 Task: Display the picks of the 2022 Victory Lane Racing NASCAR Cup Series for the race "Goodyear 400" on the track "Darlington".
Action: Mouse moved to (214, 437)
Screenshot: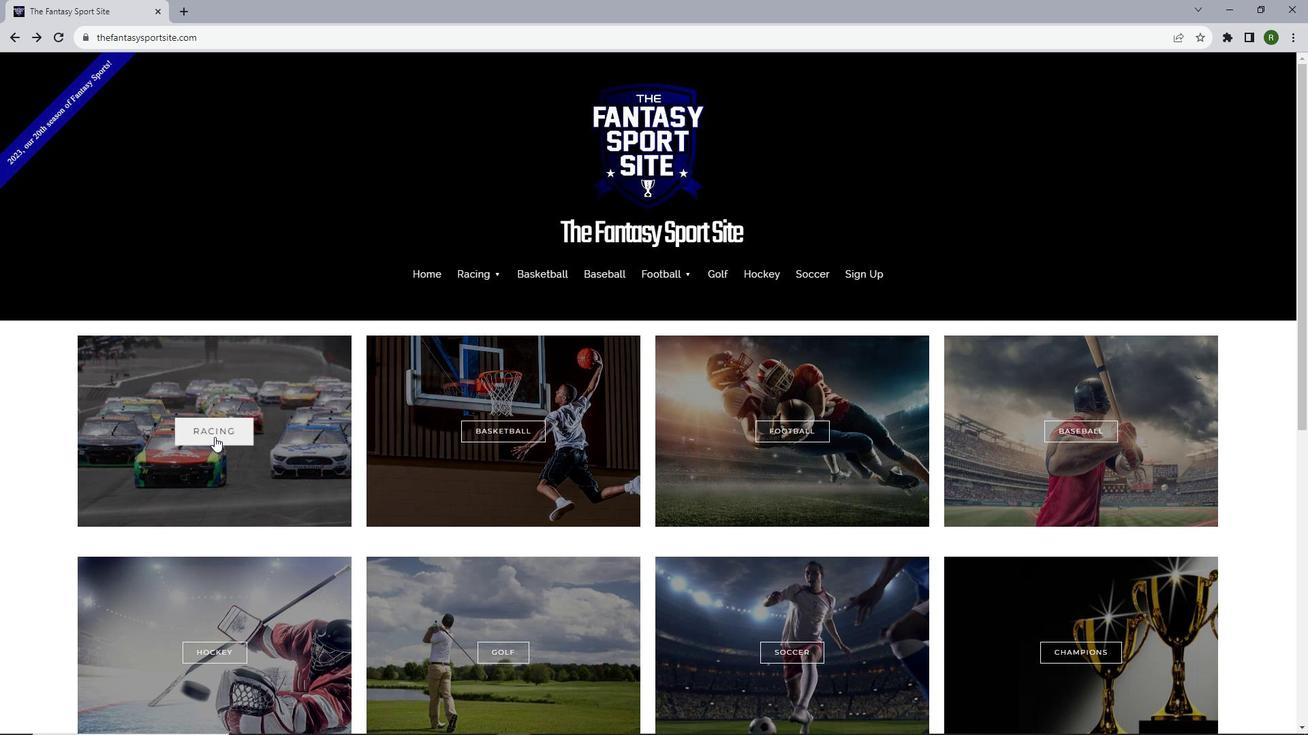
Action: Mouse pressed left at (214, 437)
Screenshot: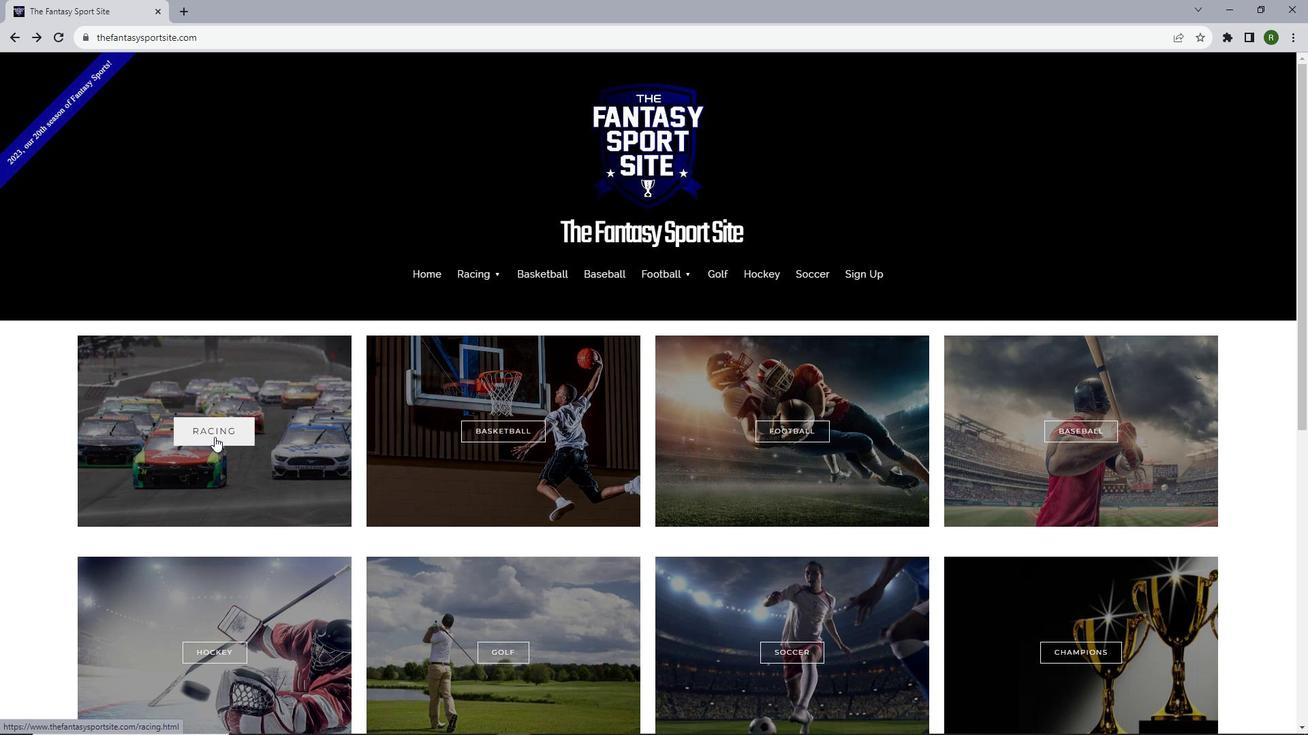 
Action: Mouse moved to (261, 360)
Screenshot: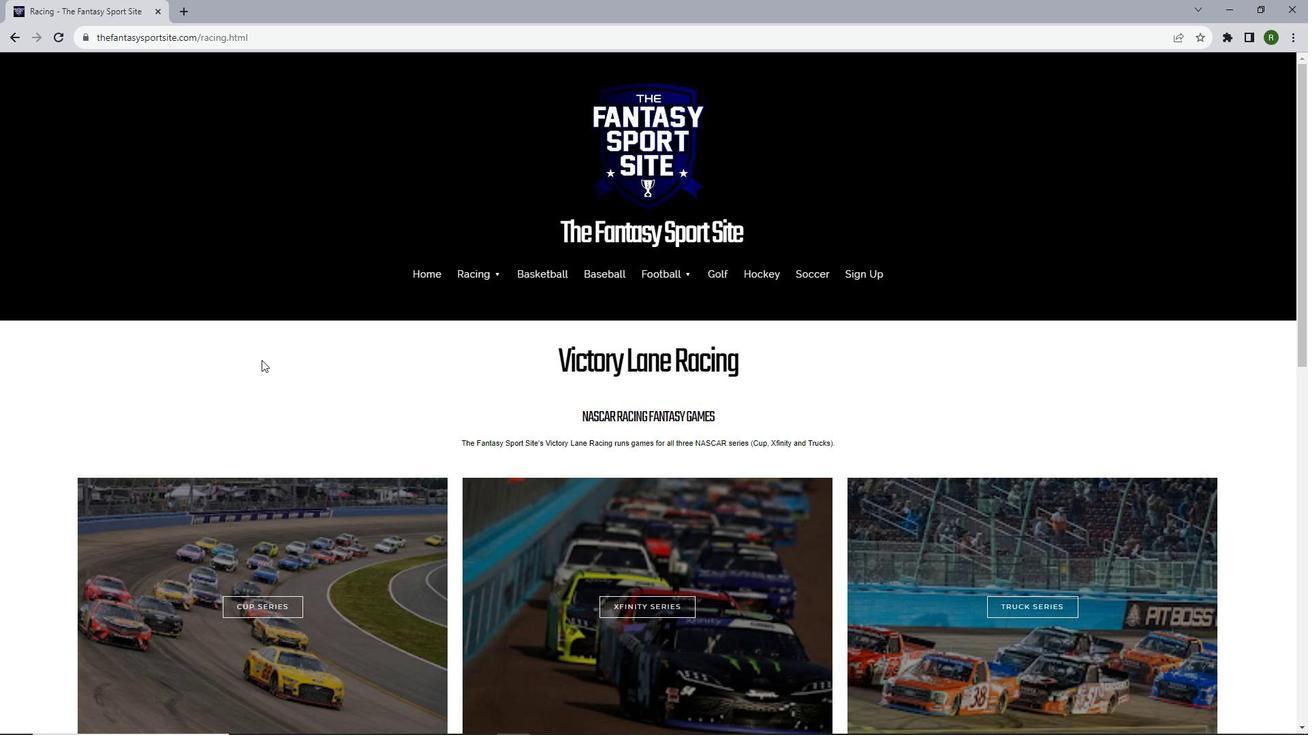
Action: Mouse scrolled (261, 359) with delta (0, 0)
Screenshot: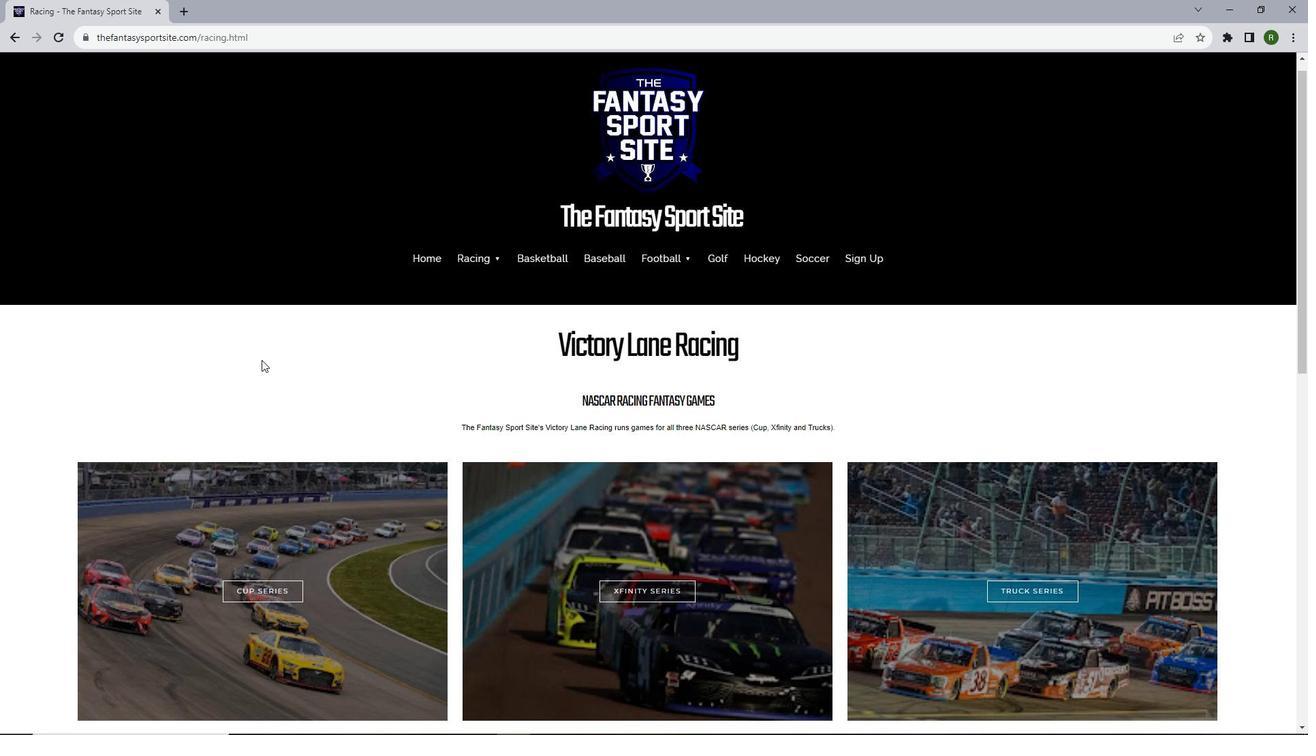 
Action: Mouse moved to (261, 359)
Screenshot: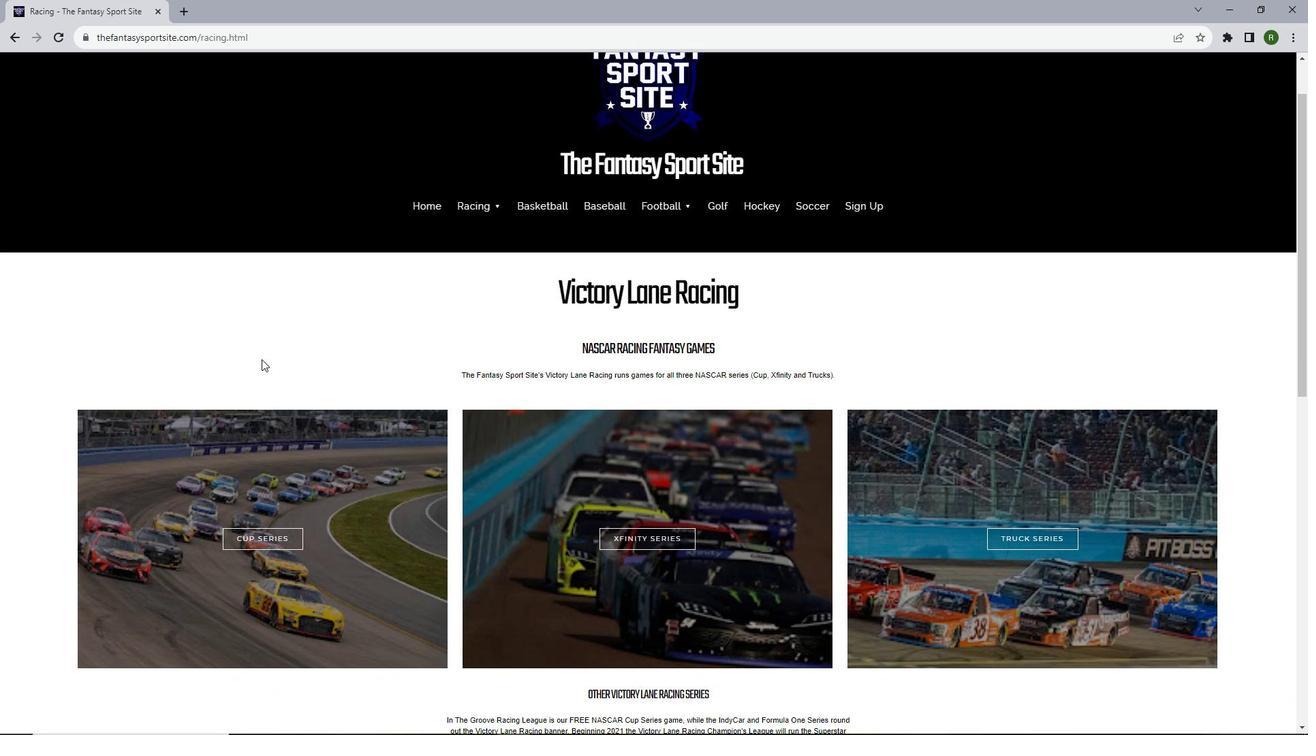 
Action: Mouse scrolled (261, 359) with delta (0, 0)
Screenshot: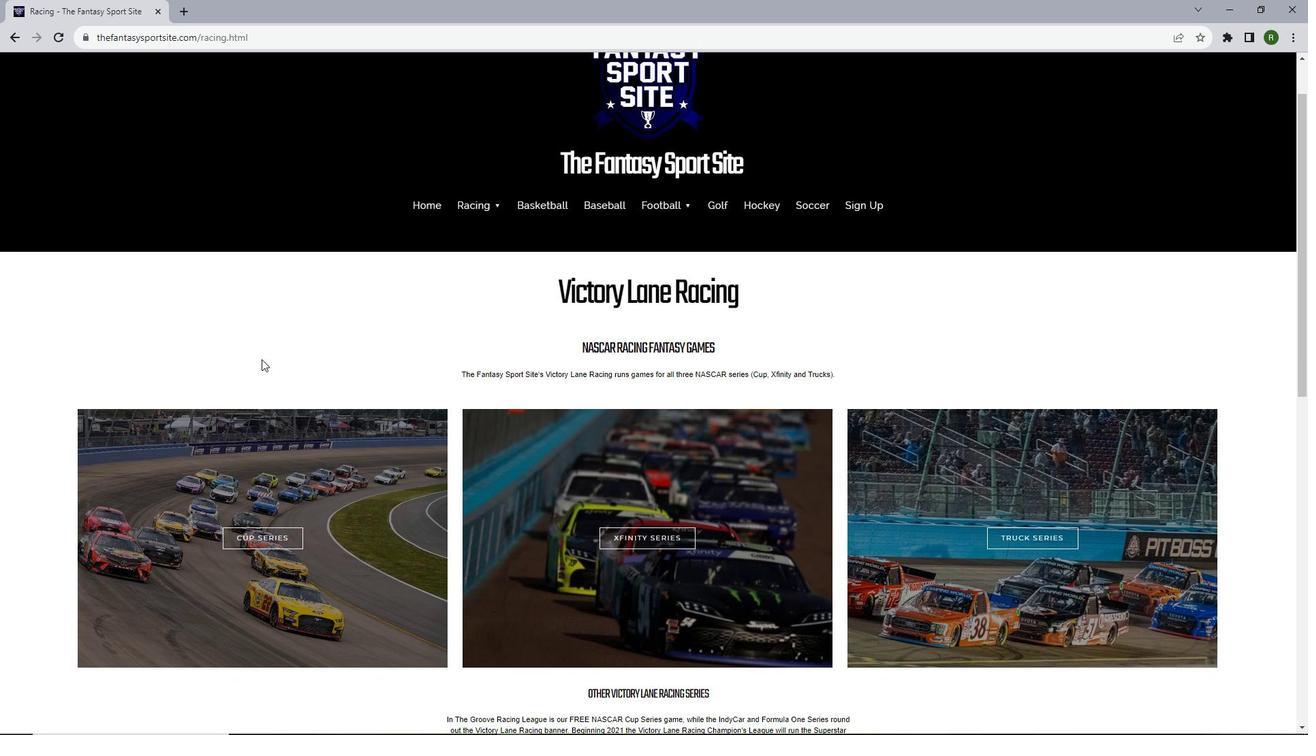 
Action: Mouse moved to (275, 467)
Screenshot: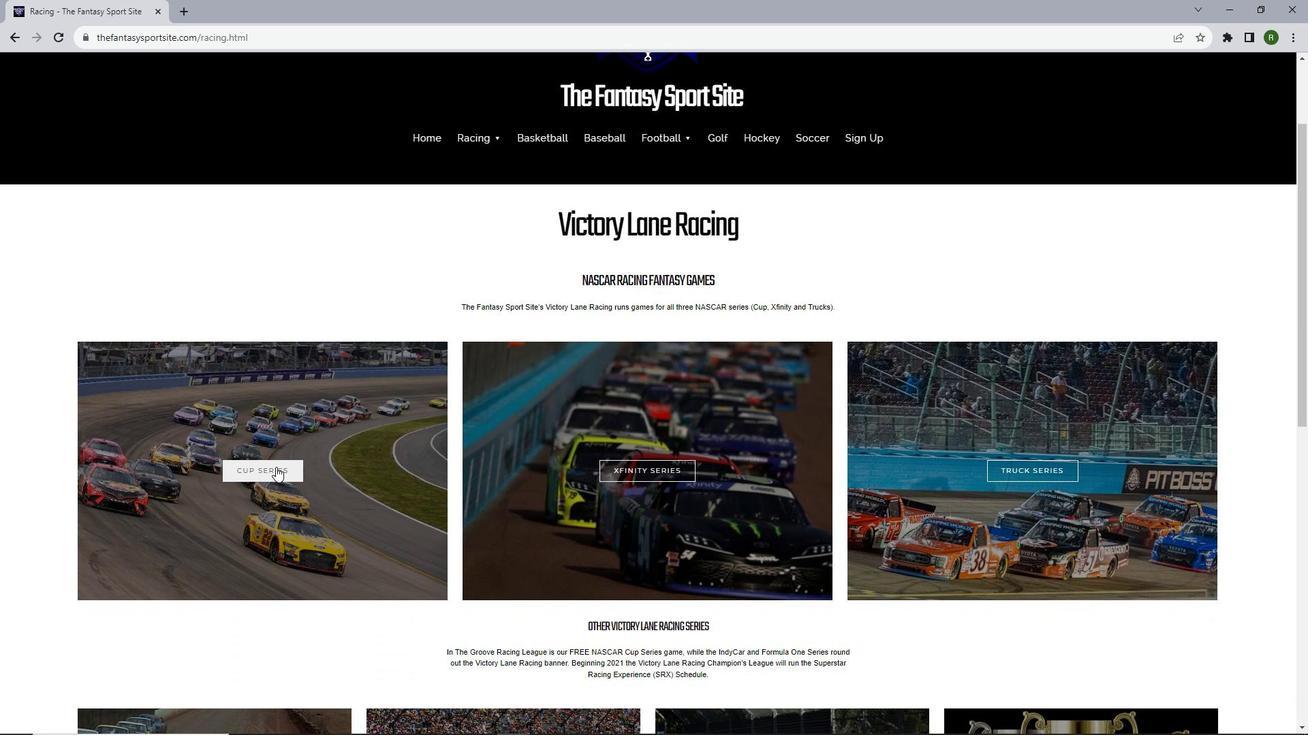 
Action: Mouse pressed left at (275, 467)
Screenshot: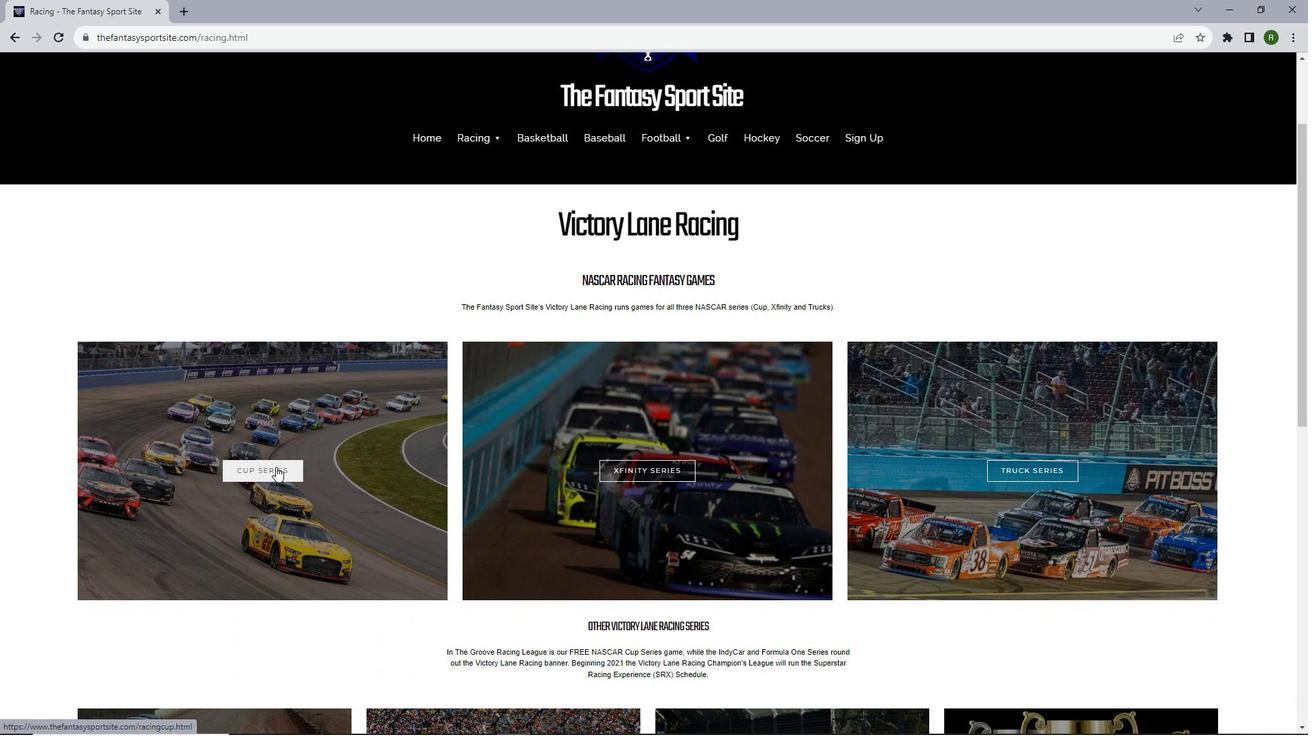 
Action: Mouse moved to (482, 357)
Screenshot: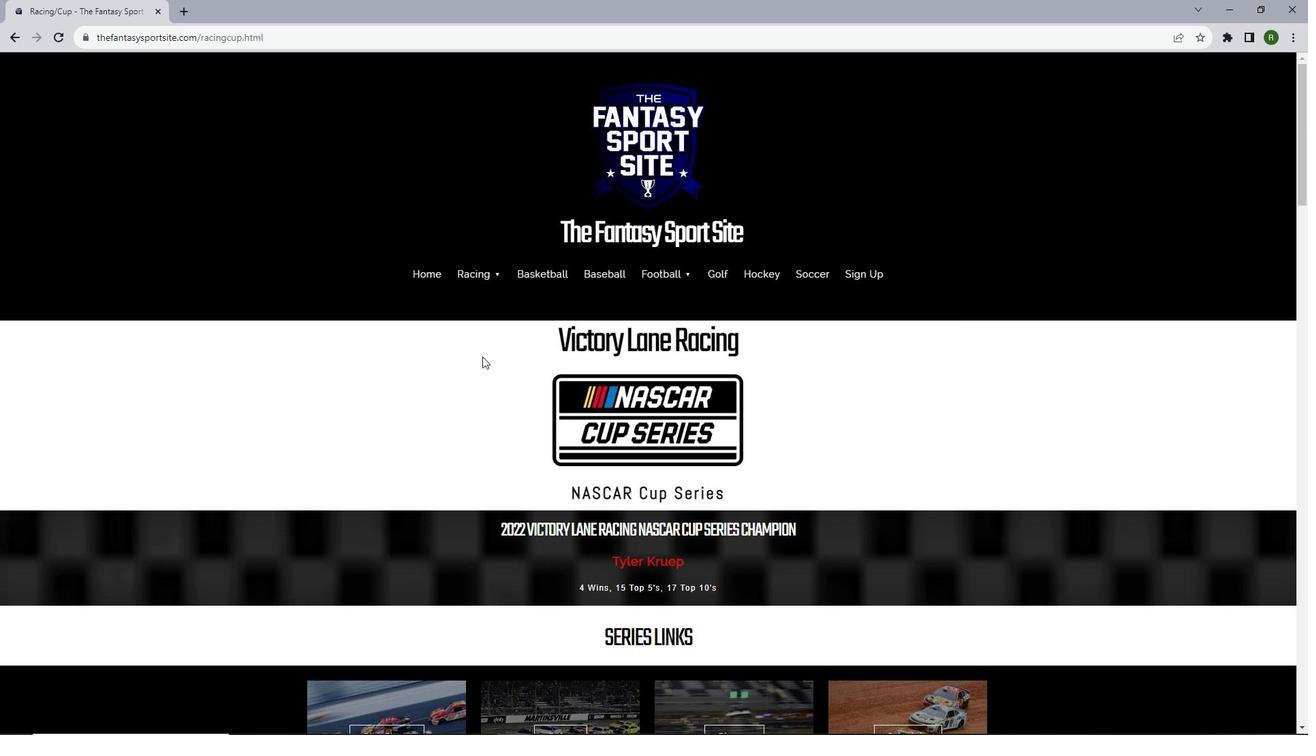
Action: Mouse scrolled (482, 356) with delta (0, 0)
Screenshot: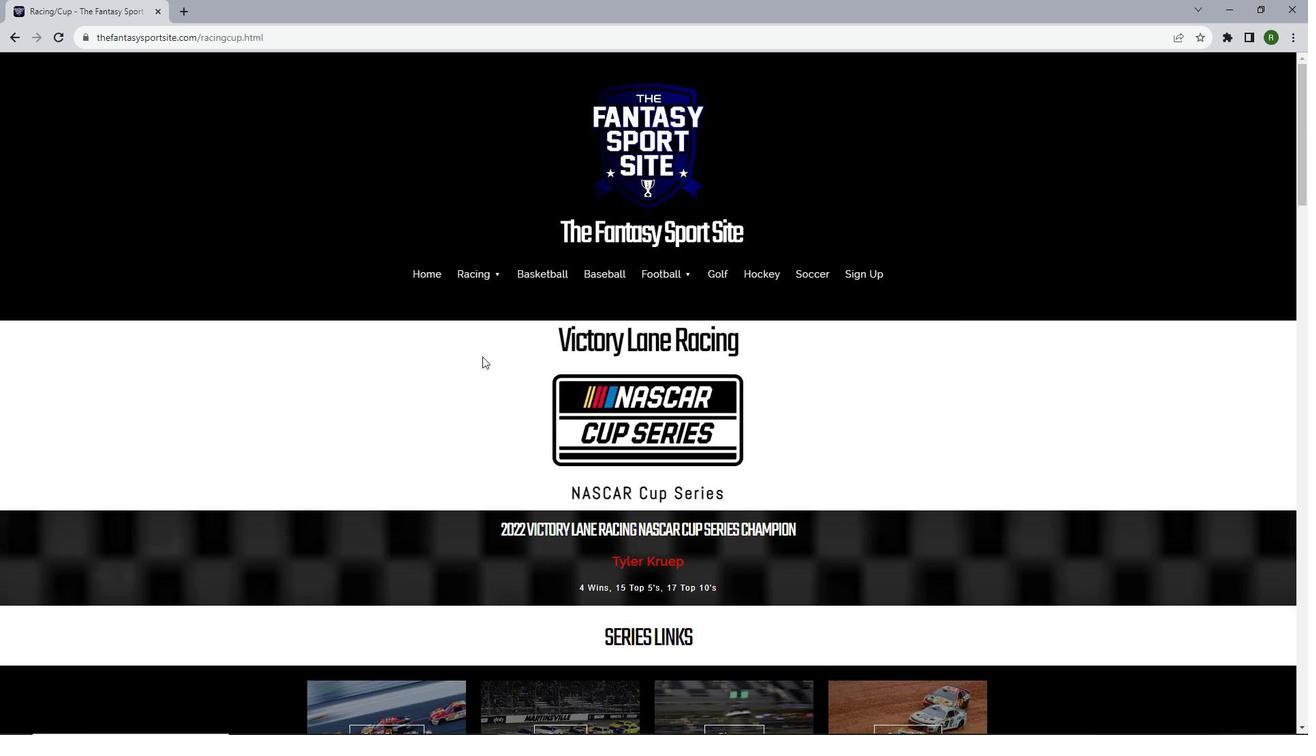 
Action: Mouse moved to (482, 357)
Screenshot: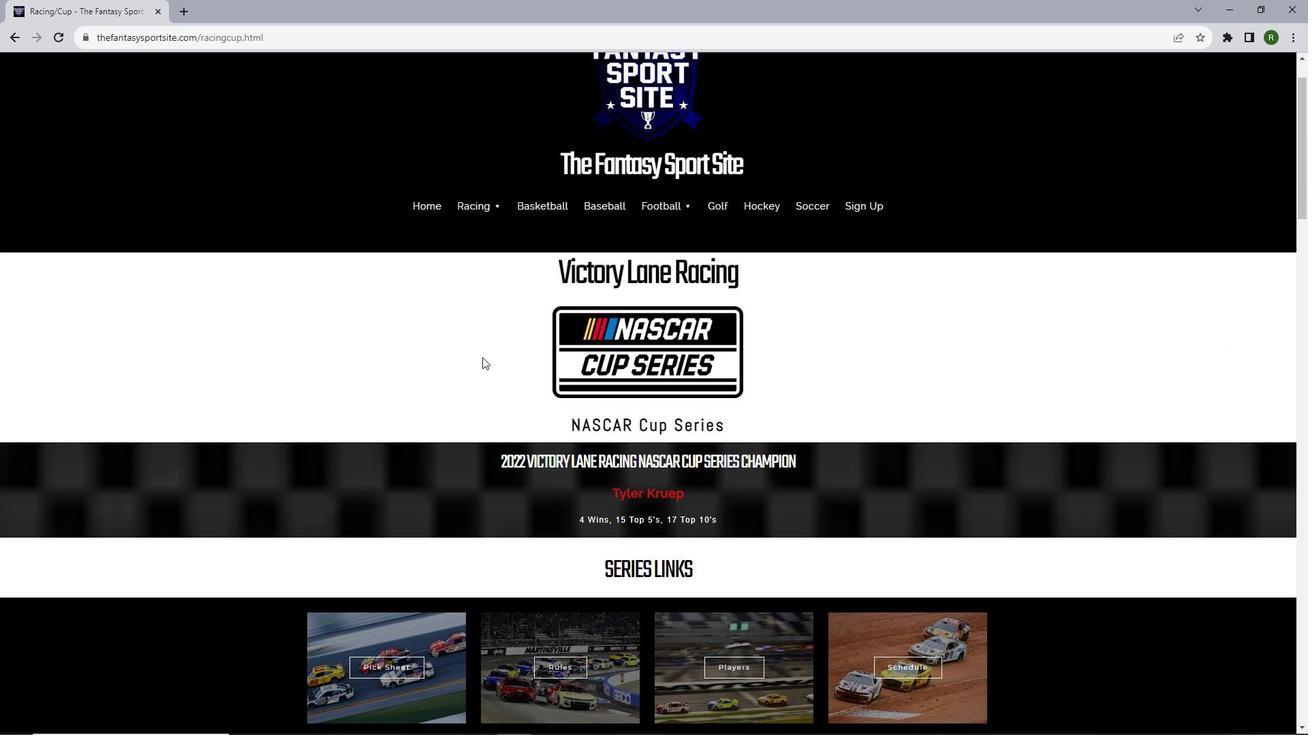 
Action: Mouse scrolled (482, 357) with delta (0, 0)
Screenshot: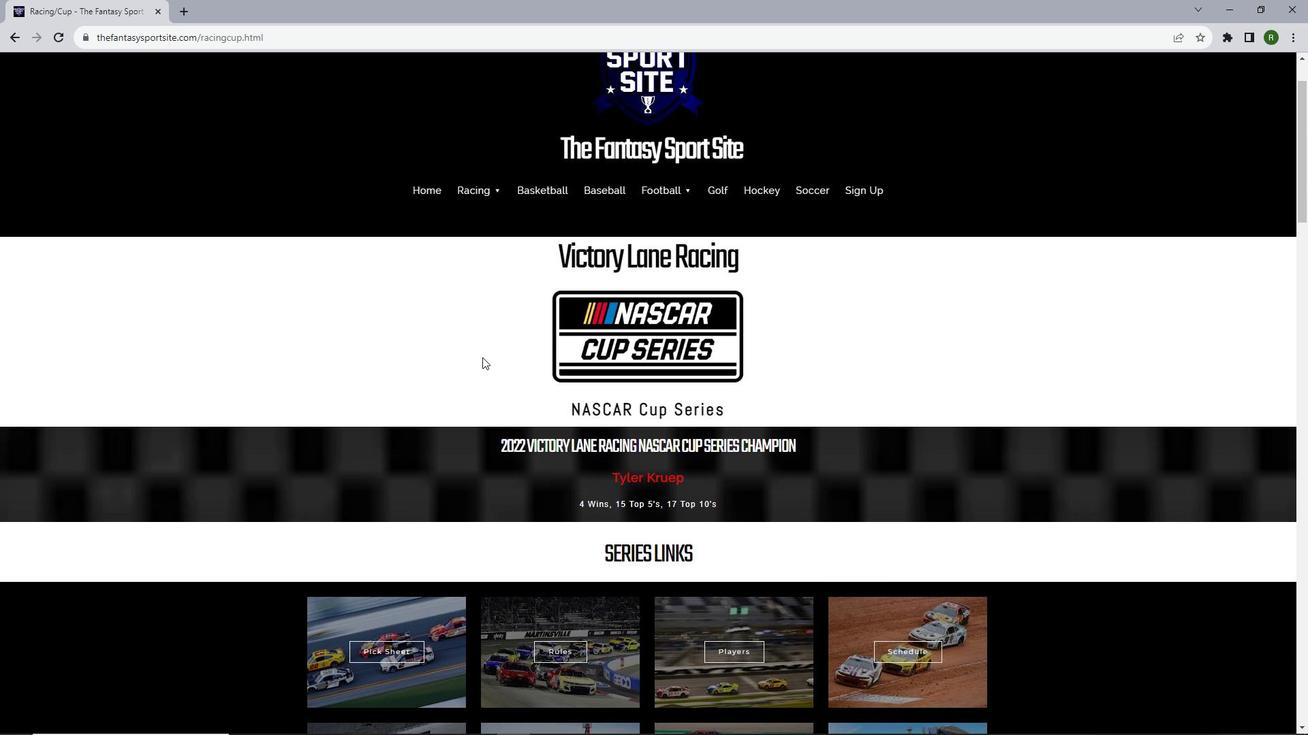 
Action: Mouse scrolled (482, 357) with delta (0, 0)
Screenshot: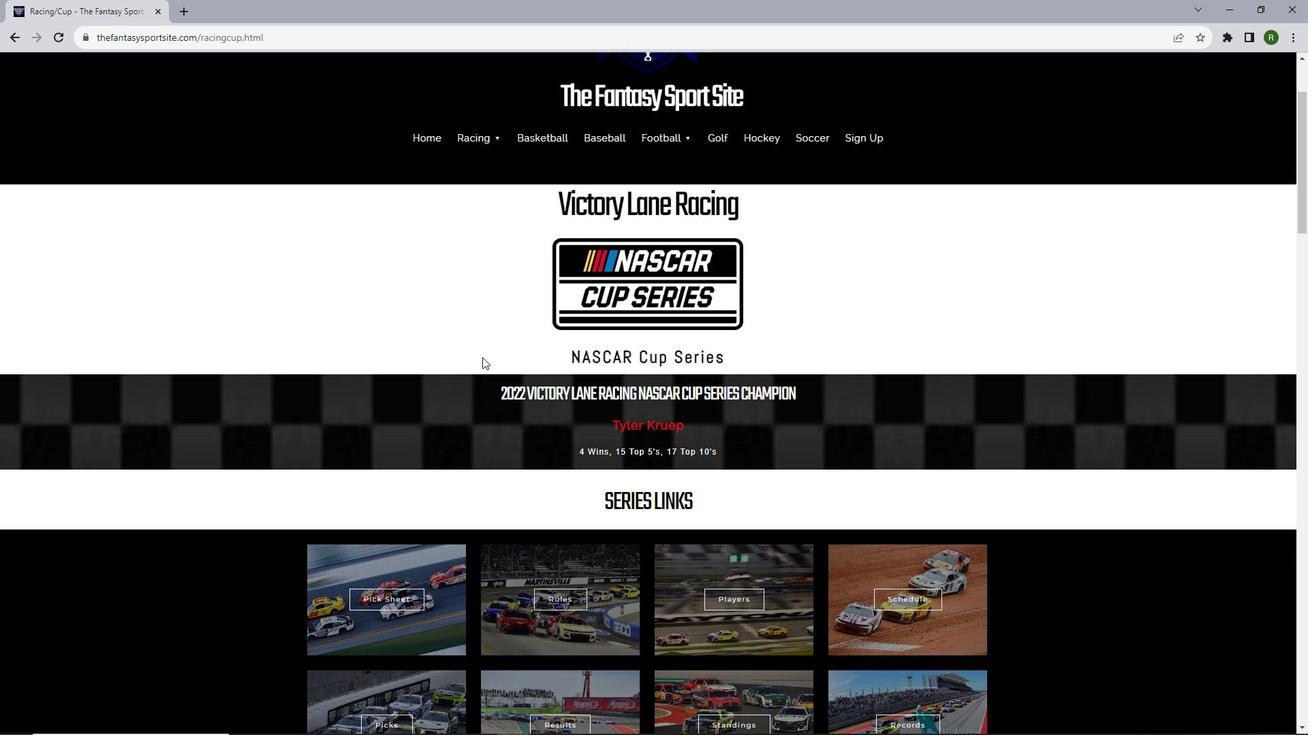 
Action: Mouse scrolled (482, 357) with delta (0, 0)
Screenshot: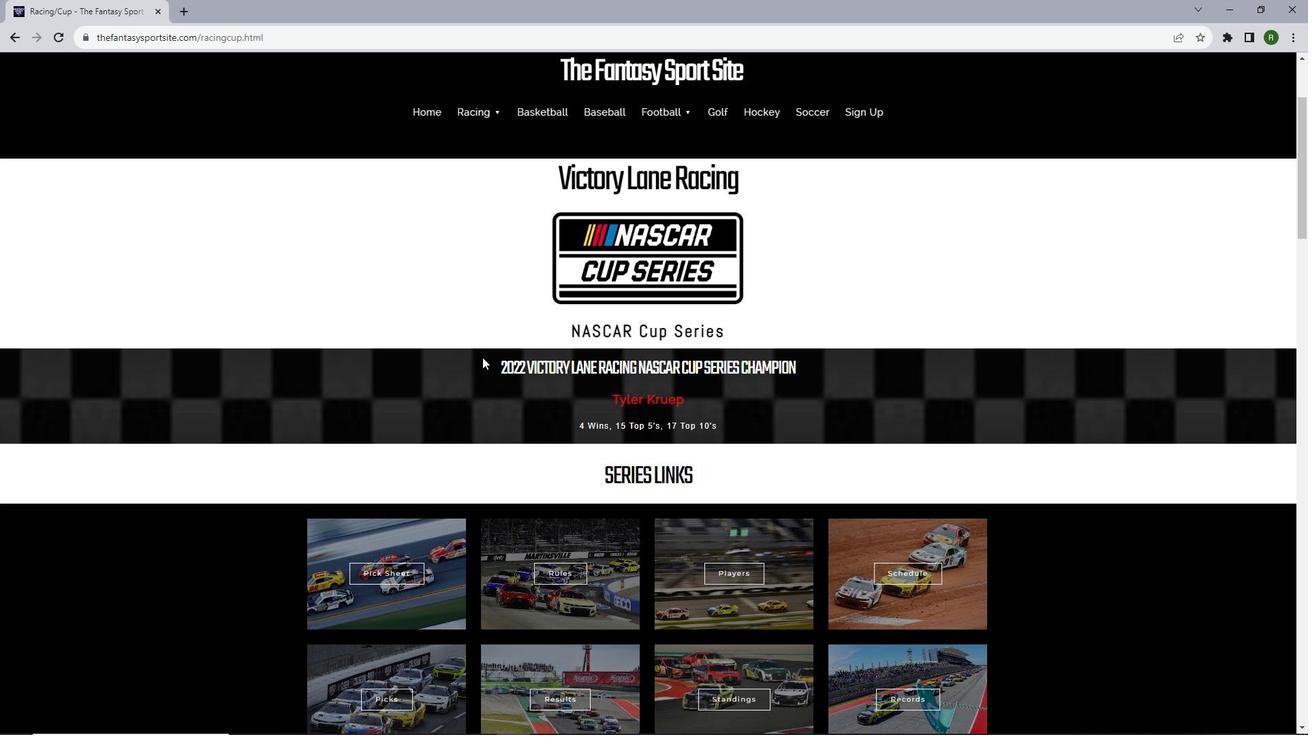 
Action: Mouse moved to (395, 590)
Screenshot: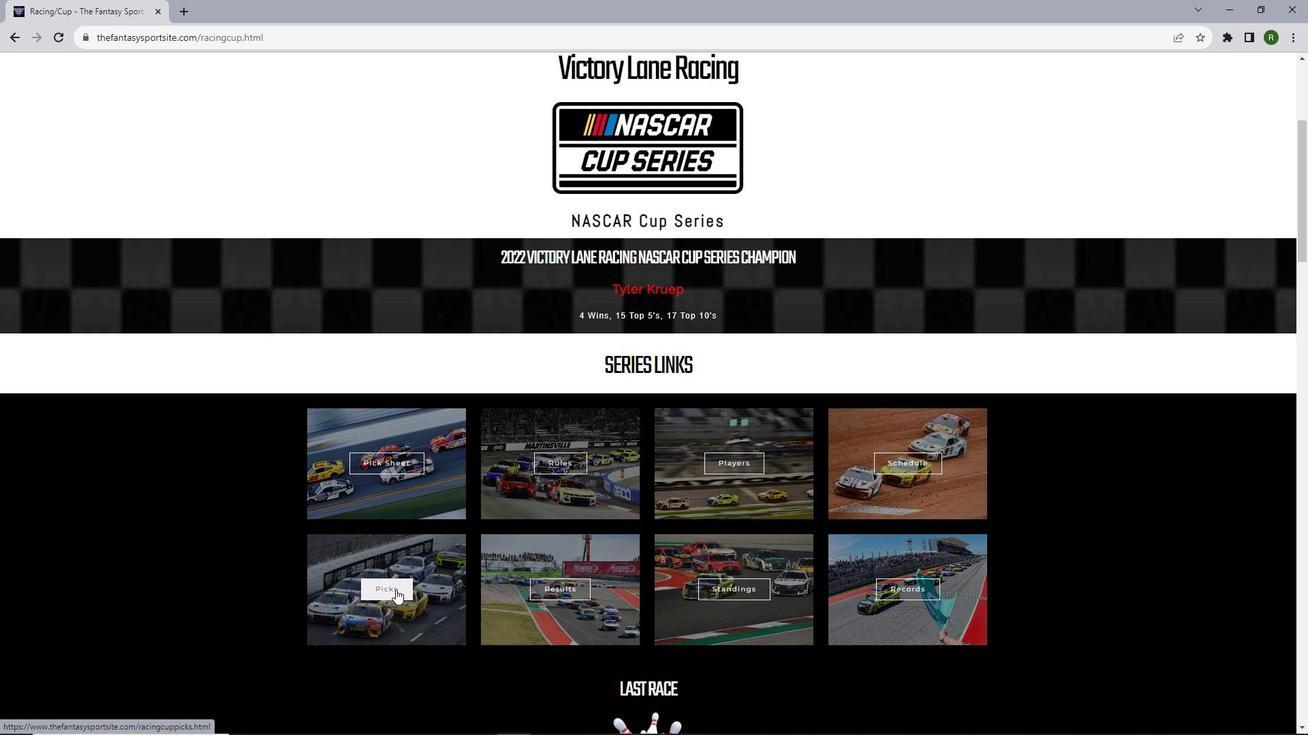 
Action: Mouse pressed left at (395, 590)
Screenshot: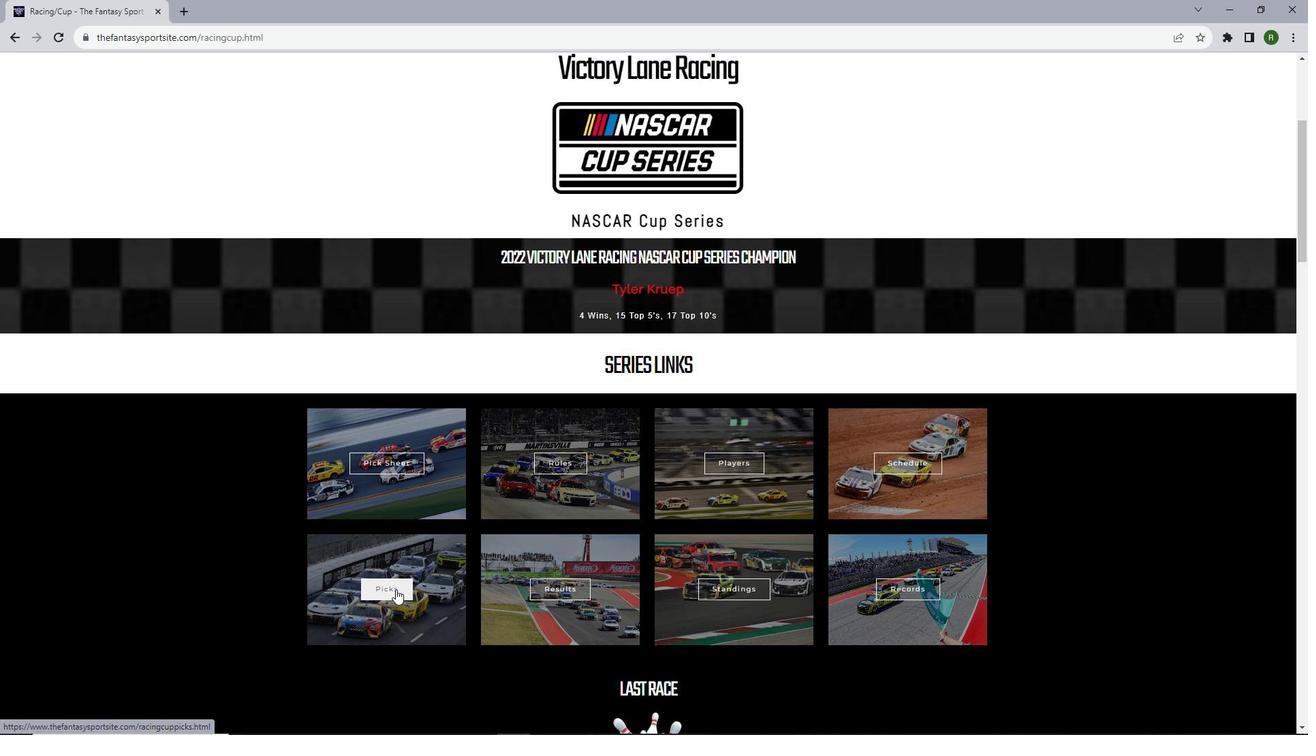 
Action: Mouse moved to (540, 448)
Screenshot: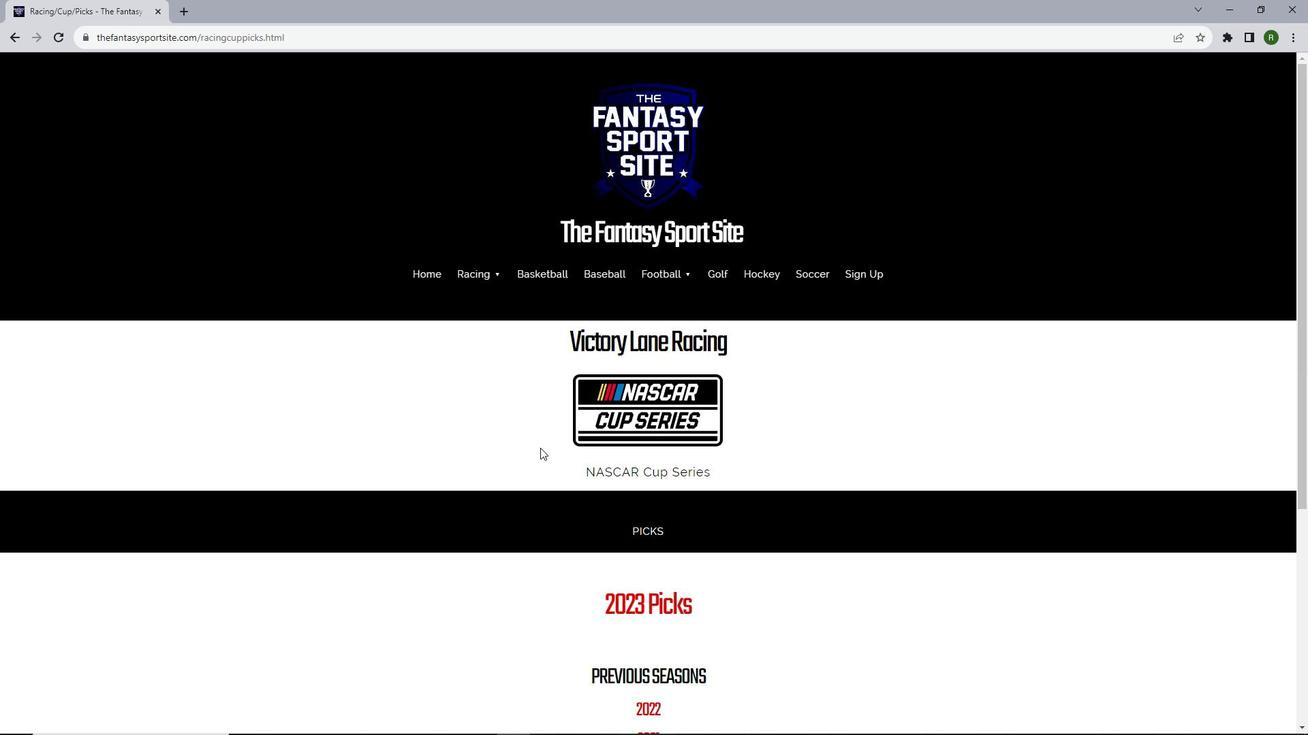 
Action: Mouse scrolled (540, 447) with delta (0, 0)
Screenshot: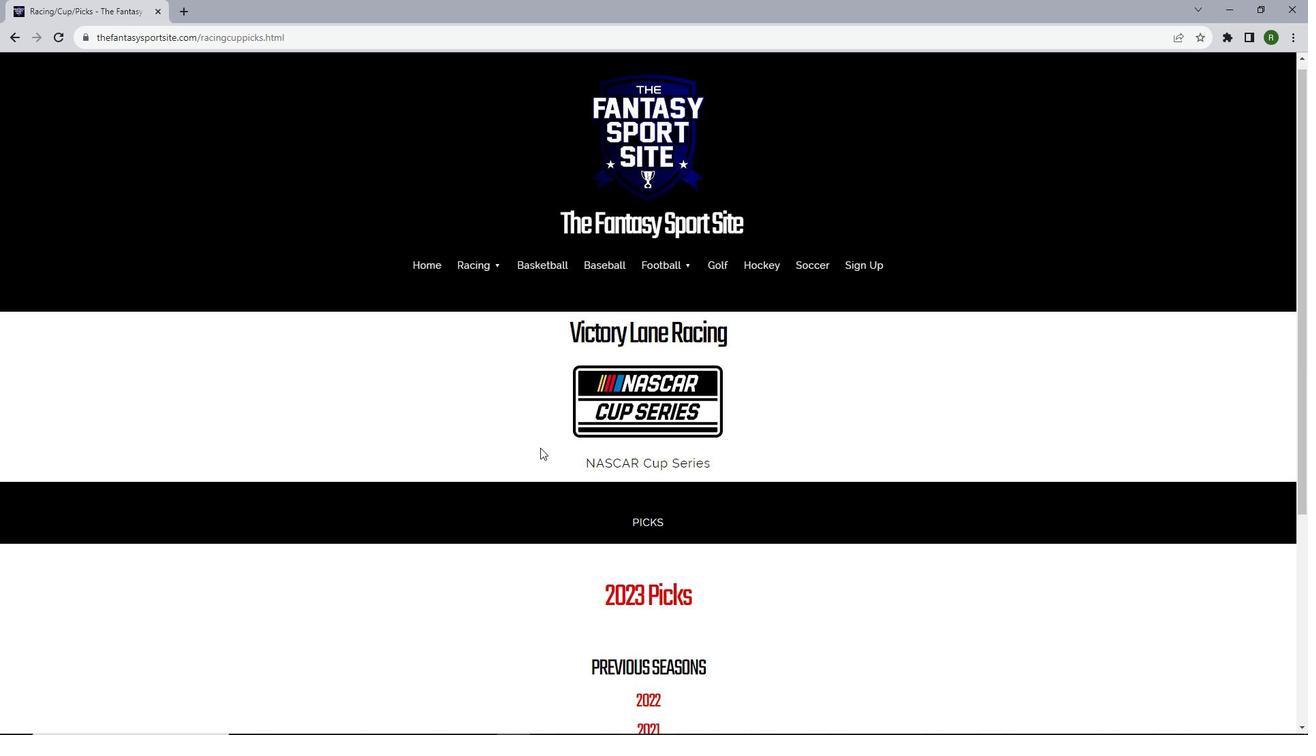 
Action: Mouse scrolled (540, 447) with delta (0, 0)
Screenshot: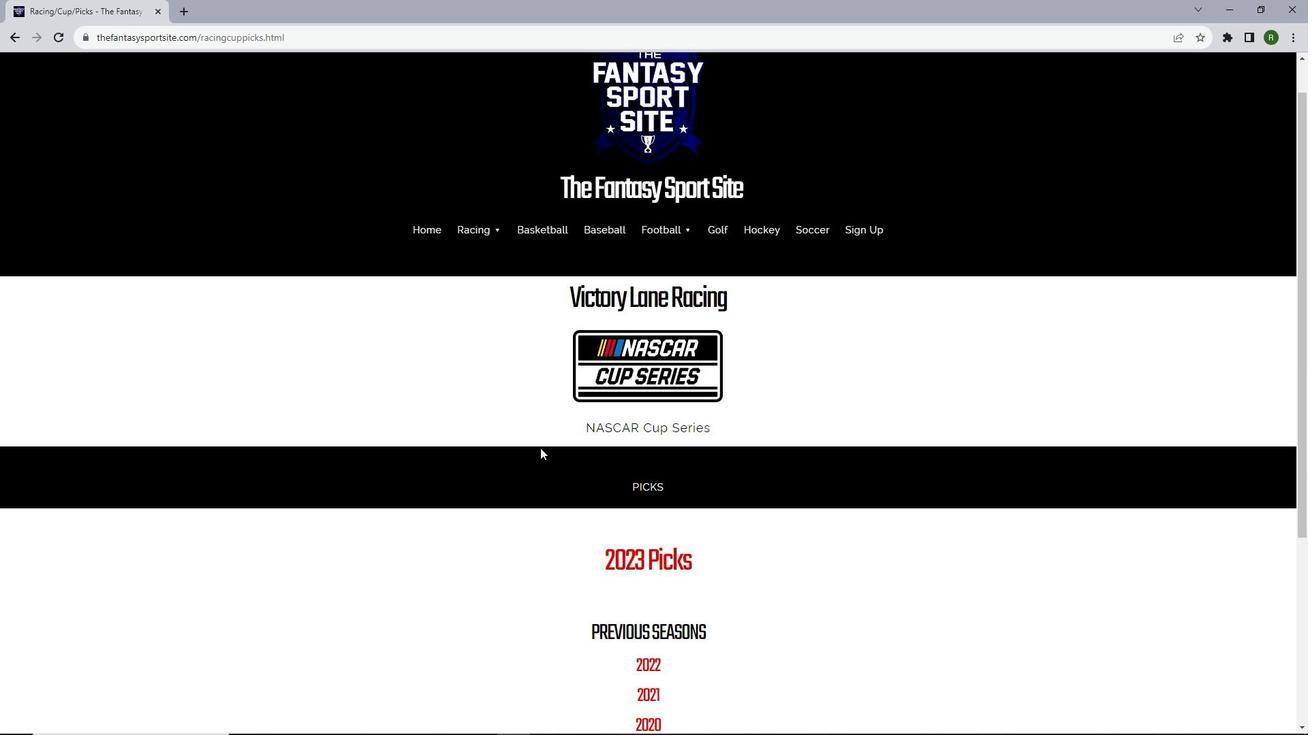 
Action: Mouse scrolled (540, 447) with delta (0, 0)
Screenshot: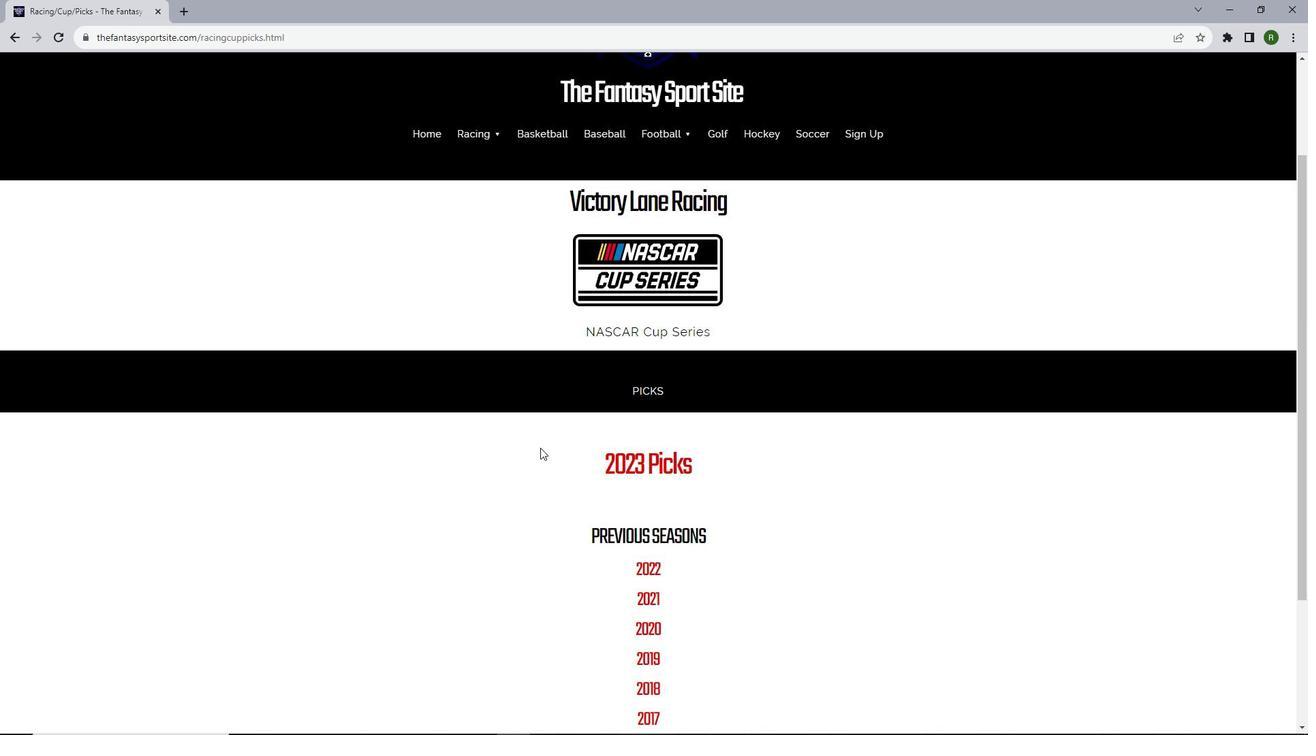 
Action: Mouse moved to (651, 504)
Screenshot: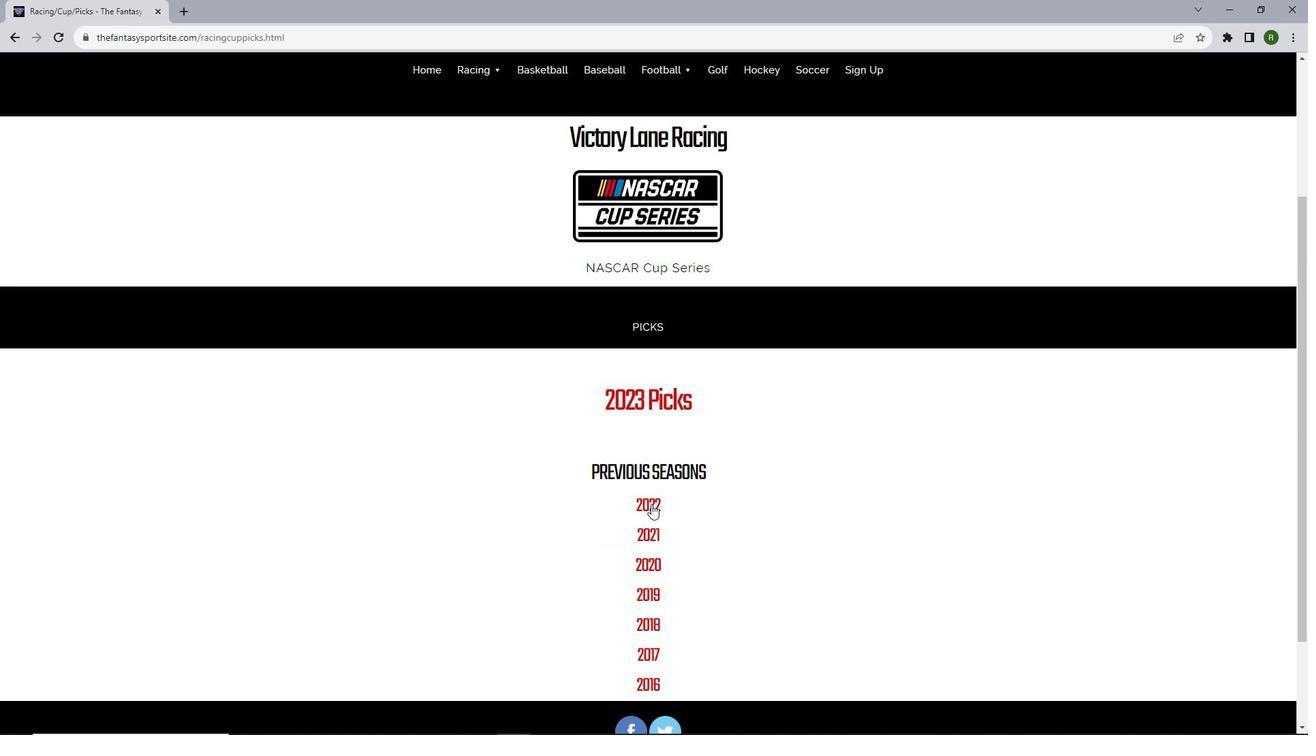 
Action: Mouse pressed left at (651, 504)
Screenshot: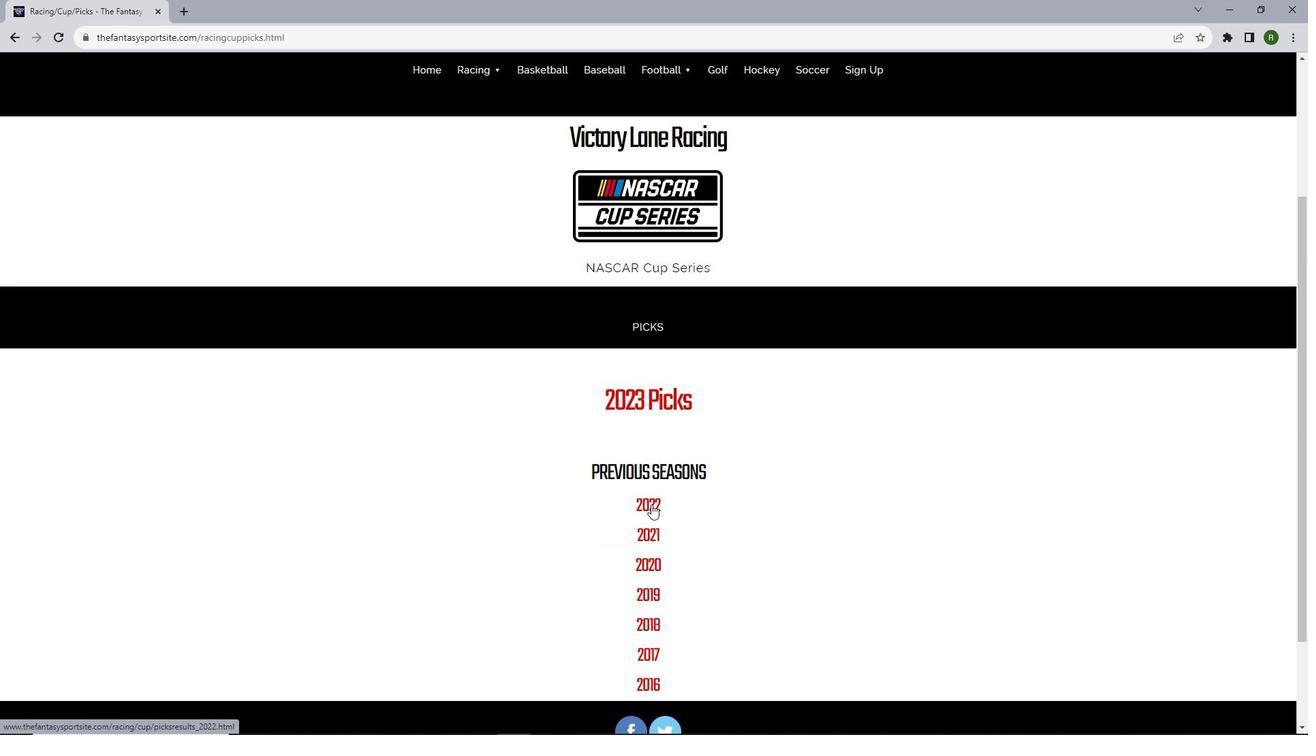 
Action: Mouse moved to (649, 192)
Screenshot: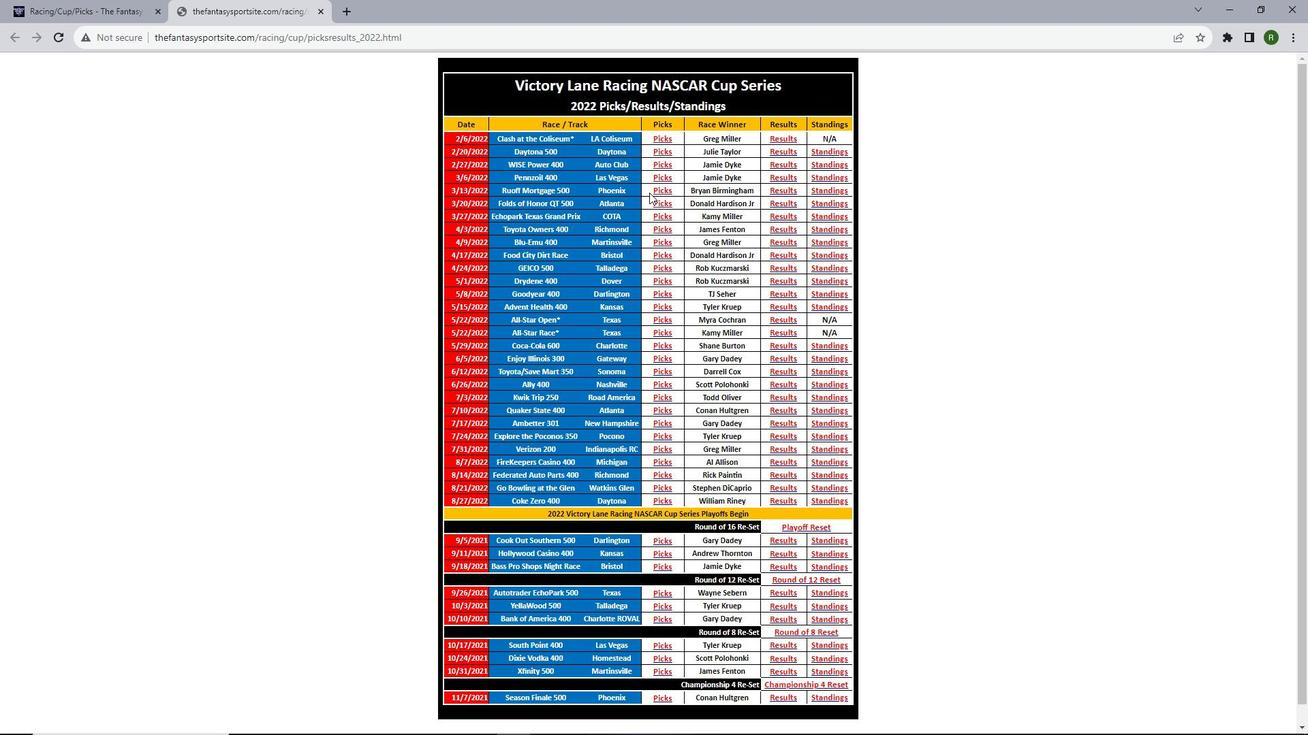 
Action: Mouse scrolled (649, 192) with delta (0, 0)
Screenshot: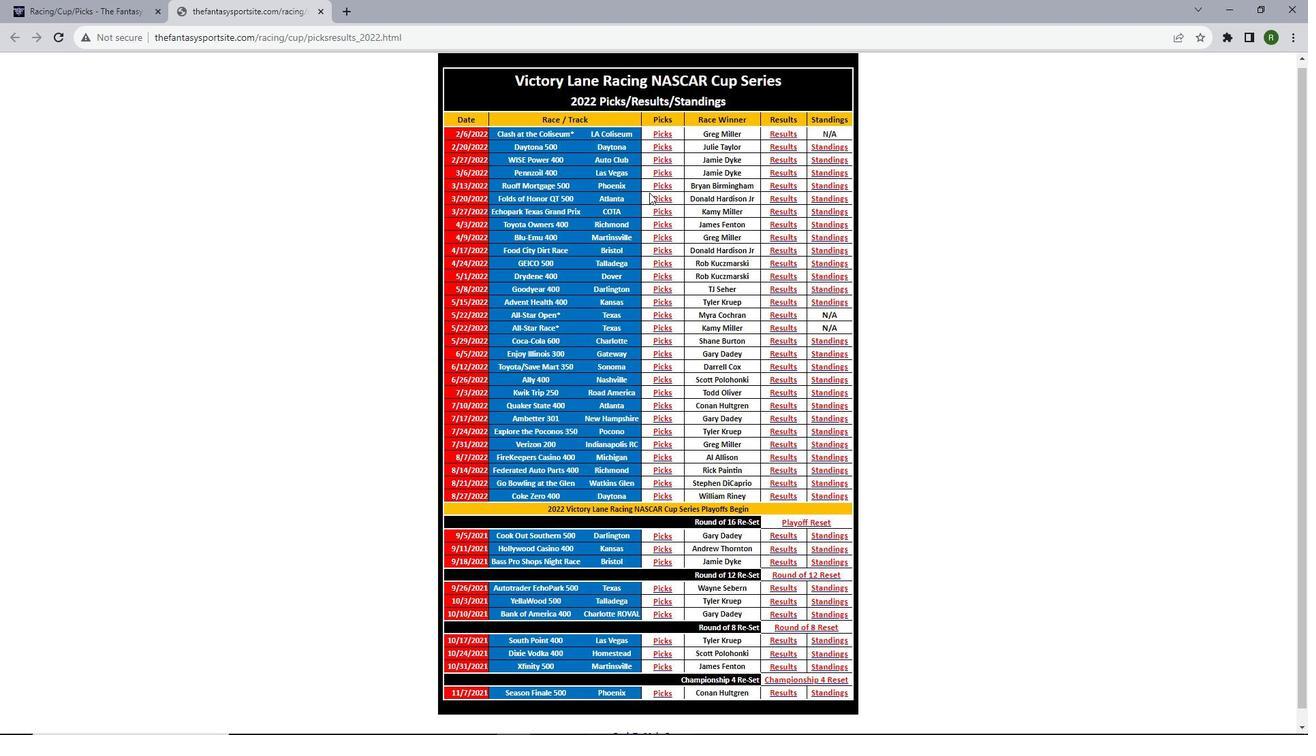 
Action: Mouse moved to (650, 196)
Screenshot: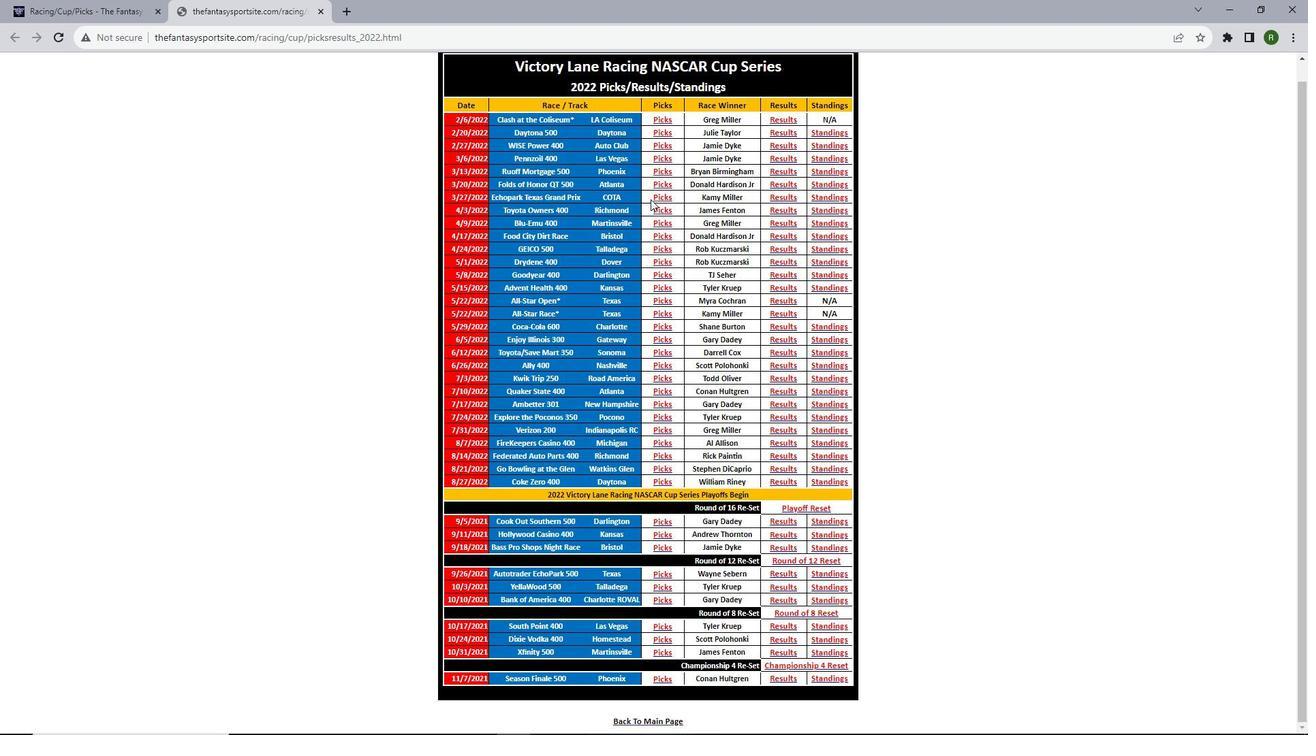 
Action: Mouse scrolled (650, 196) with delta (0, 0)
Screenshot: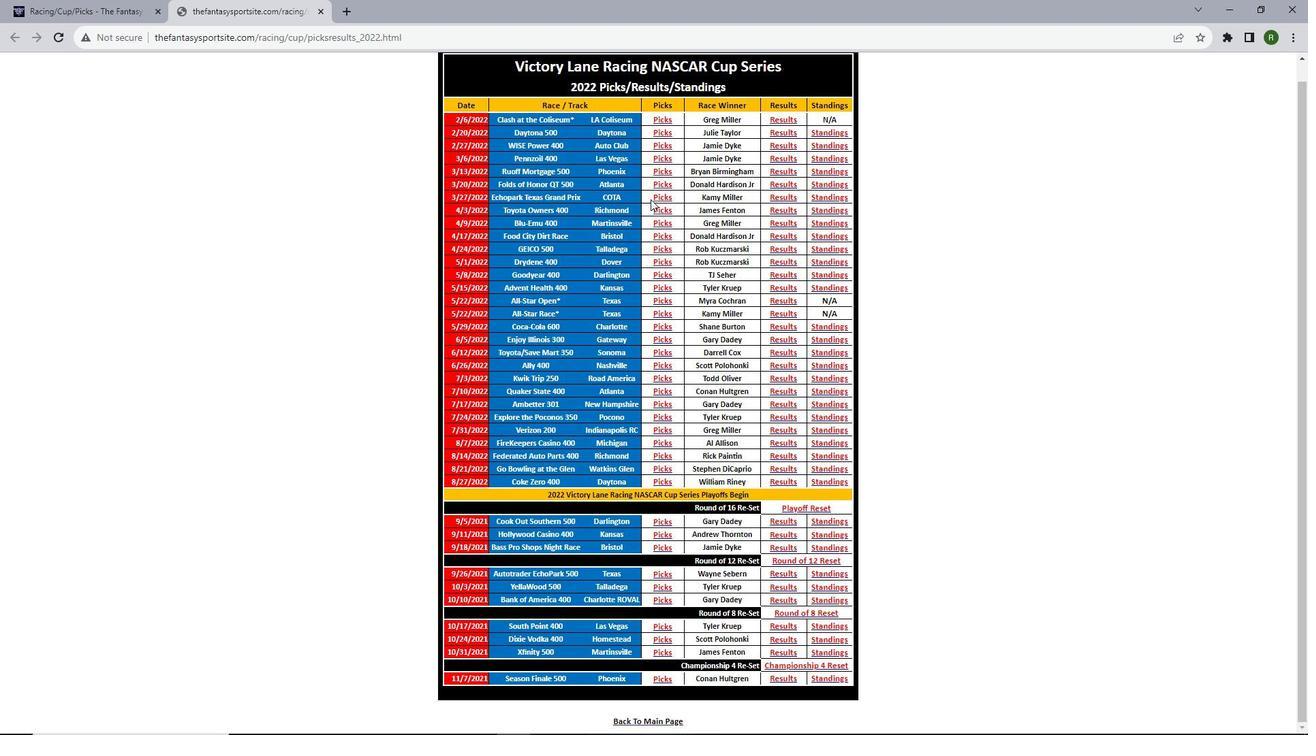 
Action: Mouse moved to (650, 199)
Screenshot: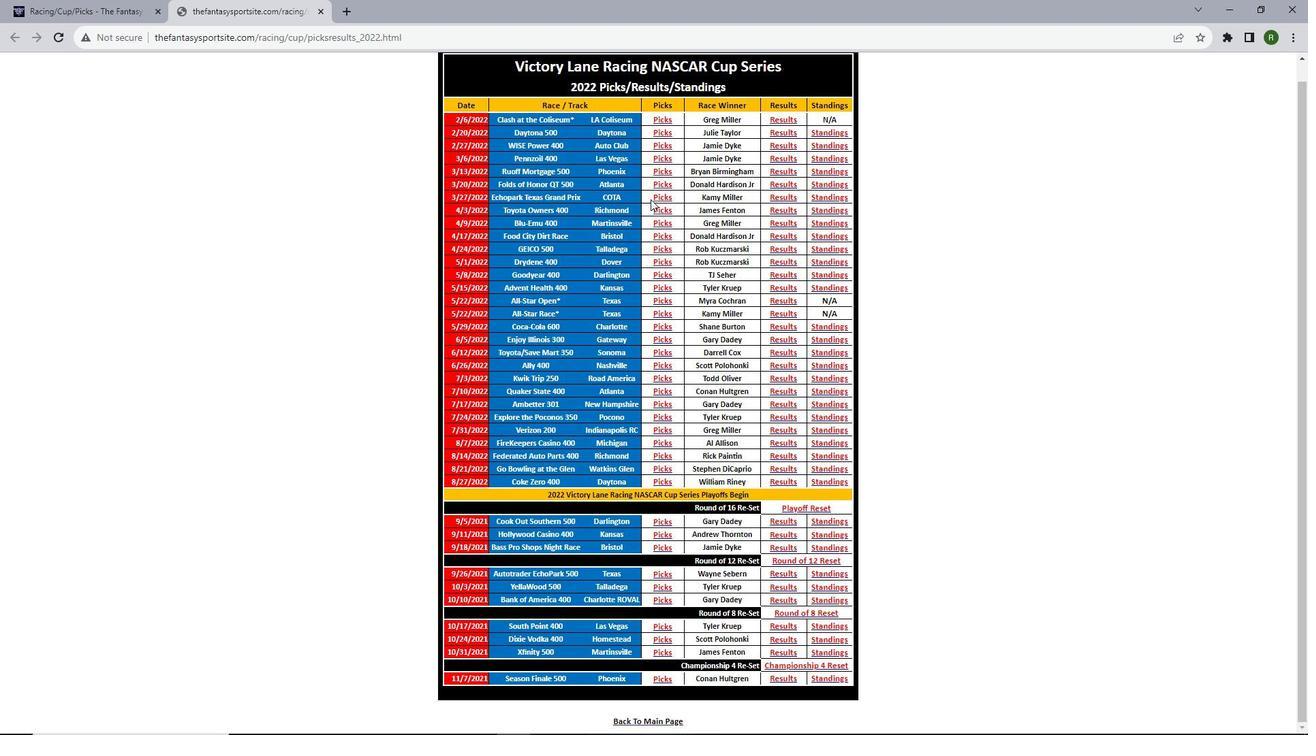 
Action: Mouse scrolled (650, 198) with delta (0, 0)
Screenshot: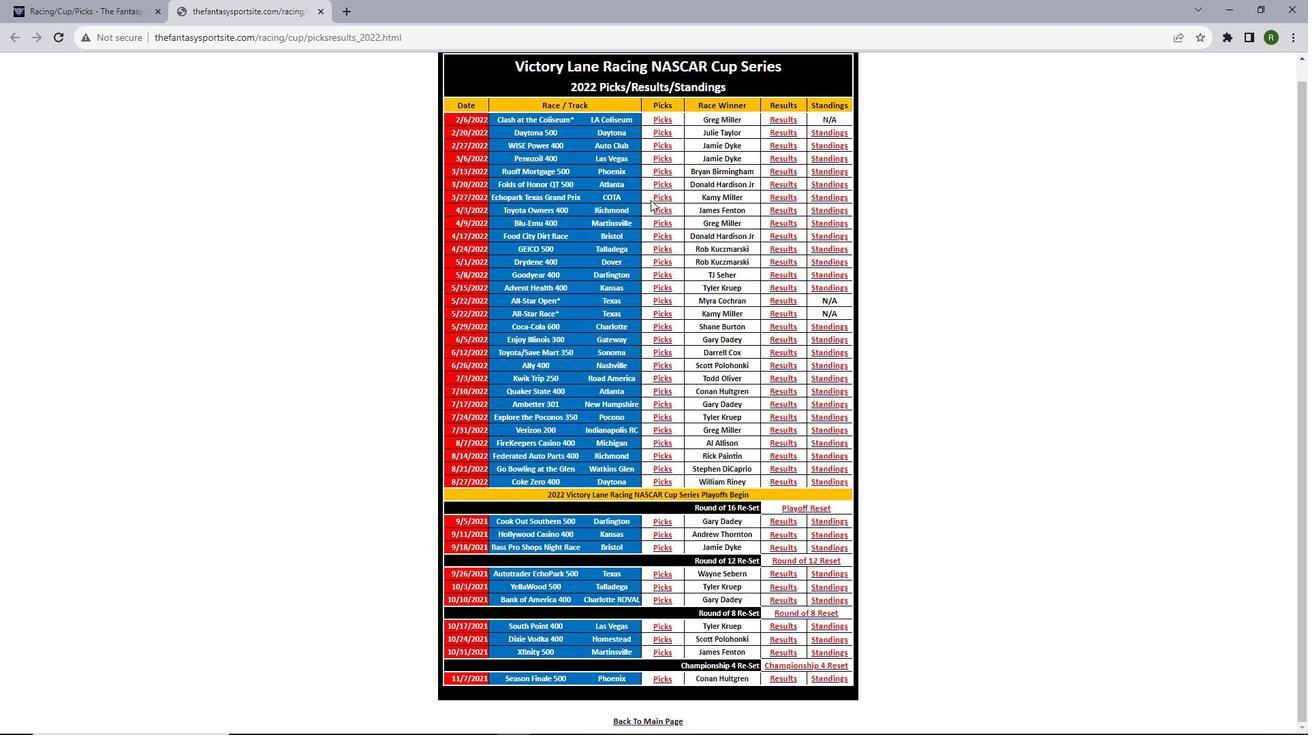 
Action: Mouse moved to (662, 277)
Screenshot: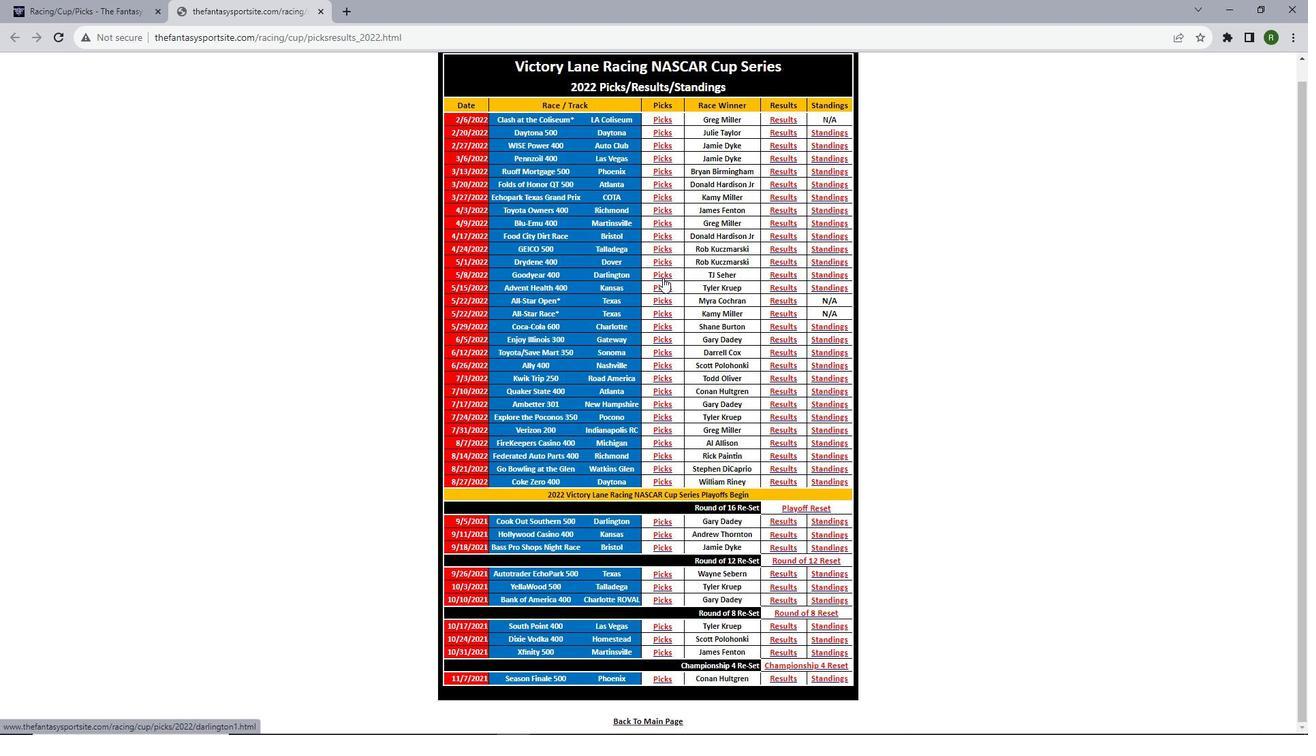 
Action: Mouse pressed left at (662, 277)
Screenshot: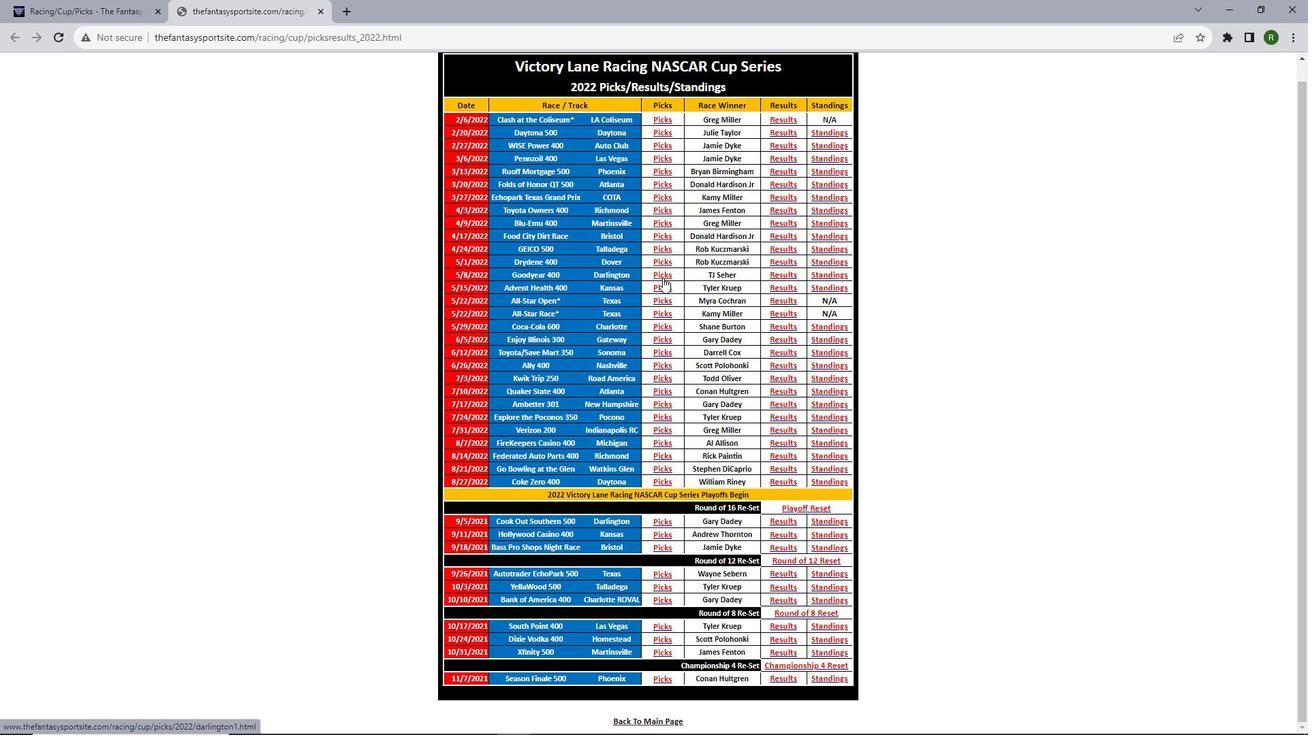 
Action: Mouse scrolled (662, 277) with delta (0, 0)
Screenshot: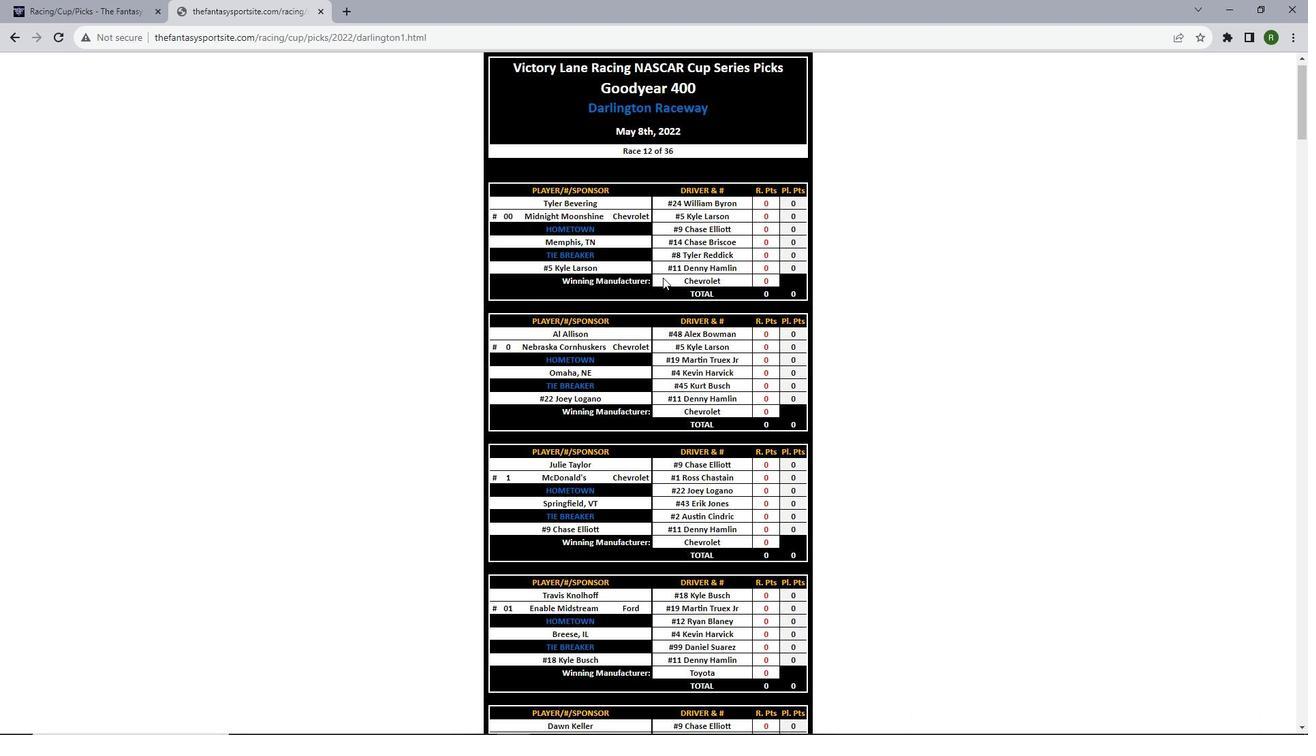 
Action: Mouse scrolled (662, 277) with delta (0, 0)
Screenshot: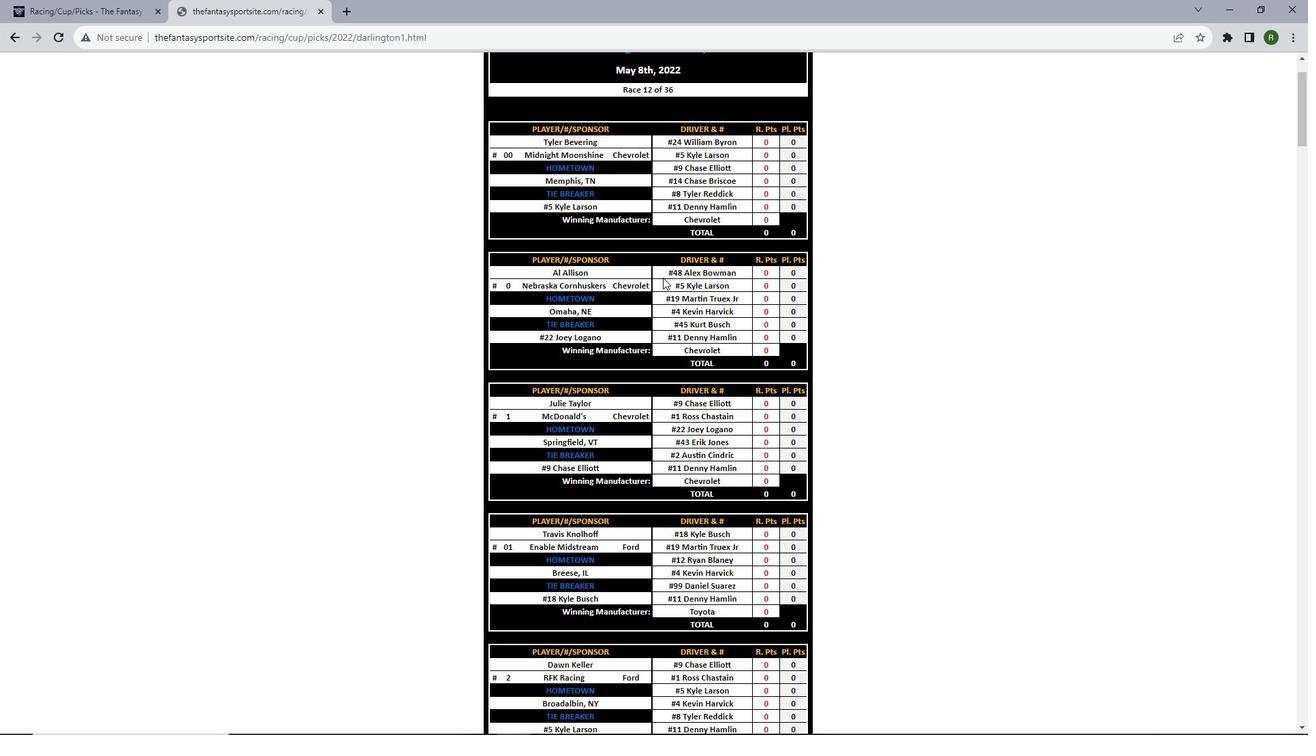 
Action: Mouse scrolled (662, 277) with delta (0, 0)
Screenshot: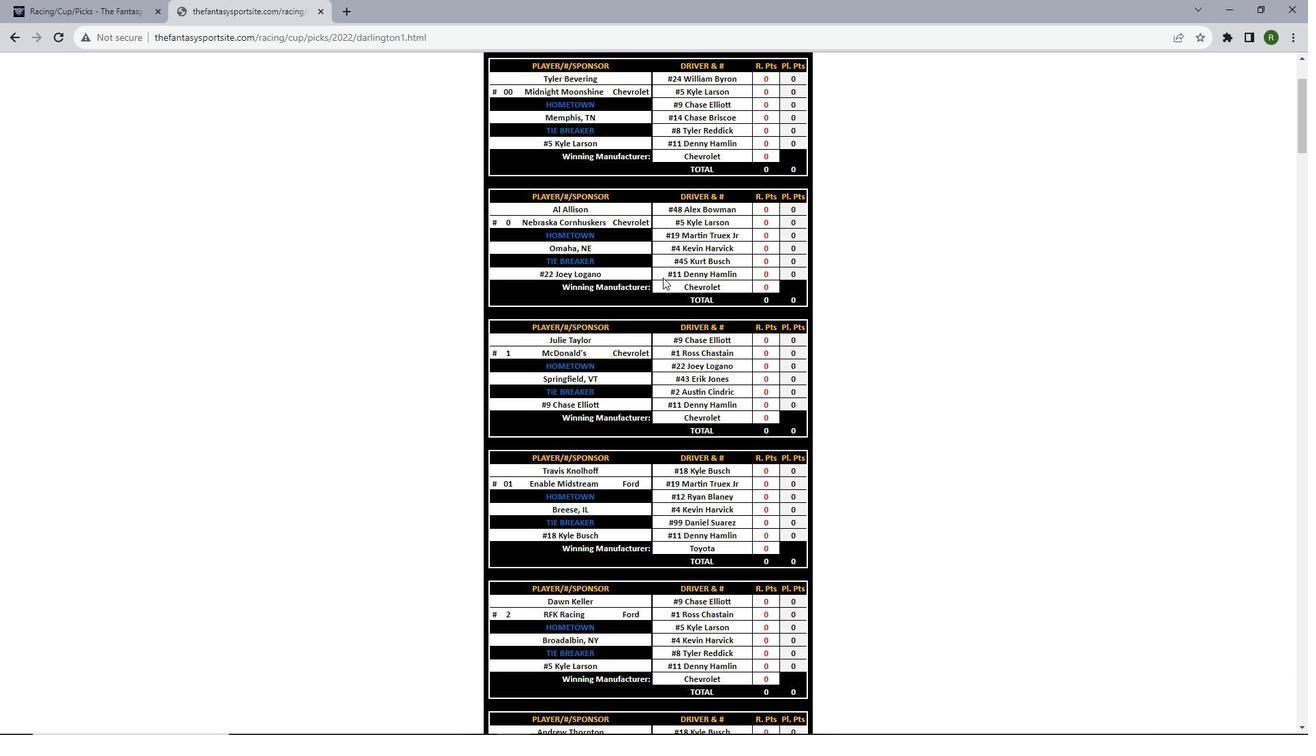 
Action: Mouse scrolled (662, 277) with delta (0, 0)
Screenshot: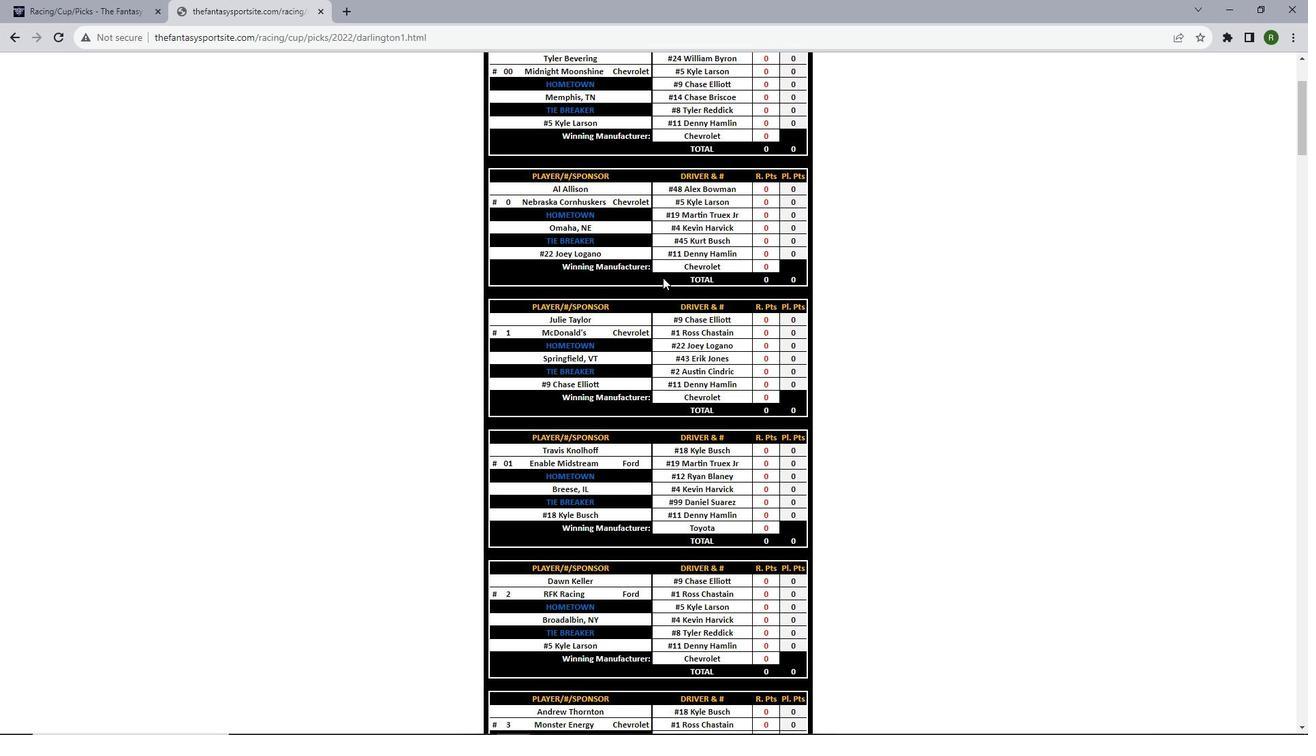 
Action: Mouse scrolled (662, 277) with delta (0, 0)
Screenshot: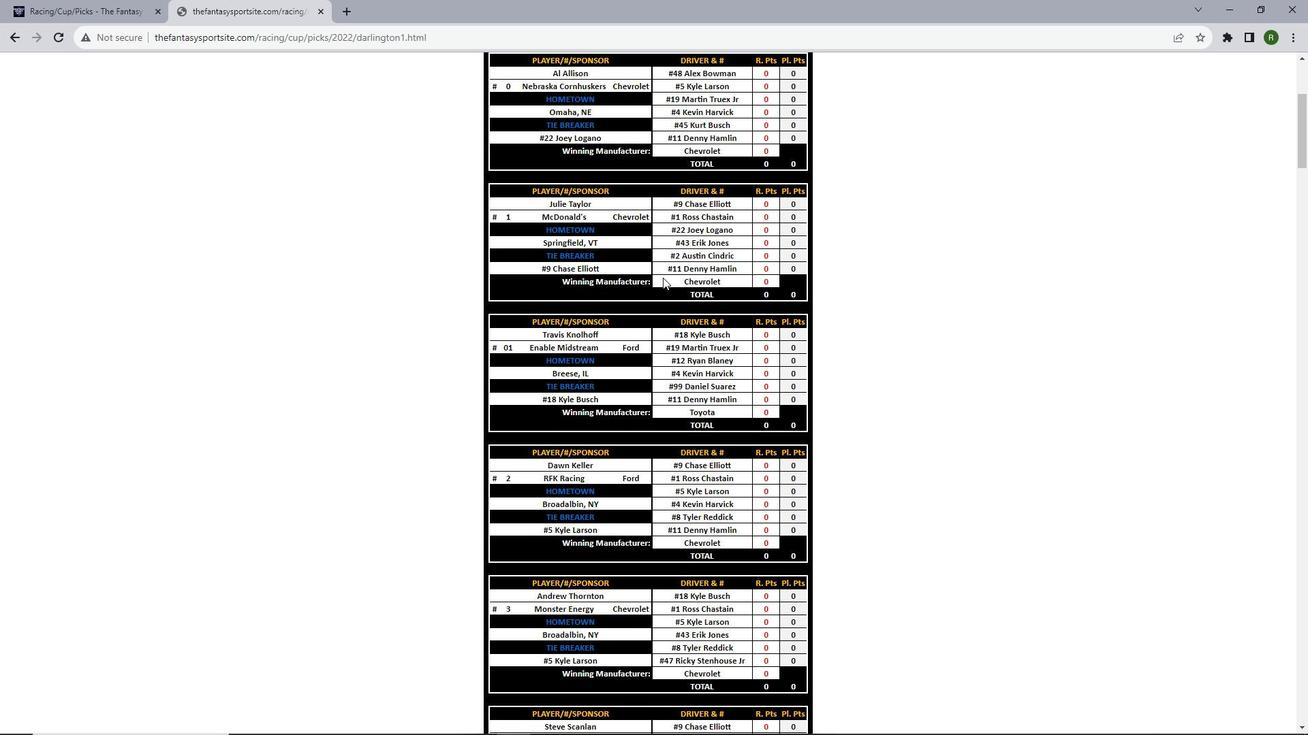 
Action: Mouse scrolled (662, 277) with delta (0, 0)
Screenshot: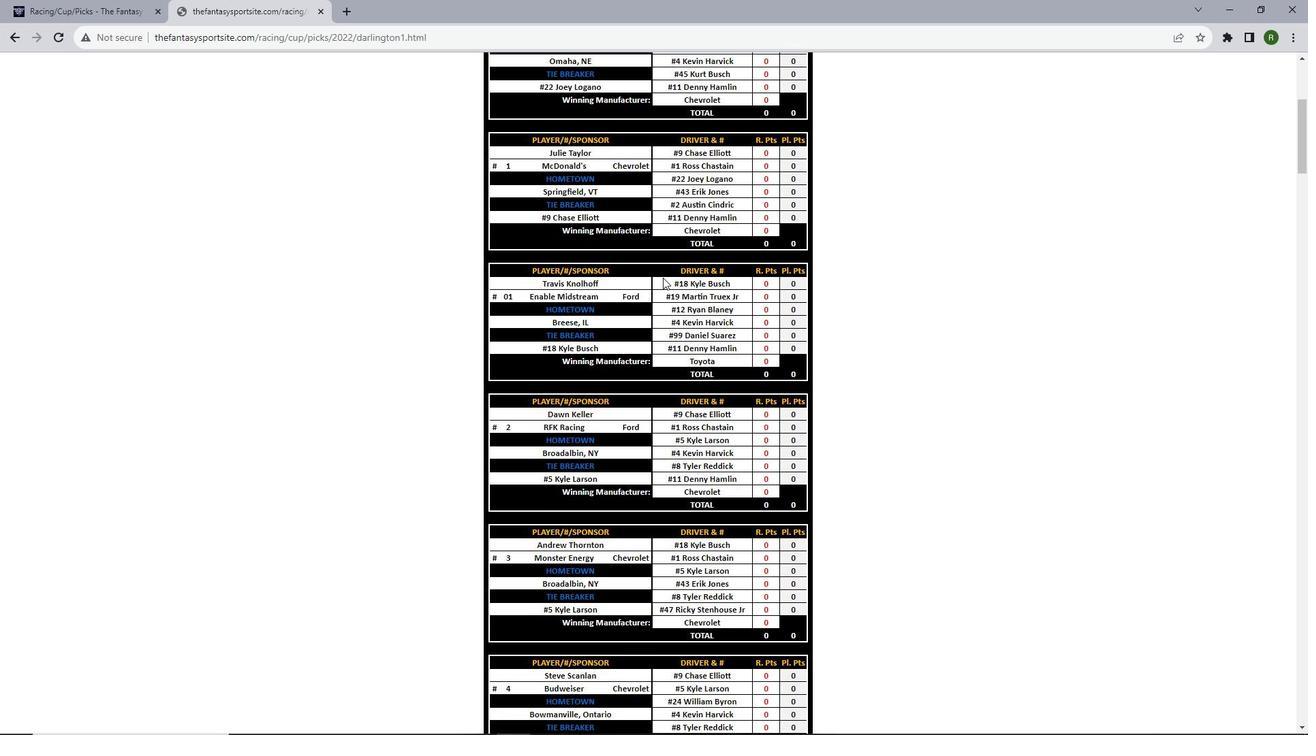 
Action: Mouse scrolled (662, 277) with delta (0, 0)
Screenshot: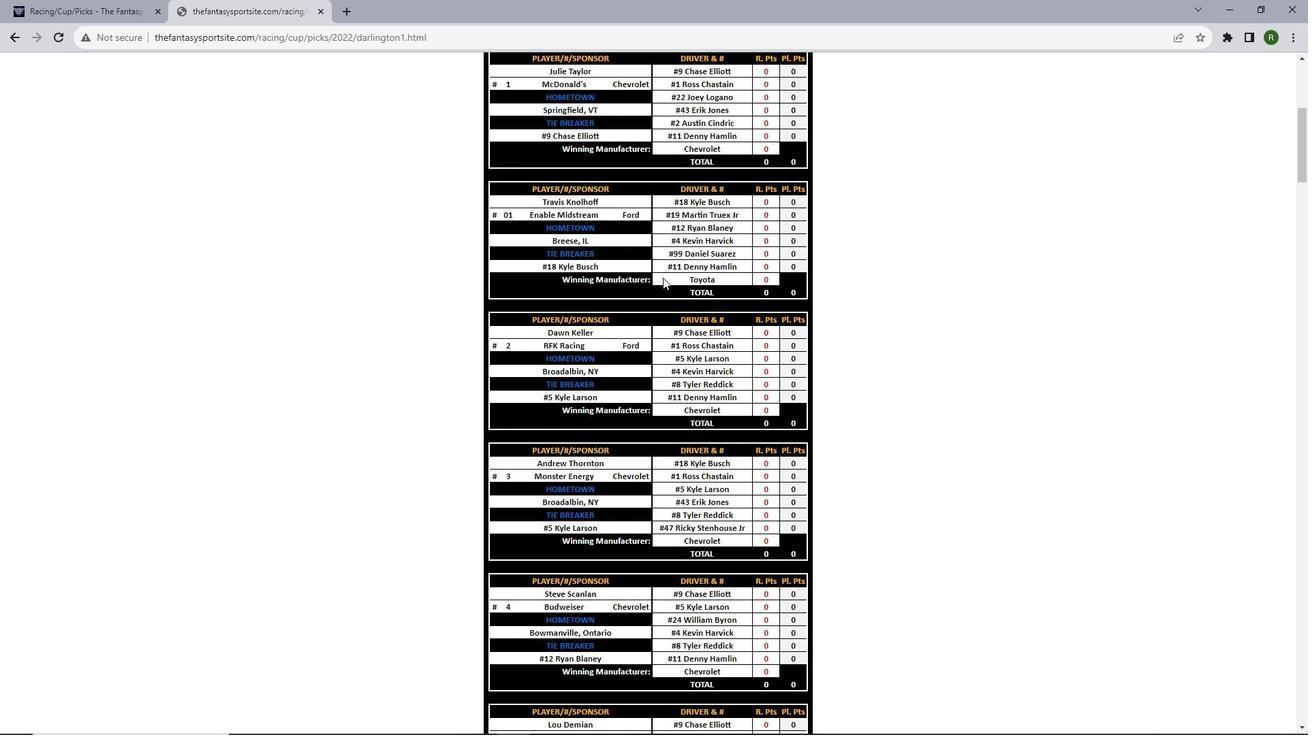 
Action: Mouse scrolled (662, 277) with delta (0, 0)
Screenshot: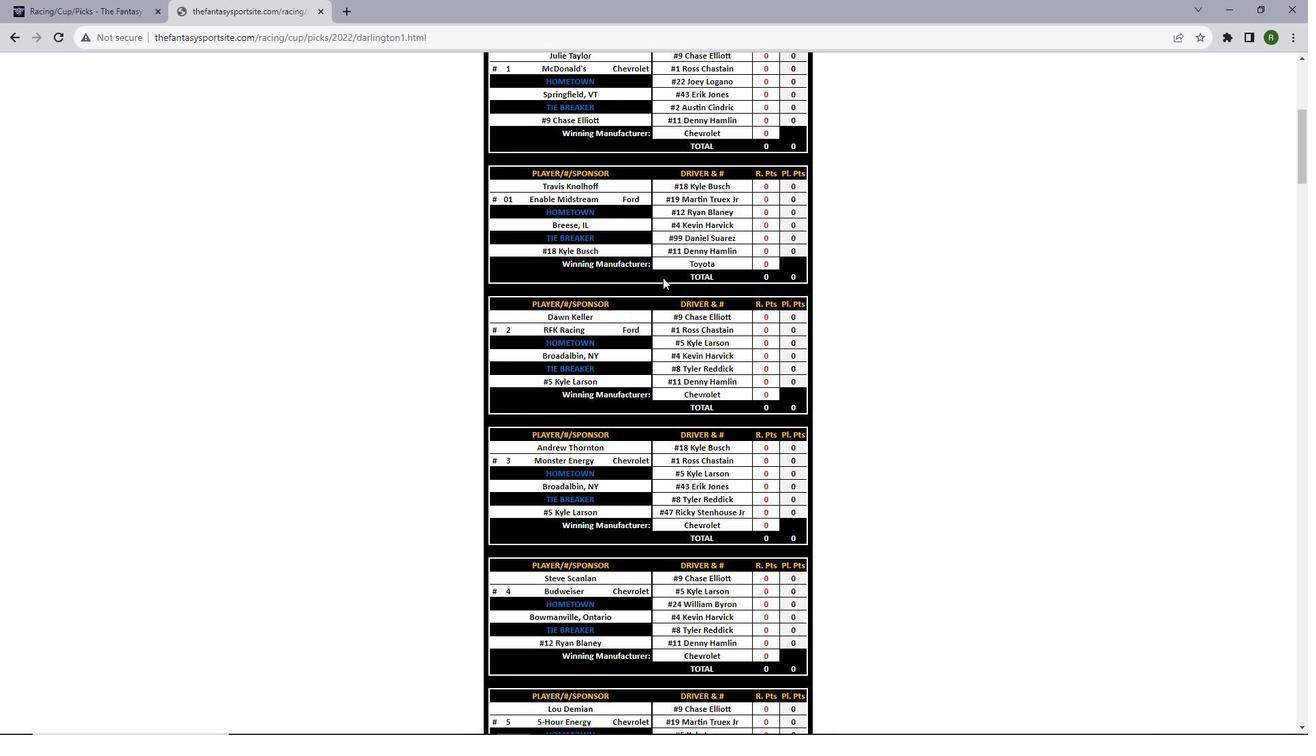 
Action: Mouse scrolled (662, 277) with delta (0, 0)
Screenshot: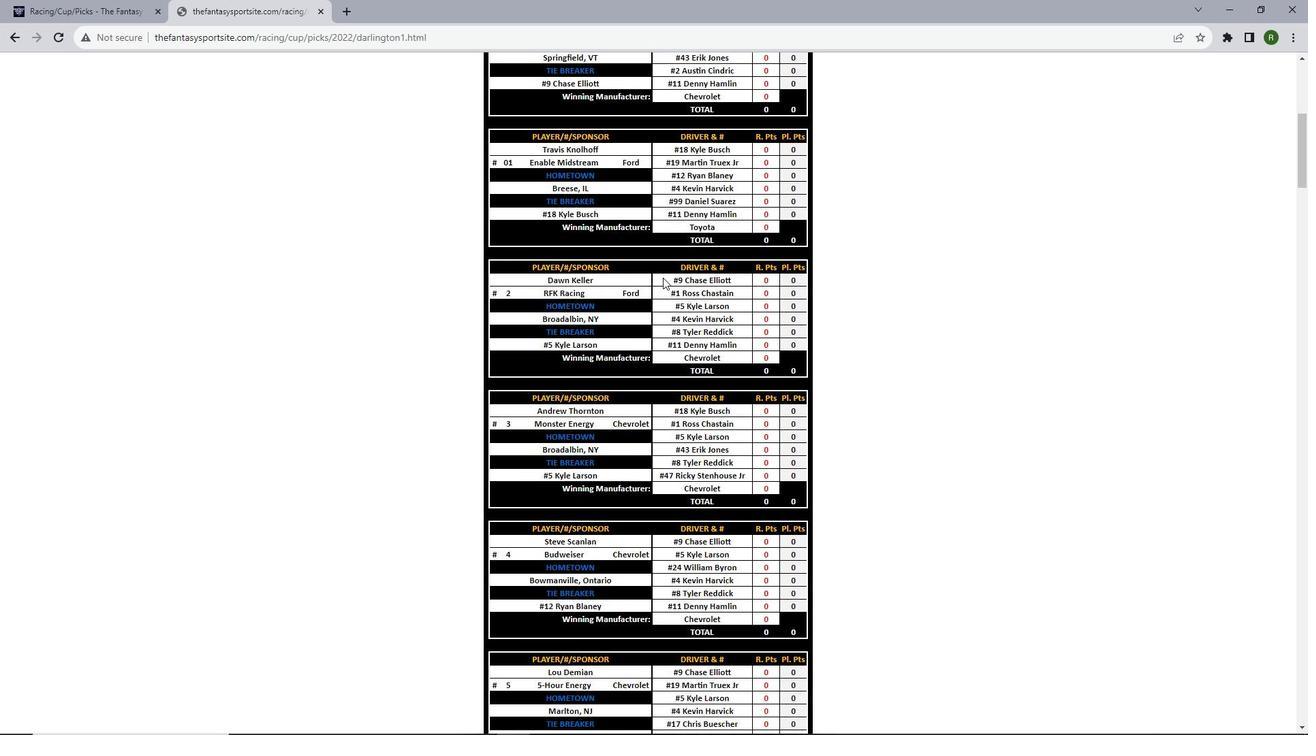 
Action: Mouse scrolled (662, 277) with delta (0, 0)
Screenshot: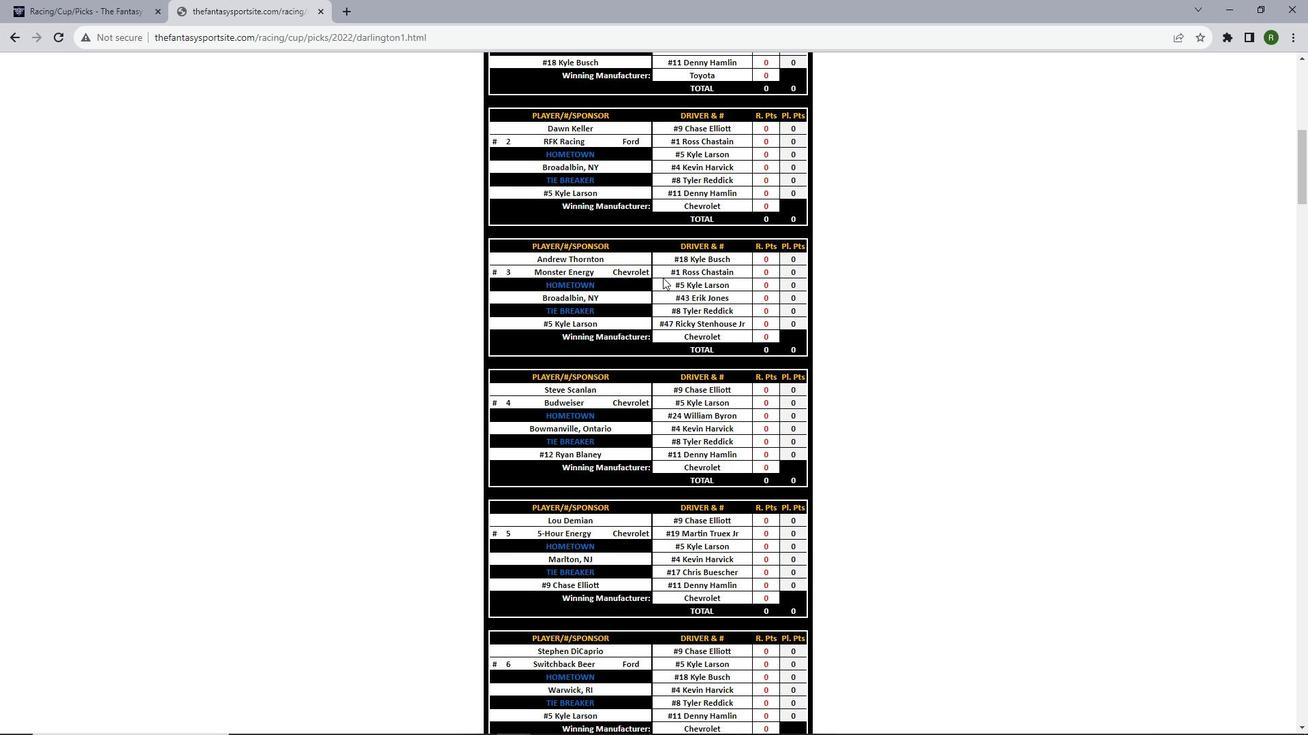 
Action: Mouse scrolled (662, 277) with delta (0, 0)
Screenshot: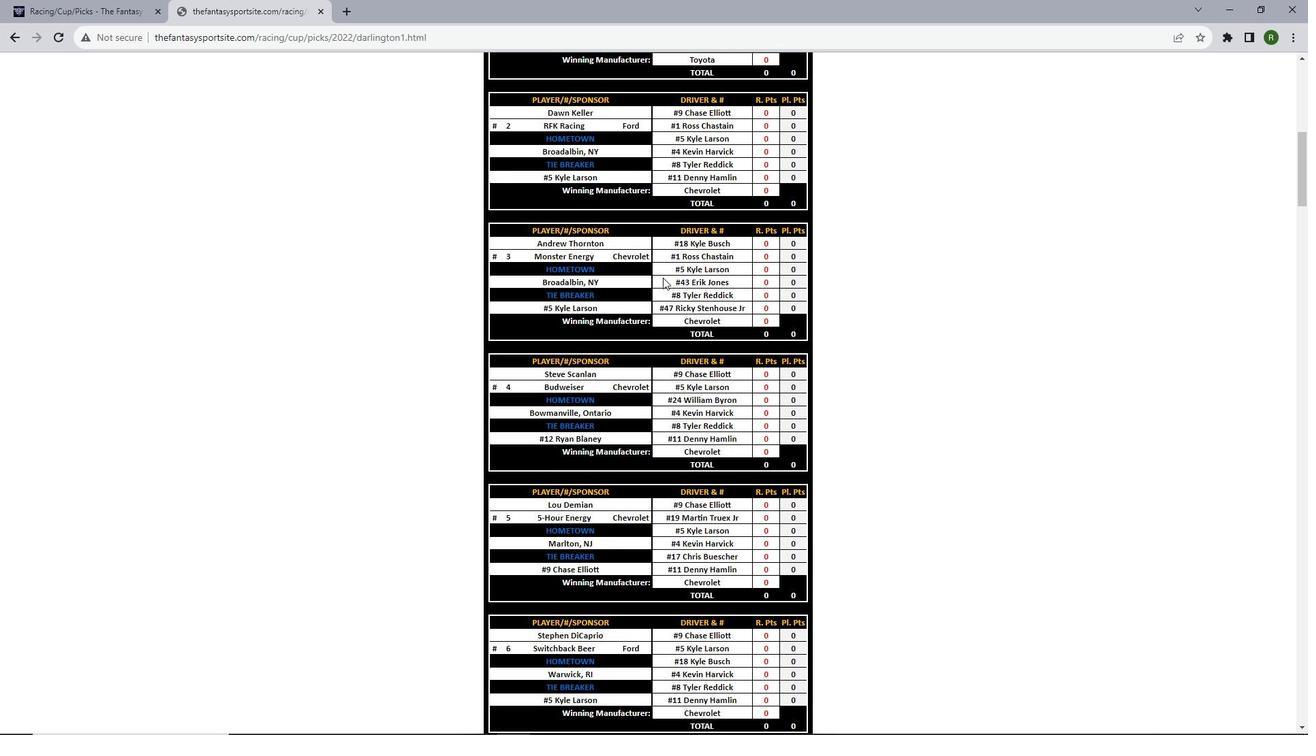
Action: Mouse scrolled (662, 277) with delta (0, 0)
Screenshot: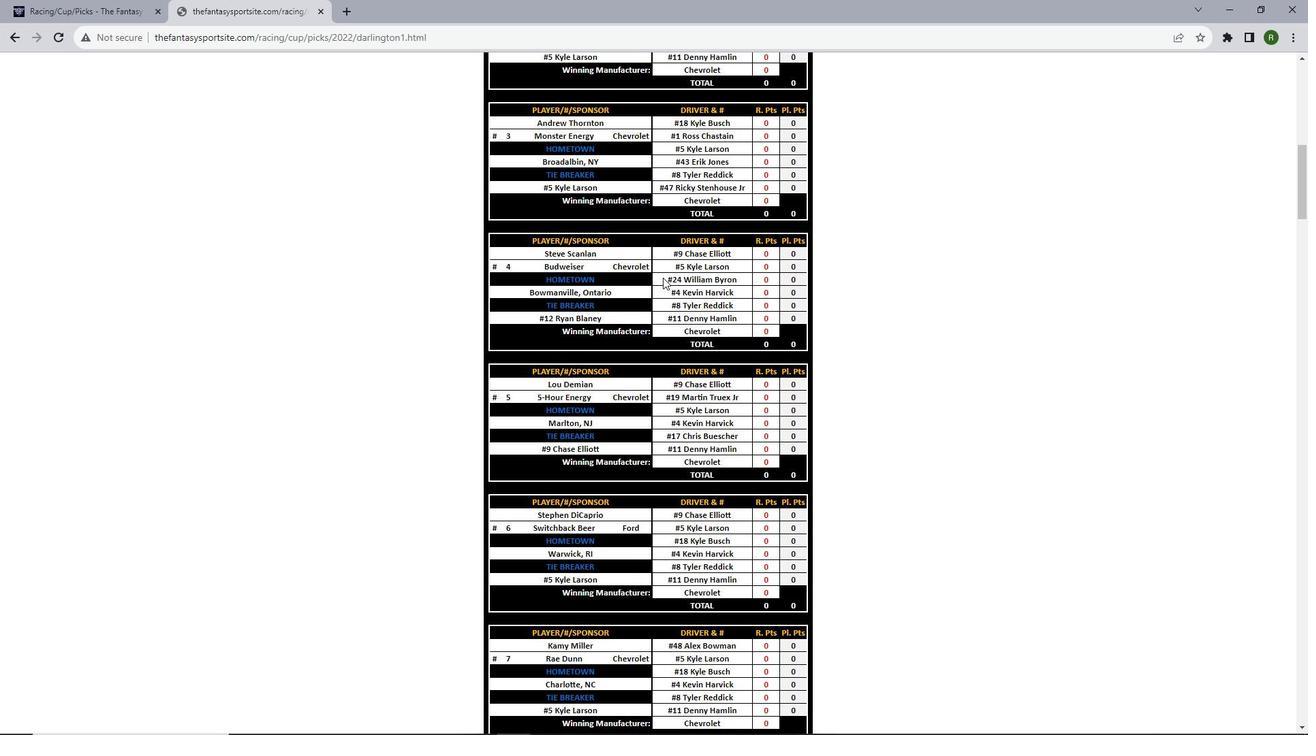 
Action: Mouse scrolled (662, 277) with delta (0, 0)
Screenshot: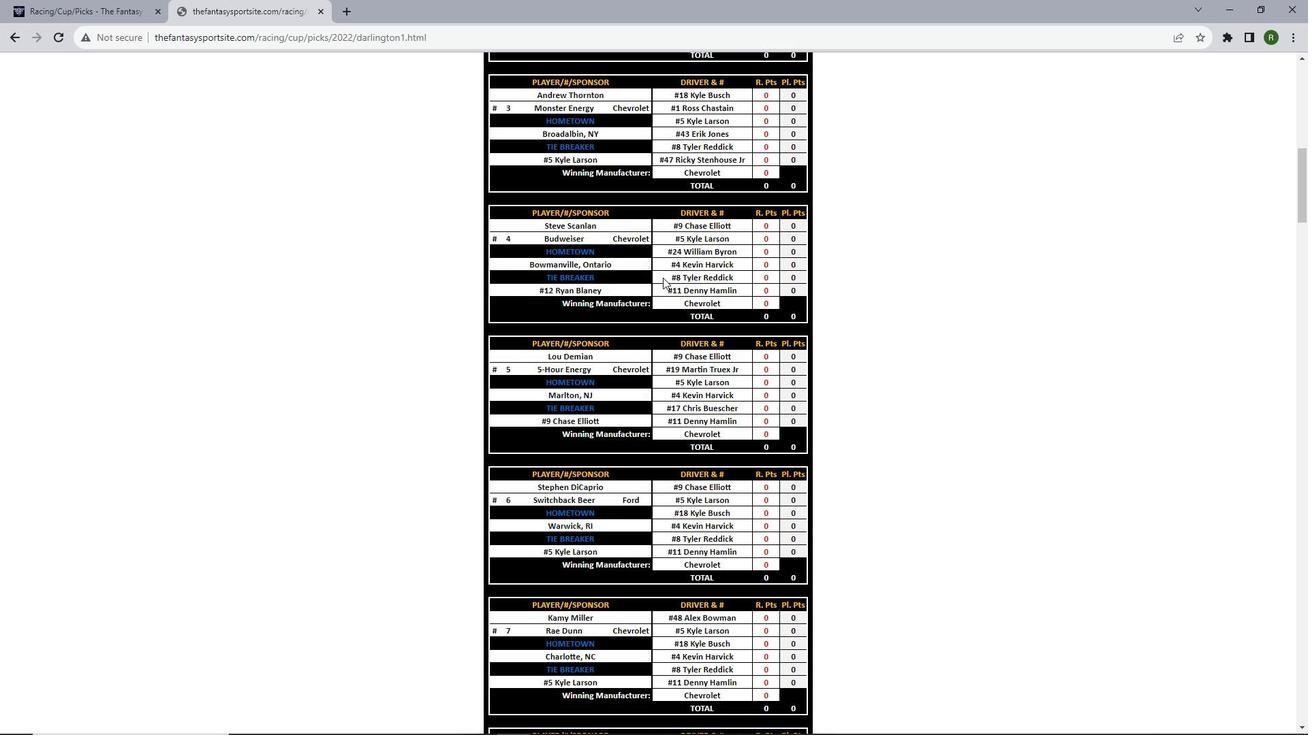 
Action: Mouse scrolled (662, 277) with delta (0, 0)
Screenshot: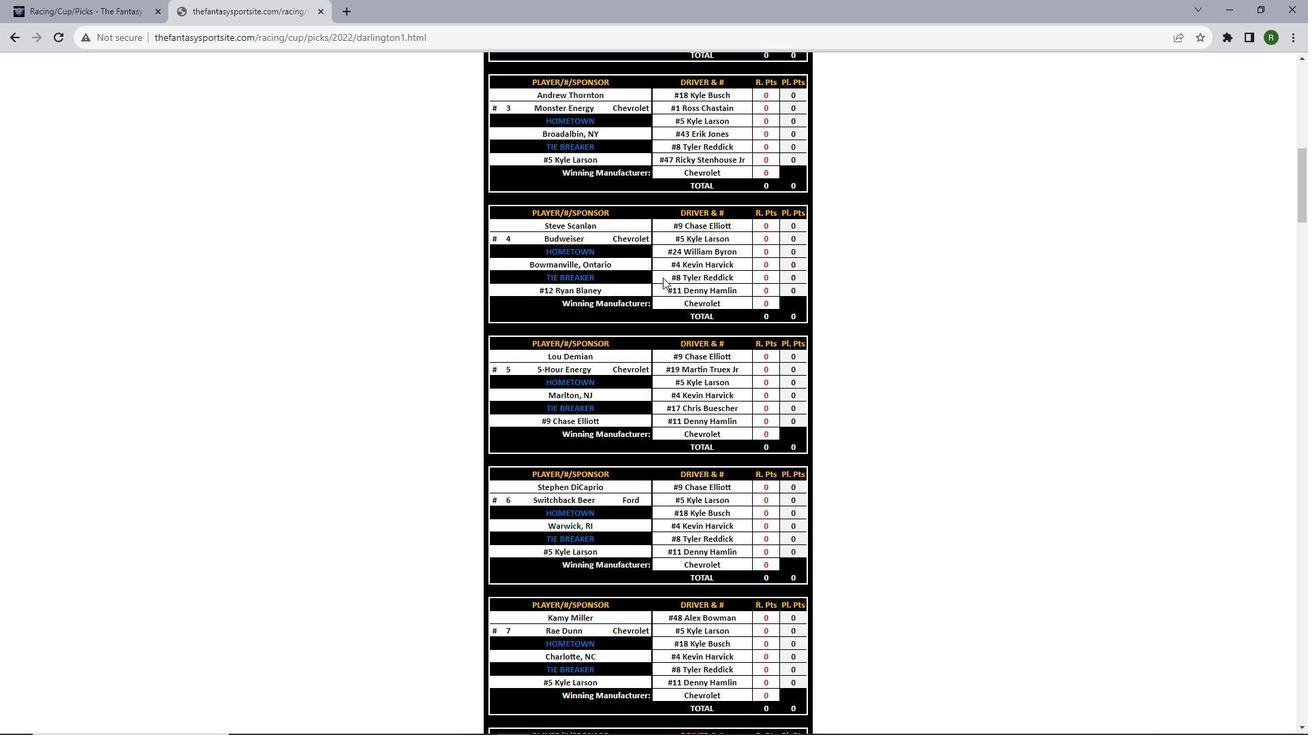 
Action: Mouse scrolled (662, 277) with delta (0, 0)
Screenshot: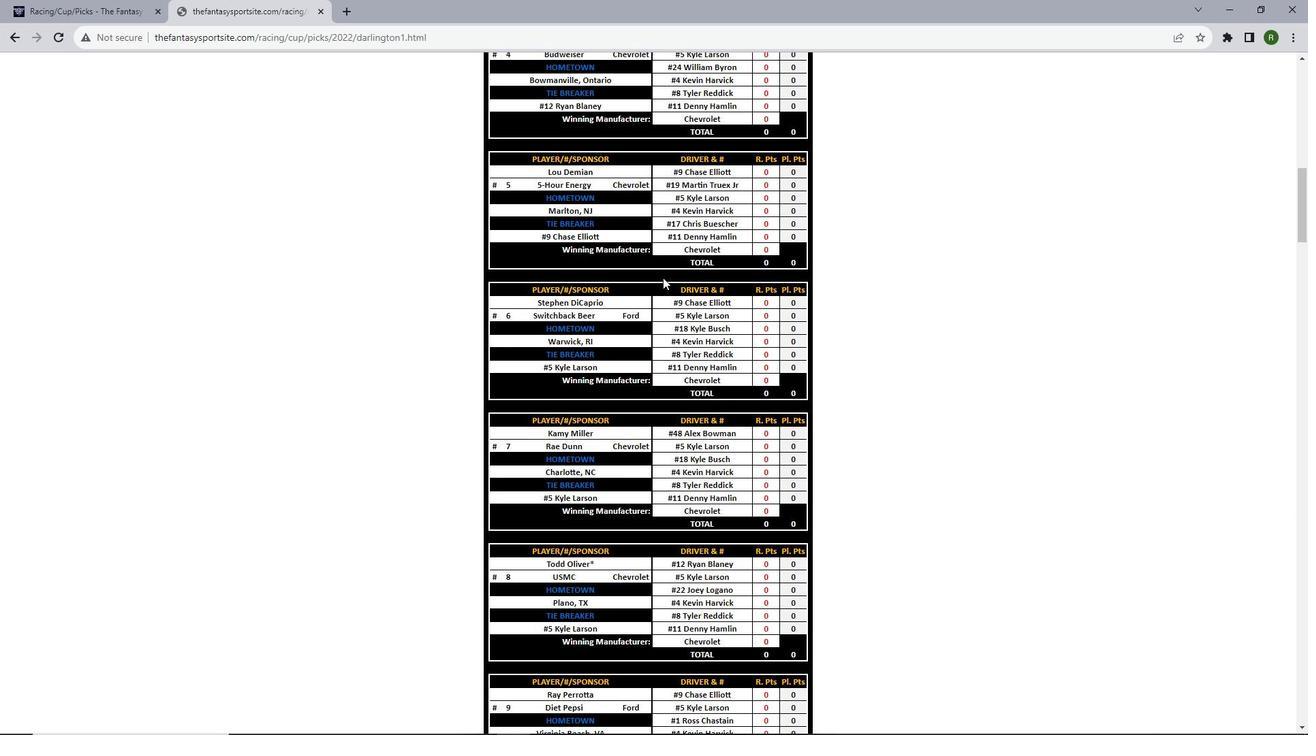 
Action: Mouse scrolled (662, 277) with delta (0, 0)
Screenshot: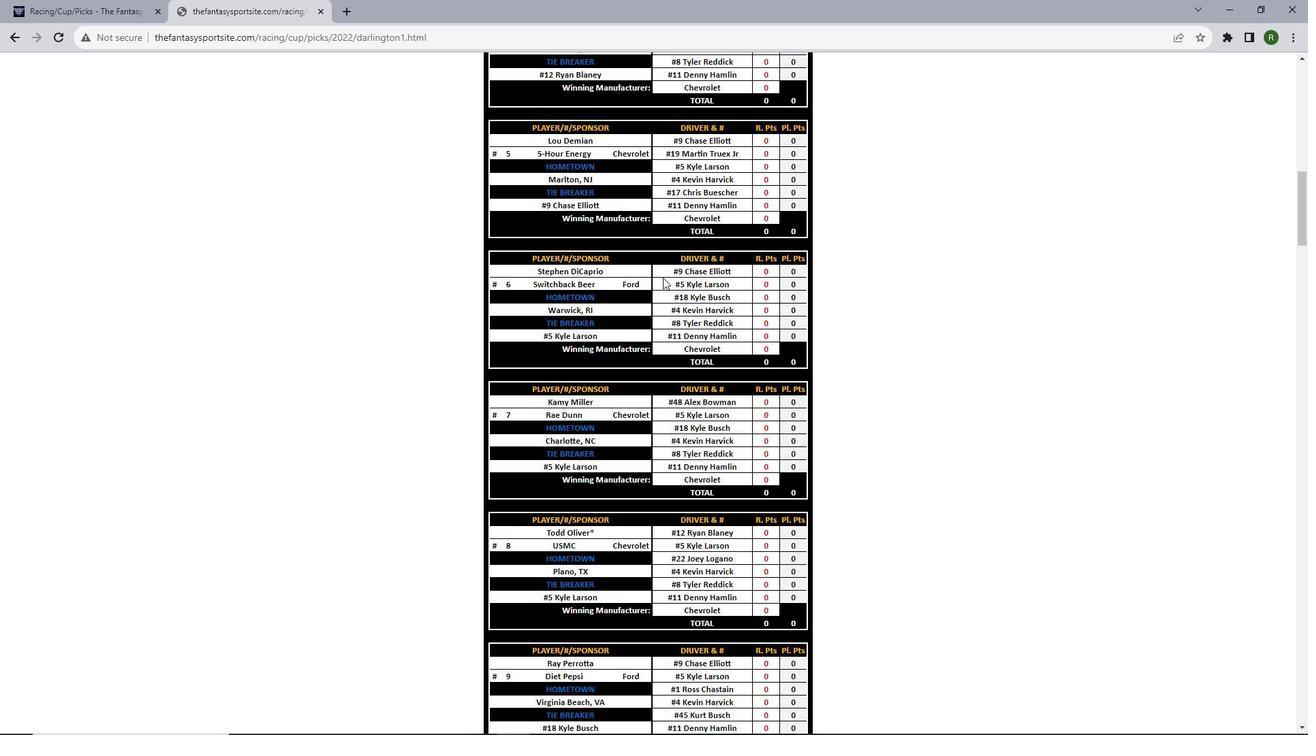 
Action: Mouse scrolled (662, 277) with delta (0, 0)
Screenshot: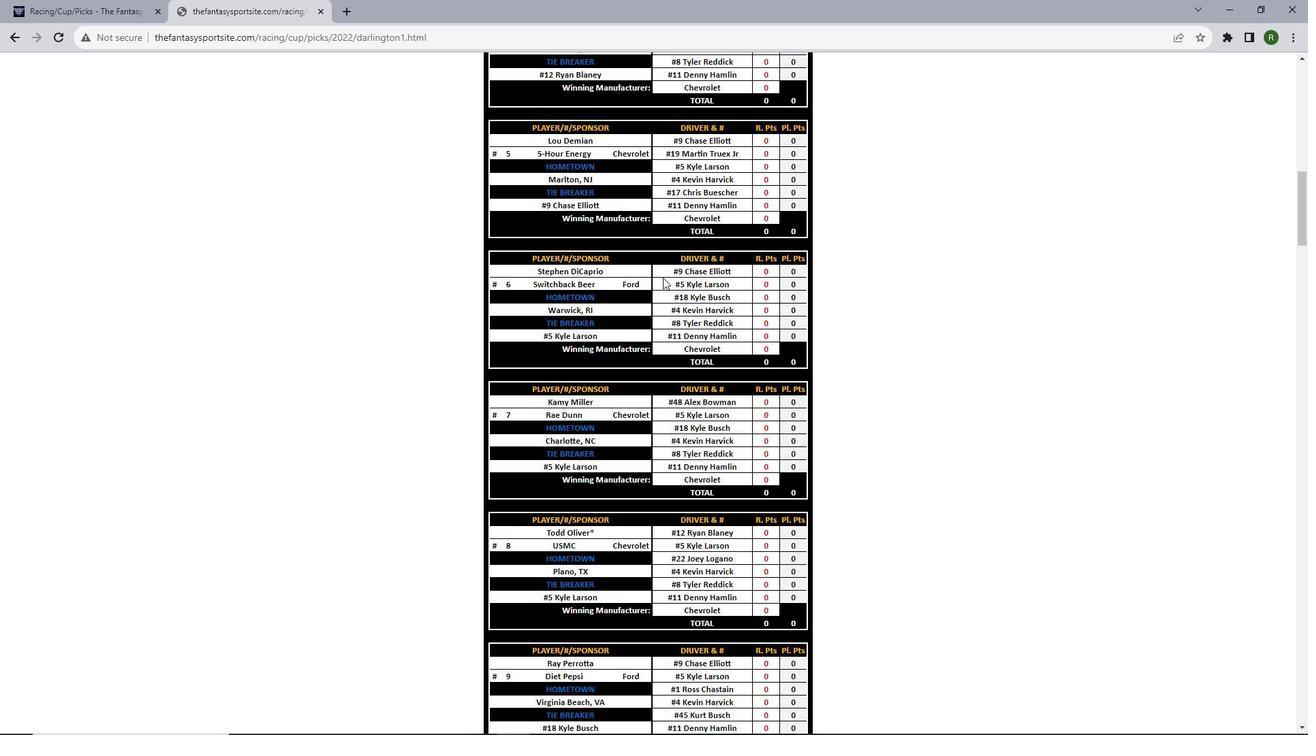 
Action: Mouse scrolled (662, 277) with delta (0, 0)
Screenshot: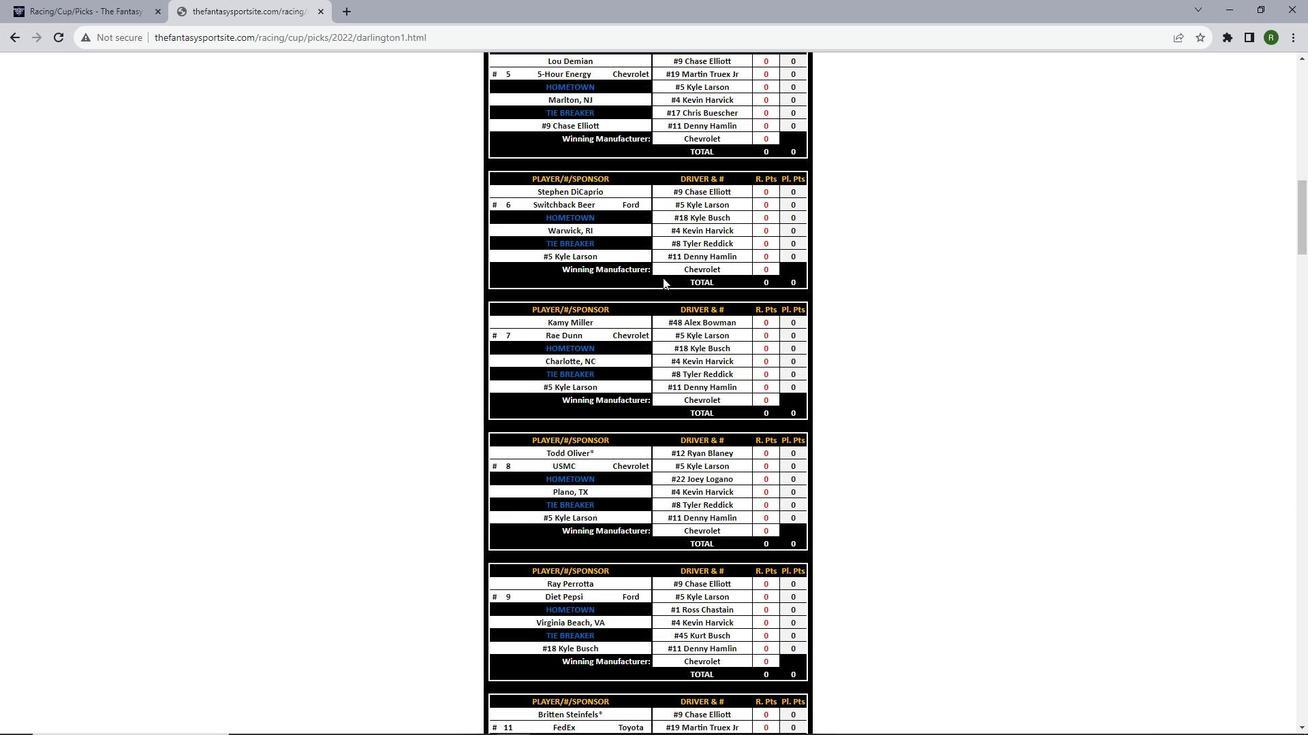 
Action: Mouse scrolled (662, 277) with delta (0, 0)
Screenshot: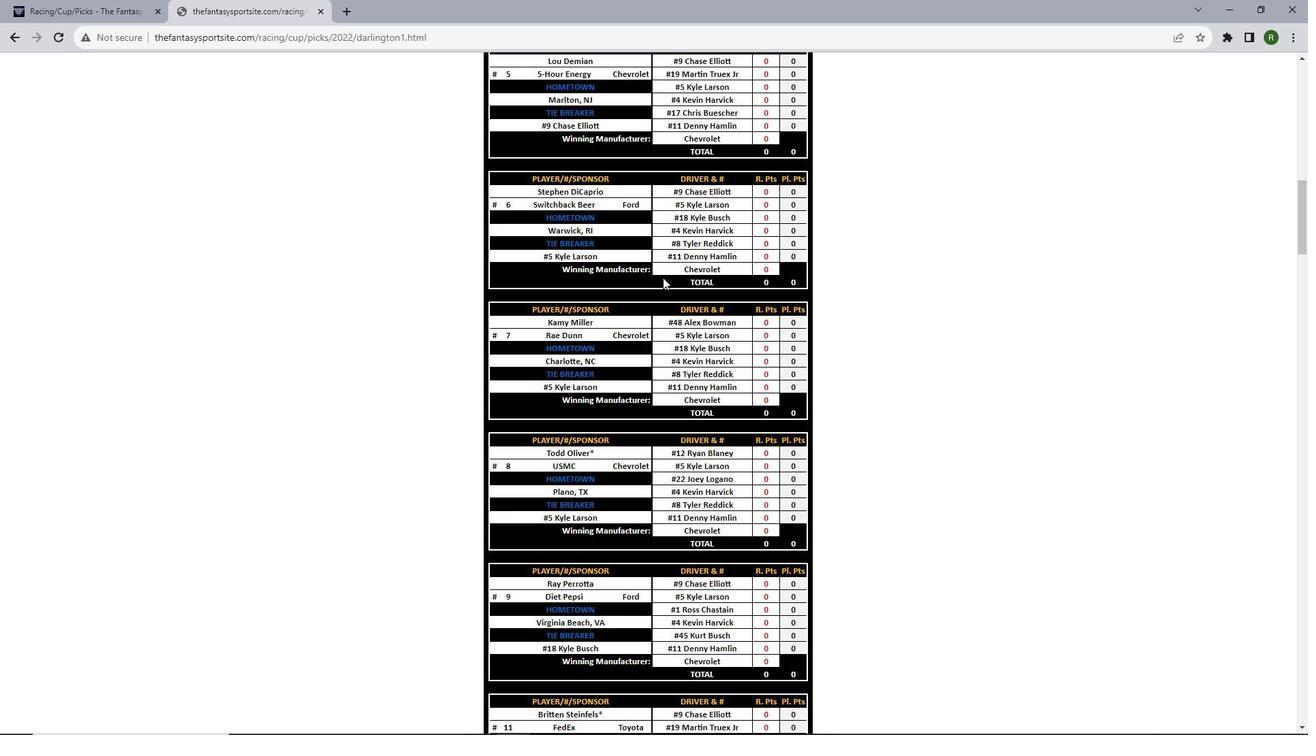 
Action: Mouse scrolled (662, 277) with delta (0, 0)
Screenshot: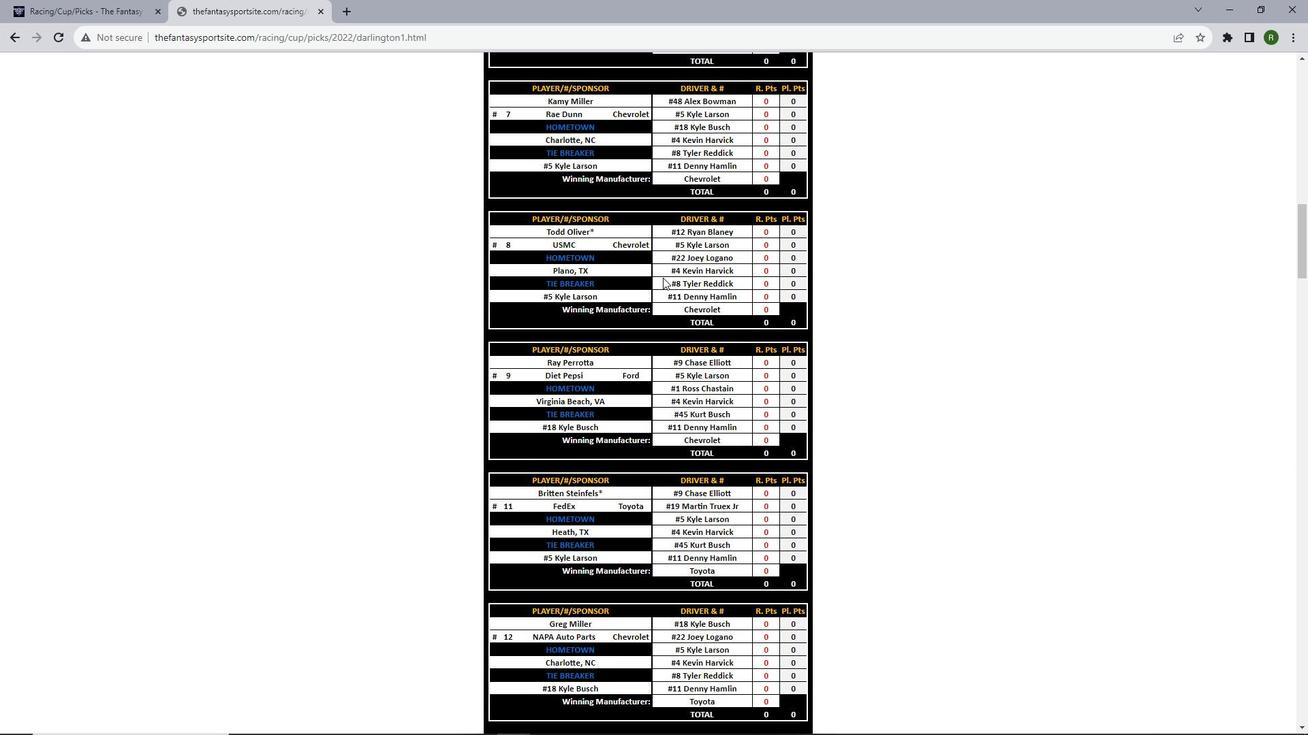 
Action: Mouse scrolled (662, 277) with delta (0, 0)
Screenshot: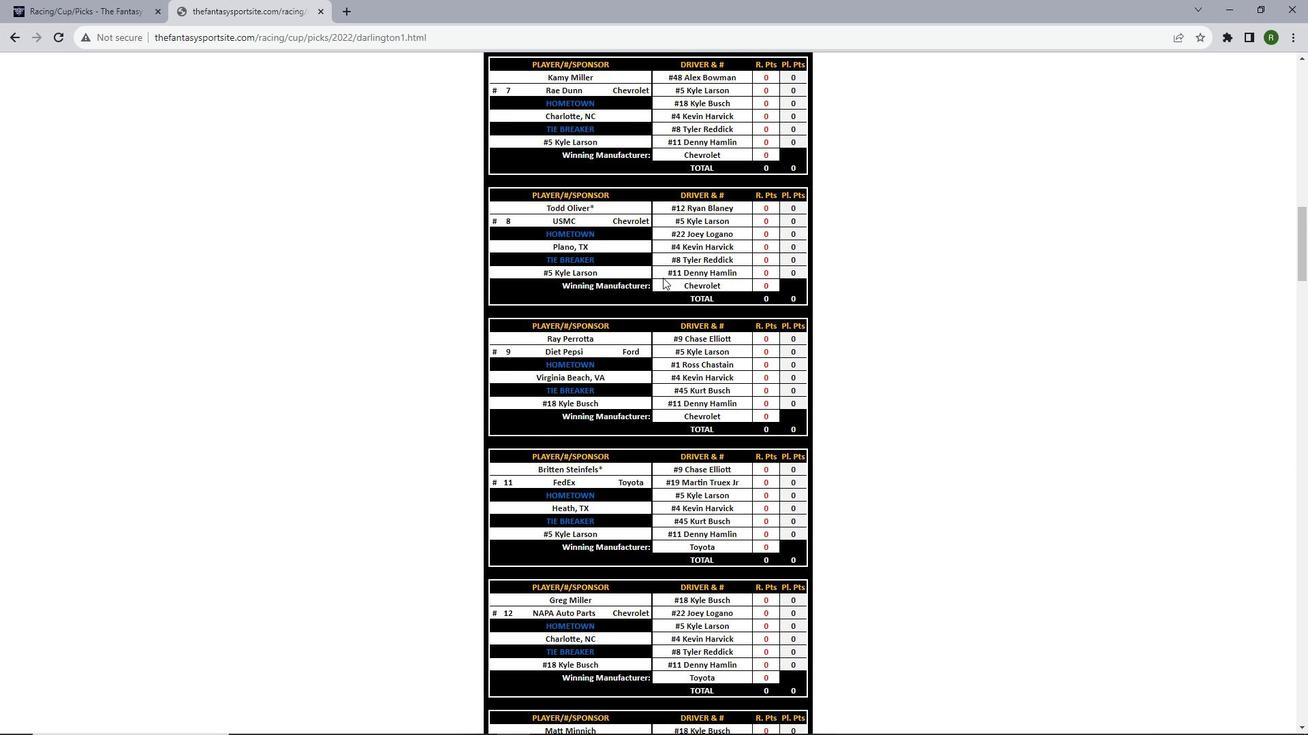 
Action: Mouse scrolled (662, 277) with delta (0, 0)
Screenshot: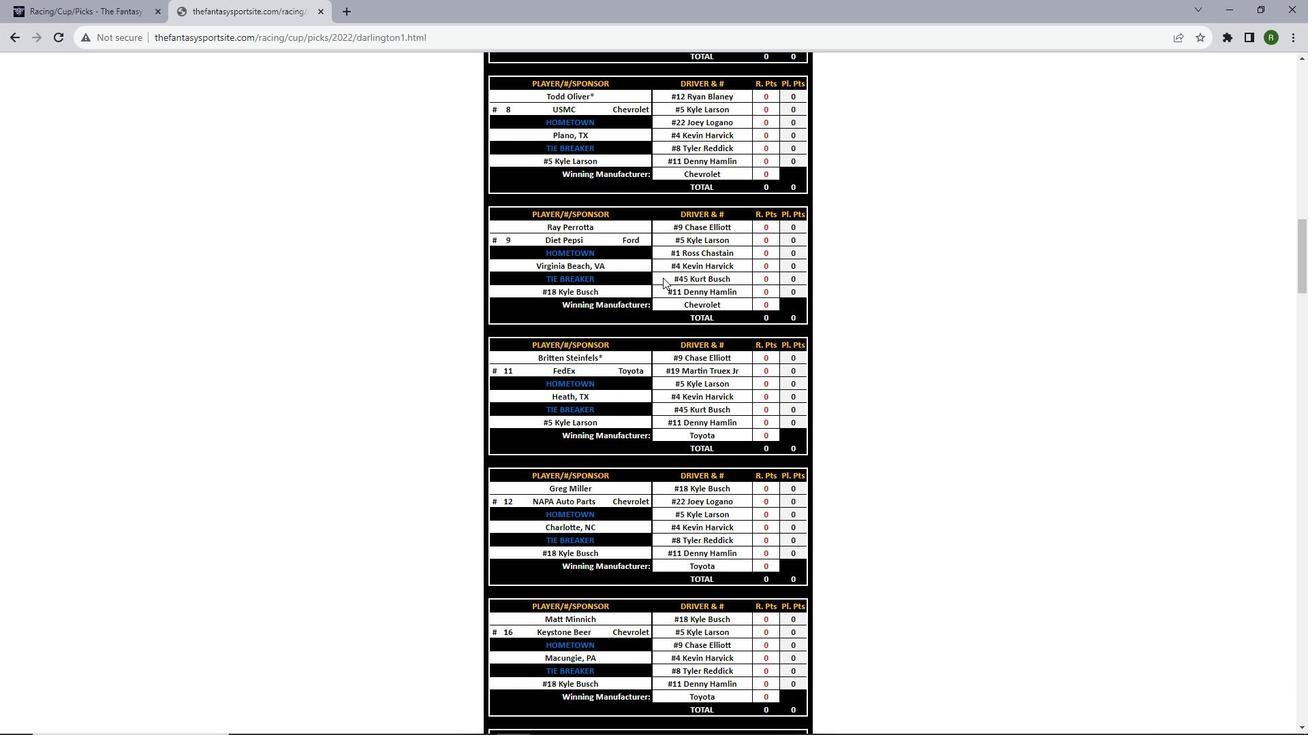 
Action: Mouse scrolled (662, 277) with delta (0, 0)
Screenshot: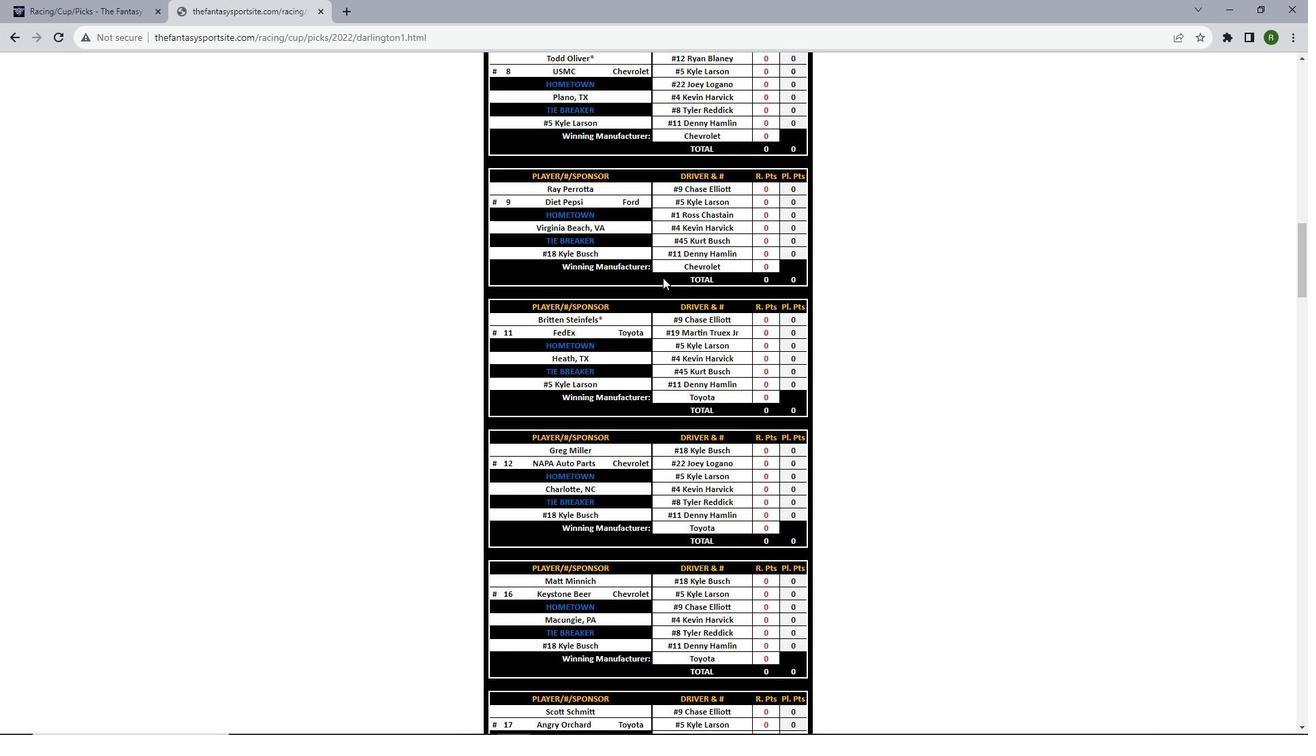 
Action: Mouse scrolled (662, 277) with delta (0, 0)
Screenshot: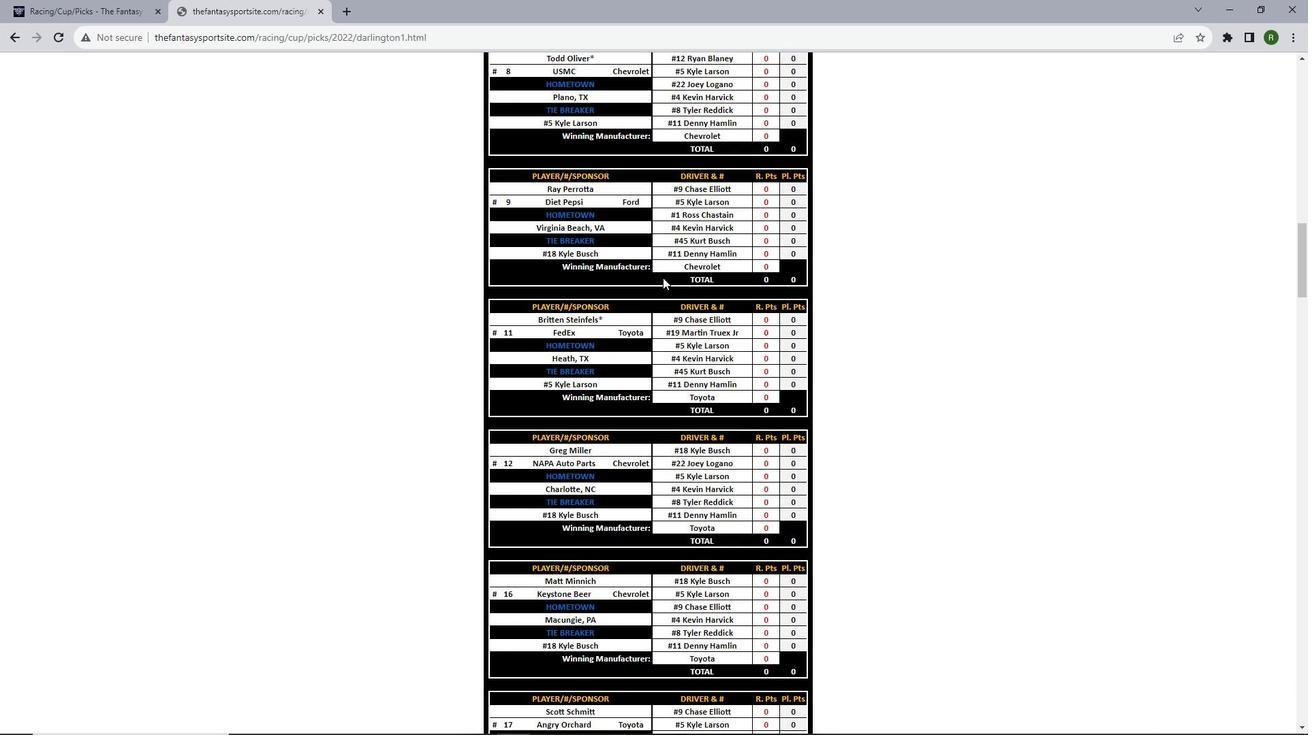 
Action: Mouse scrolled (662, 277) with delta (0, 0)
Screenshot: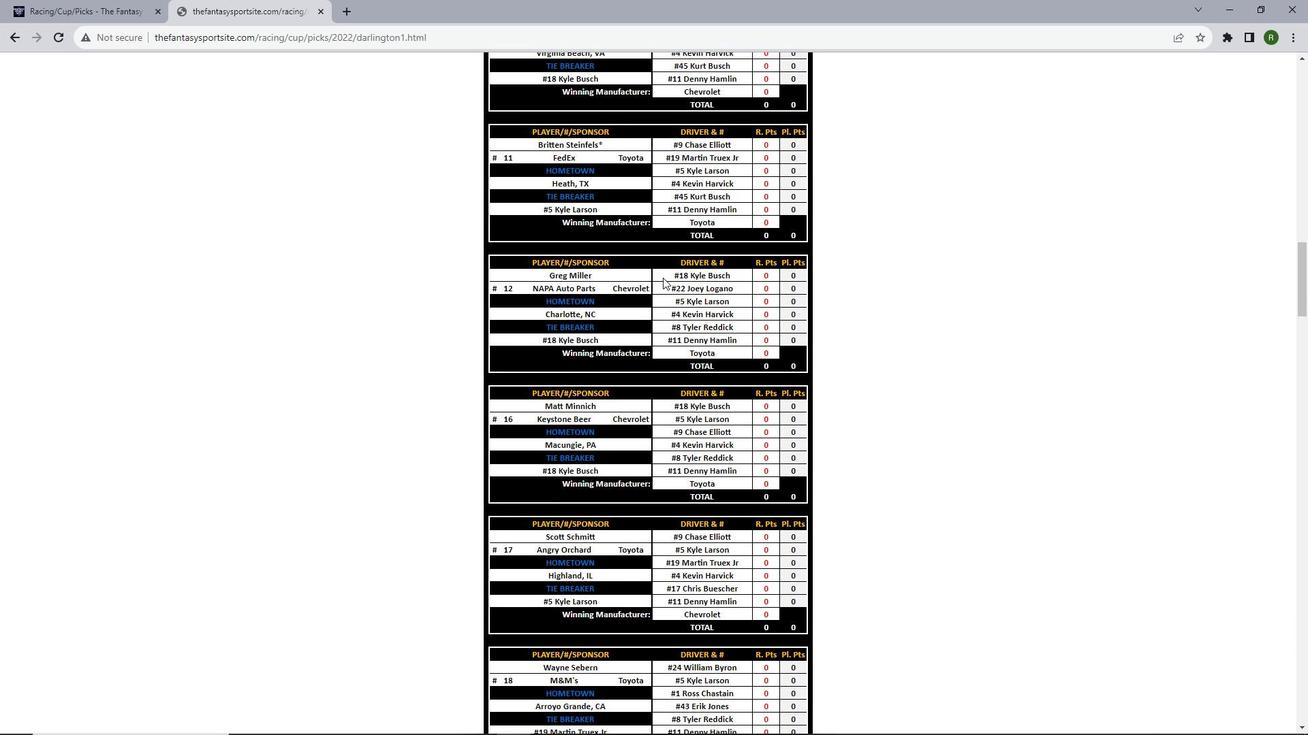 
Action: Mouse scrolled (662, 277) with delta (0, 0)
Screenshot: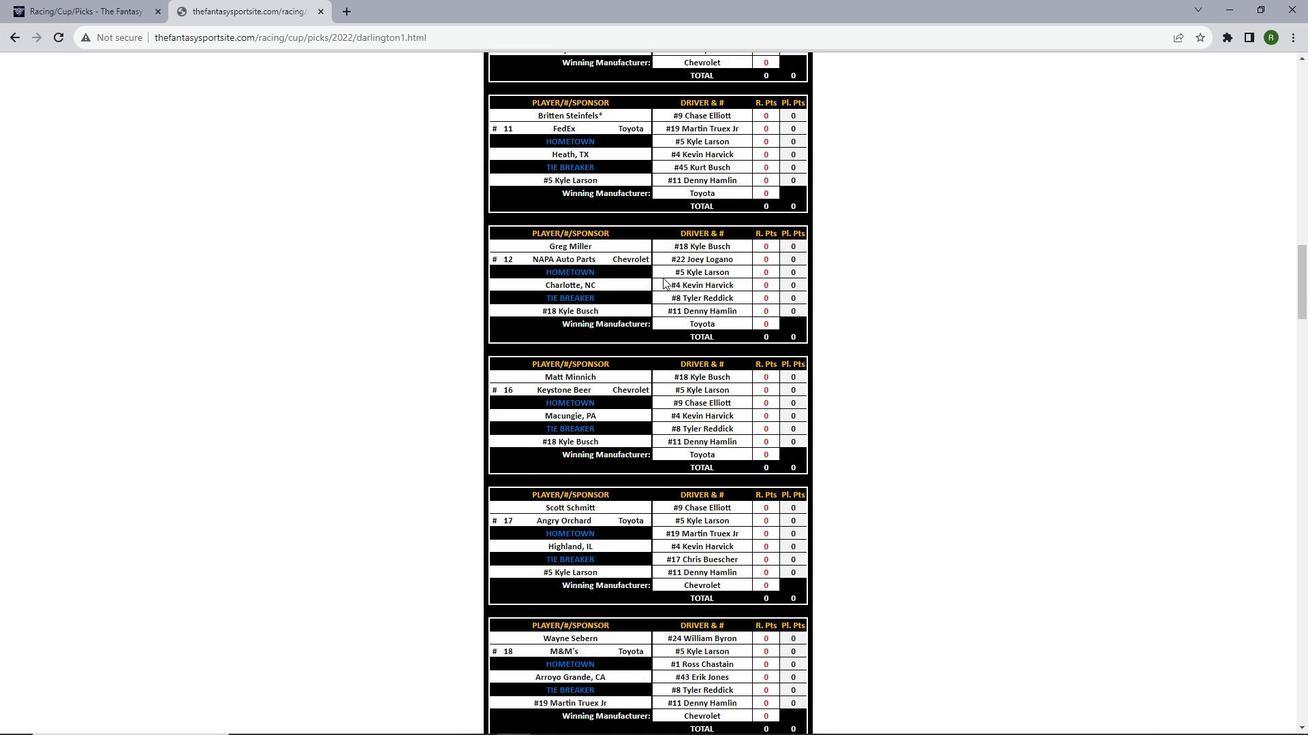 
Action: Mouse scrolled (662, 277) with delta (0, 0)
Screenshot: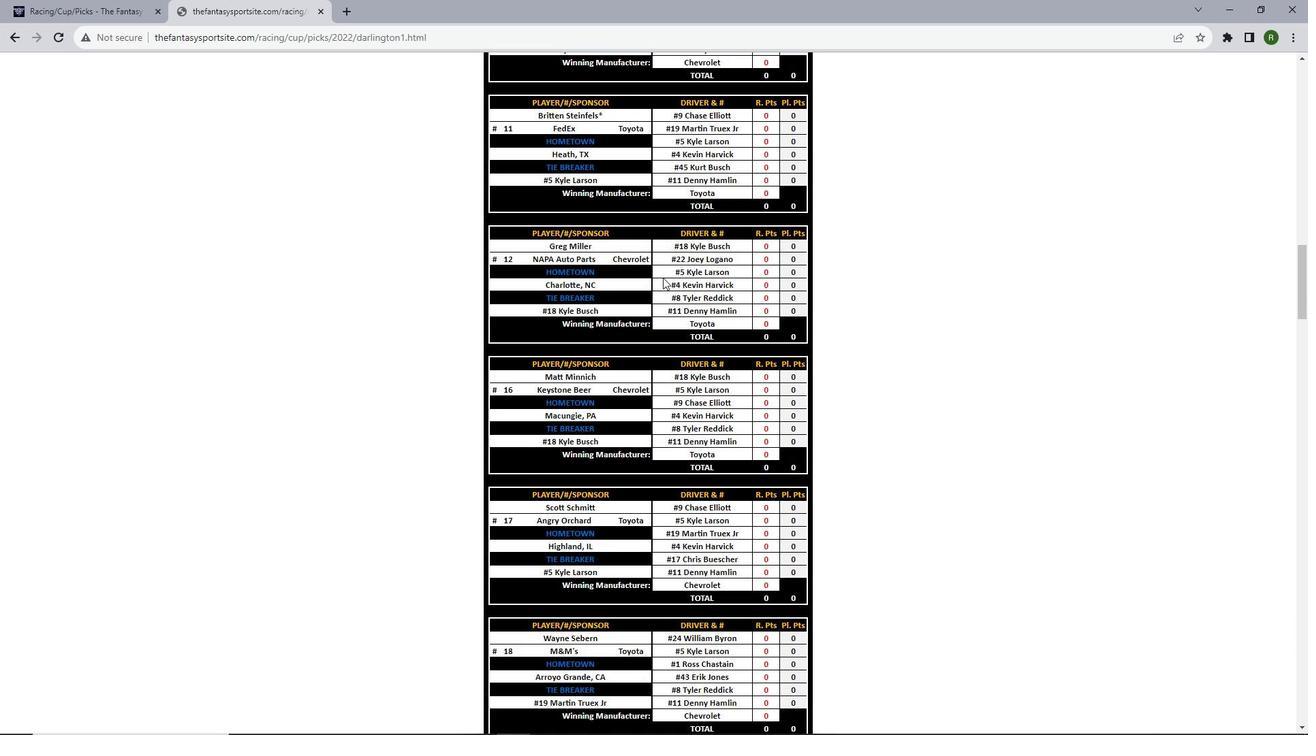 
Action: Mouse scrolled (662, 277) with delta (0, 0)
Screenshot: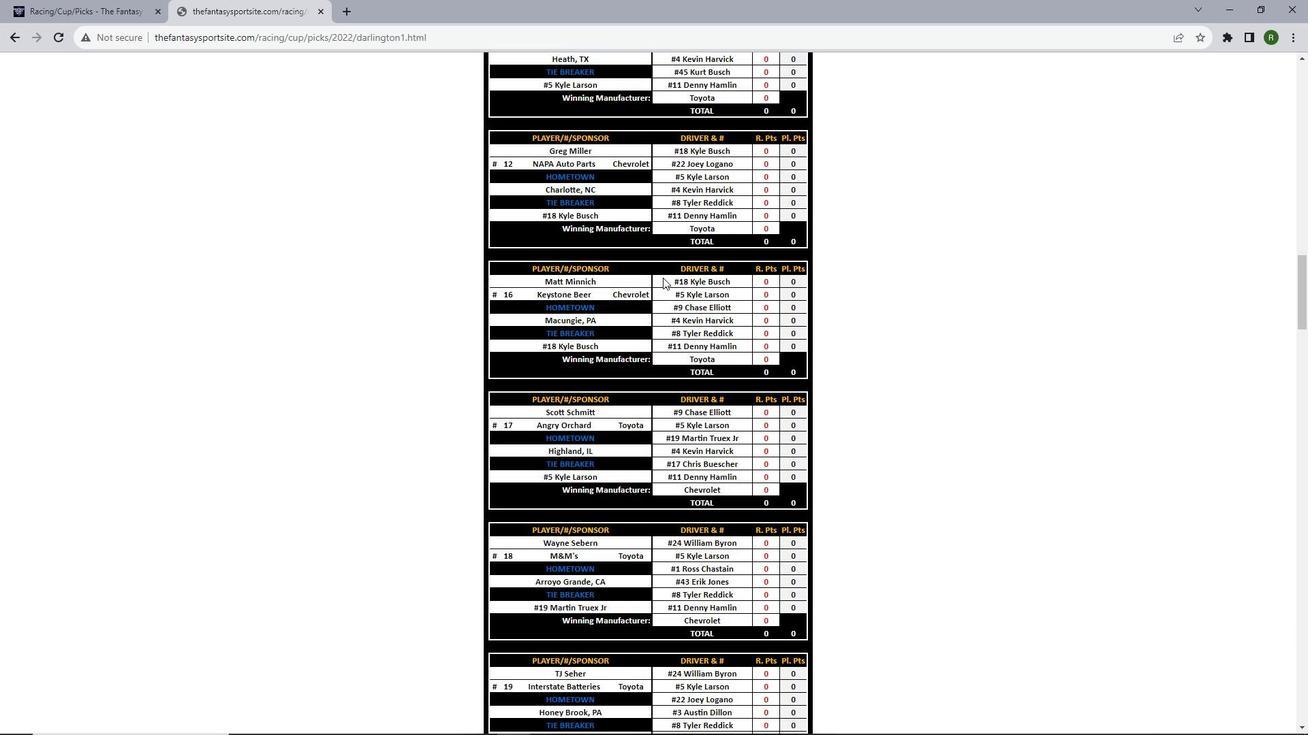 
Action: Mouse scrolled (662, 277) with delta (0, 0)
Screenshot: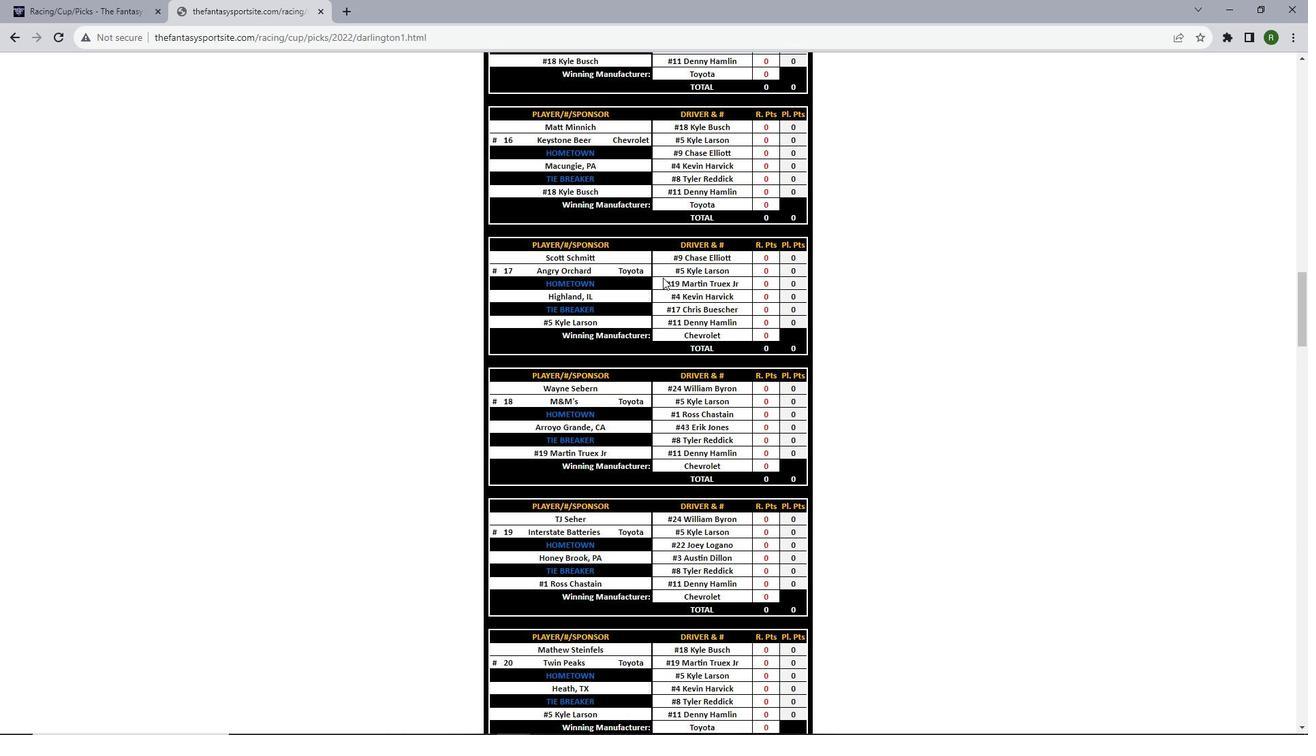 
Action: Mouse scrolled (662, 277) with delta (0, 0)
Screenshot: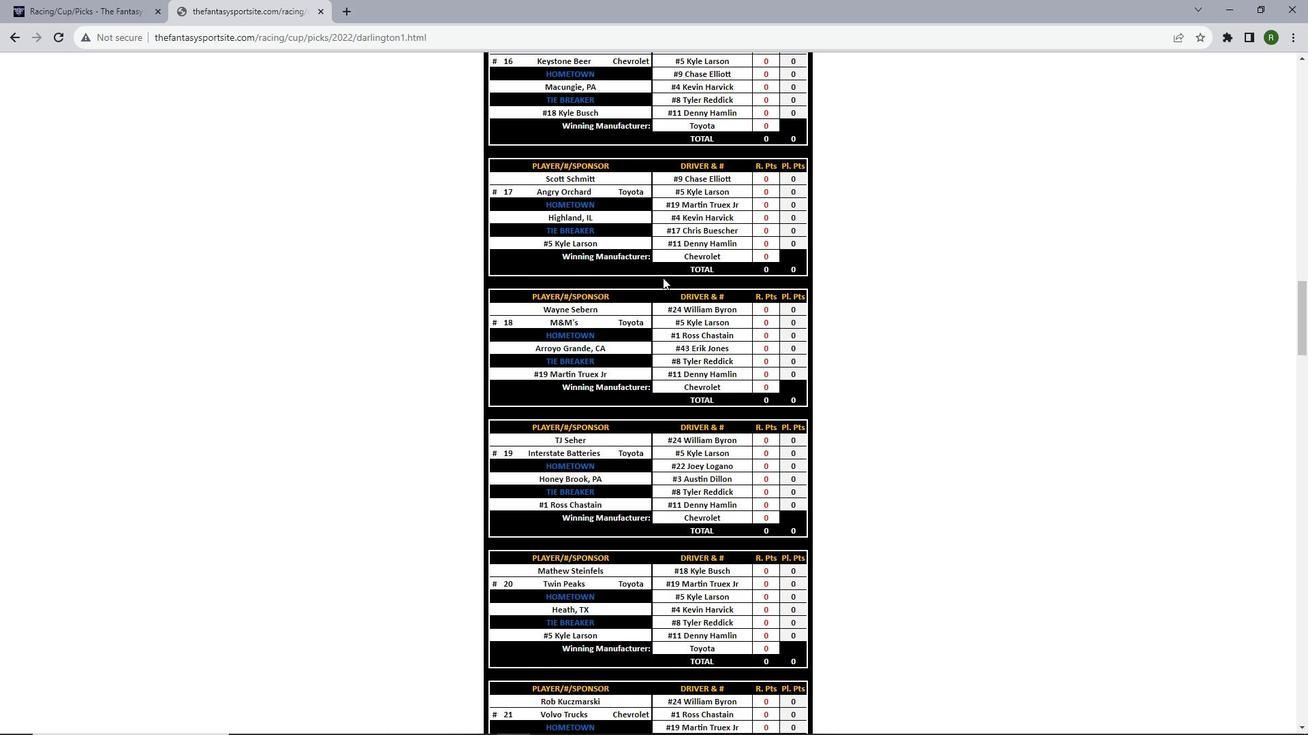 
Action: Mouse scrolled (662, 277) with delta (0, 0)
Screenshot: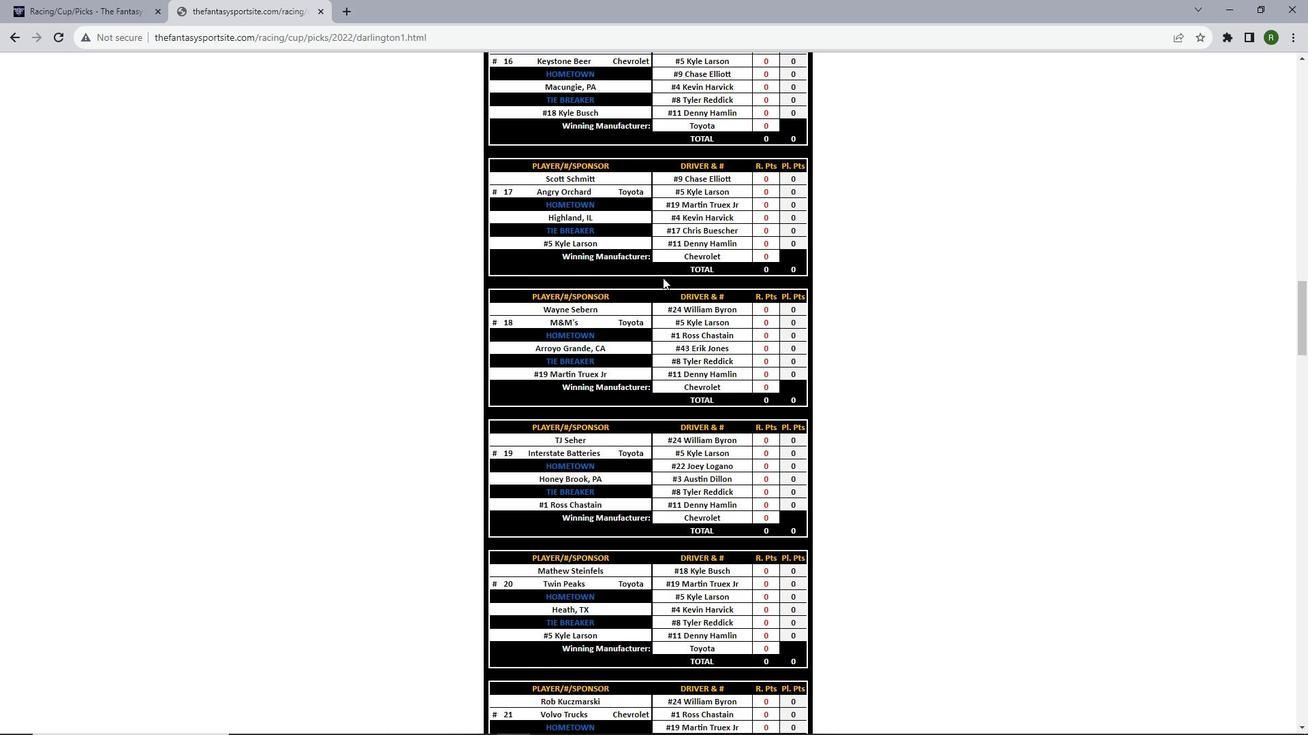 
Action: Mouse scrolled (662, 277) with delta (0, 0)
Screenshot: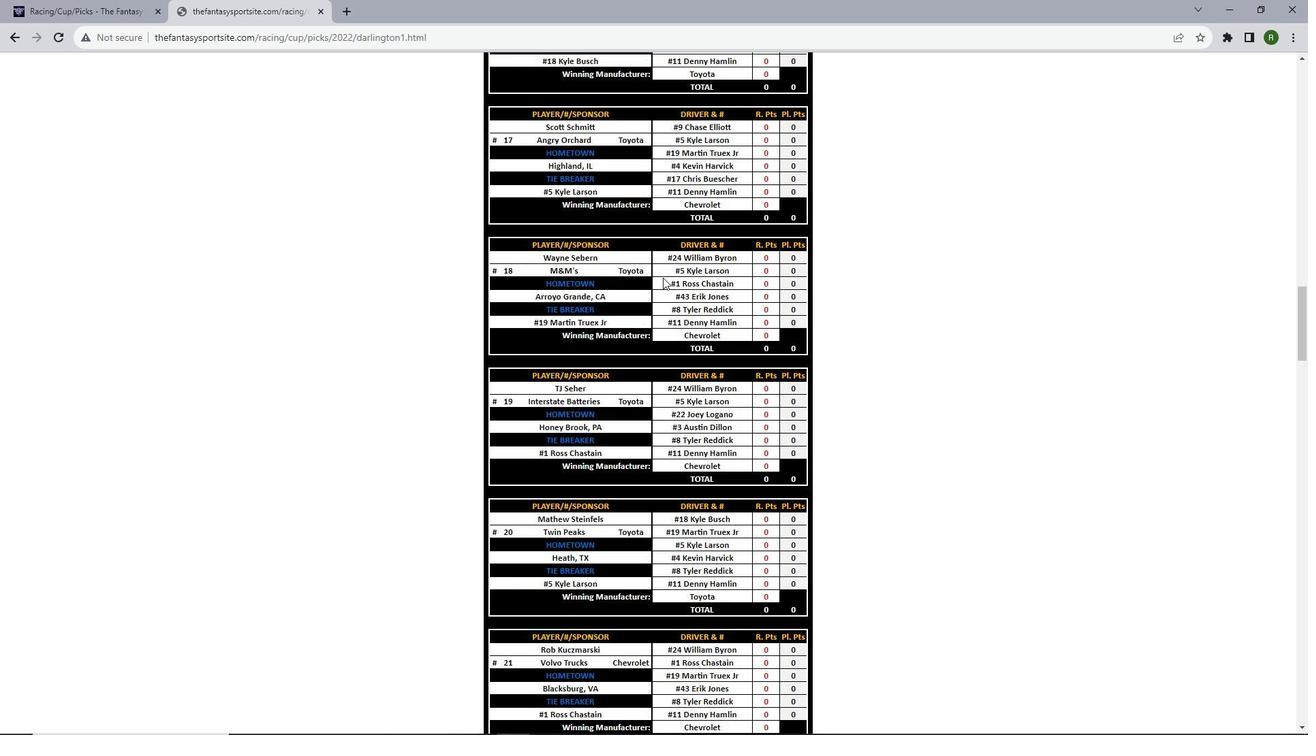 
Action: Mouse scrolled (662, 277) with delta (0, 0)
Screenshot: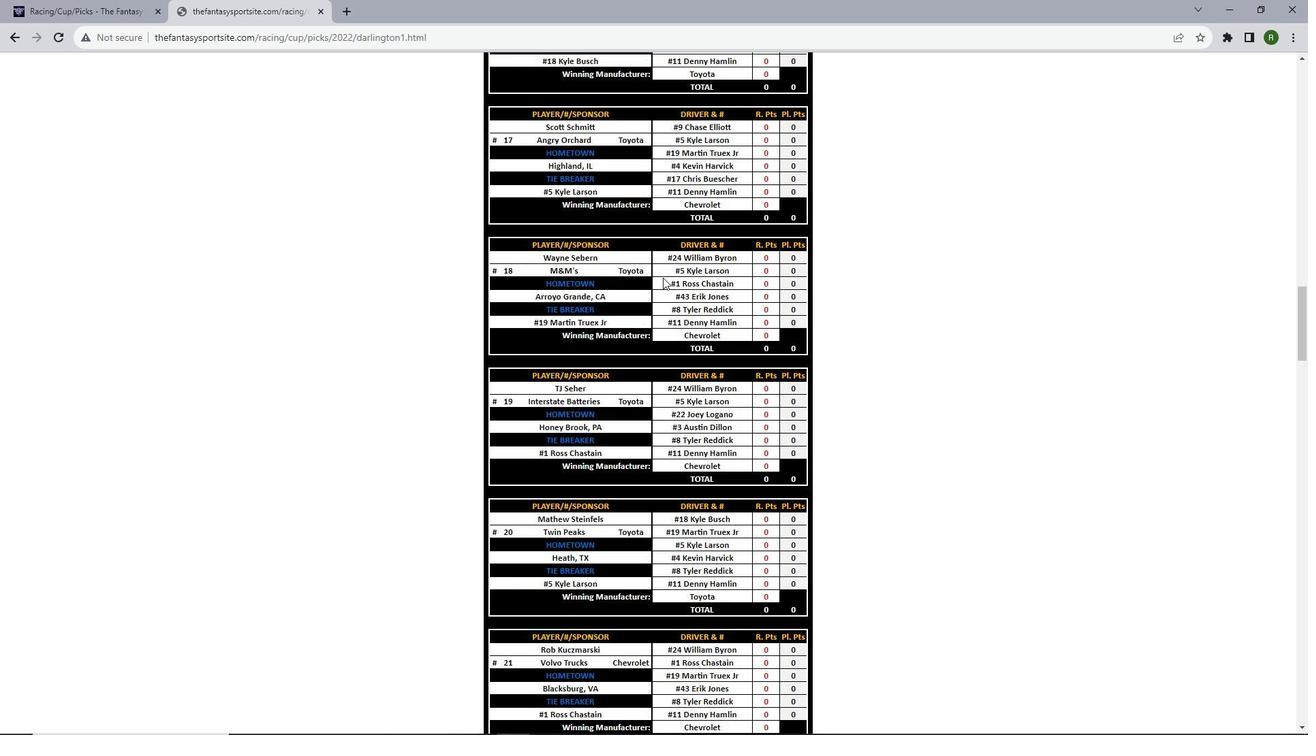 
Action: Mouse scrolled (662, 277) with delta (0, 0)
Screenshot: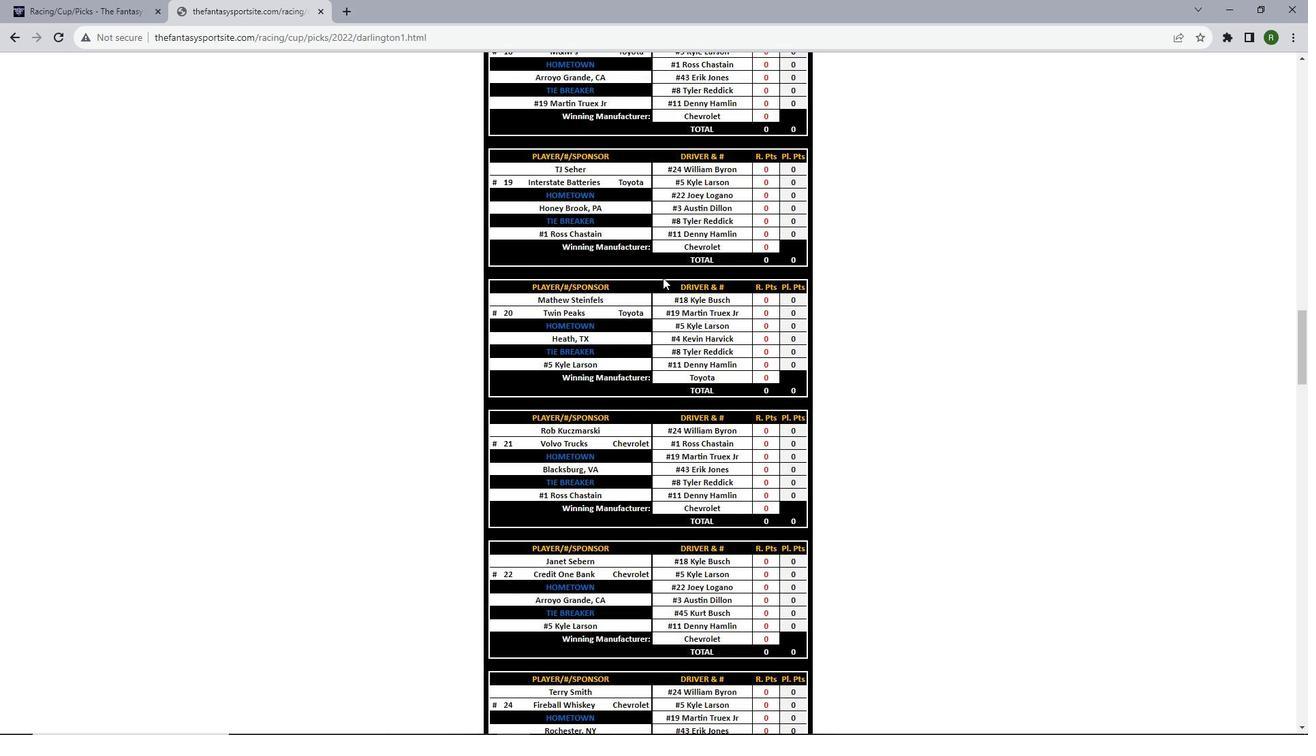 
Action: Mouse scrolled (662, 277) with delta (0, 0)
Screenshot: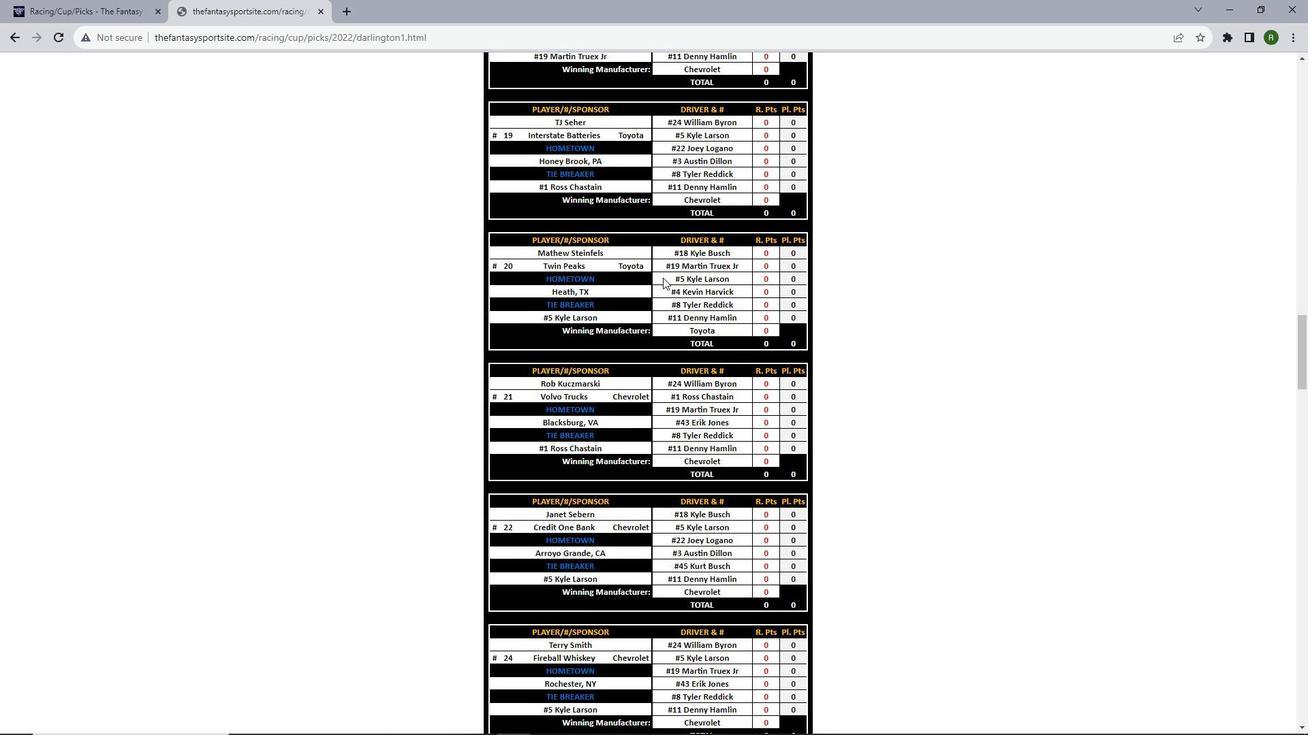 
Action: Mouse scrolled (662, 277) with delta (0, 0)
Screenshot: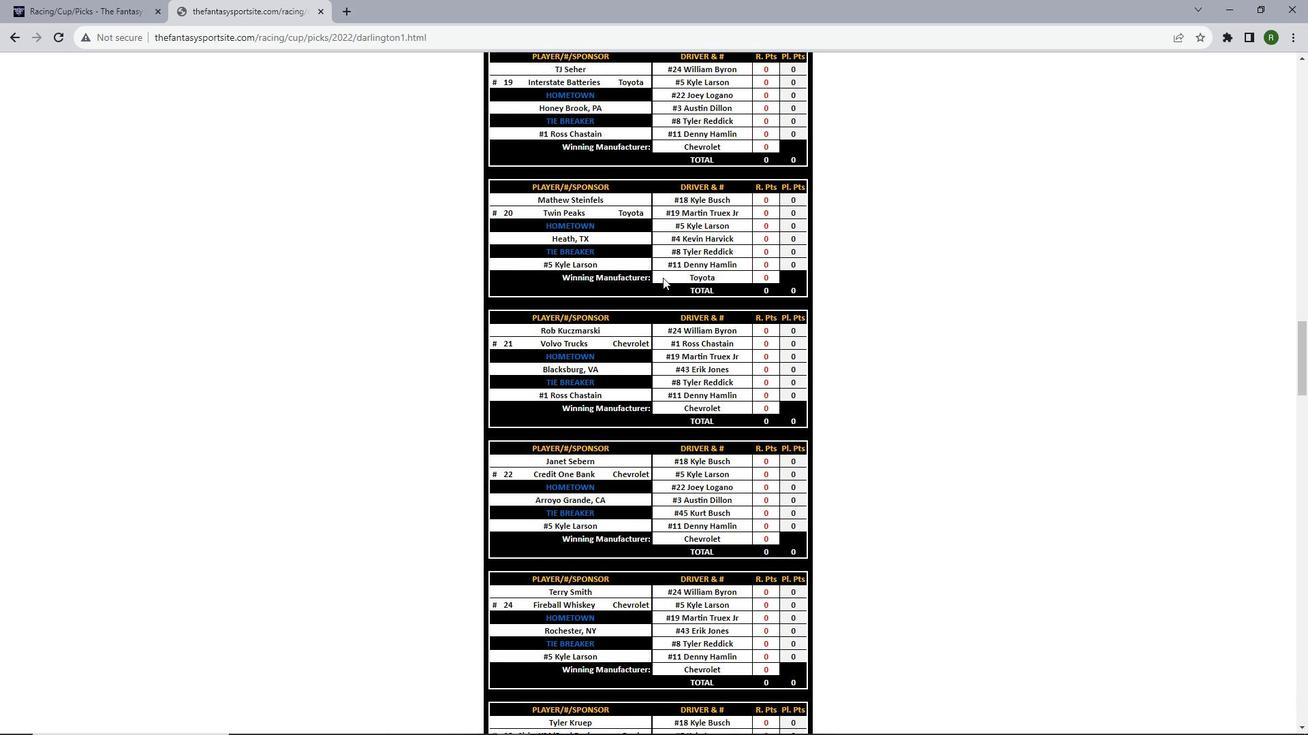 
Action: Mouse scrolled (662, 277) with delta (0, 0)
Screenshot: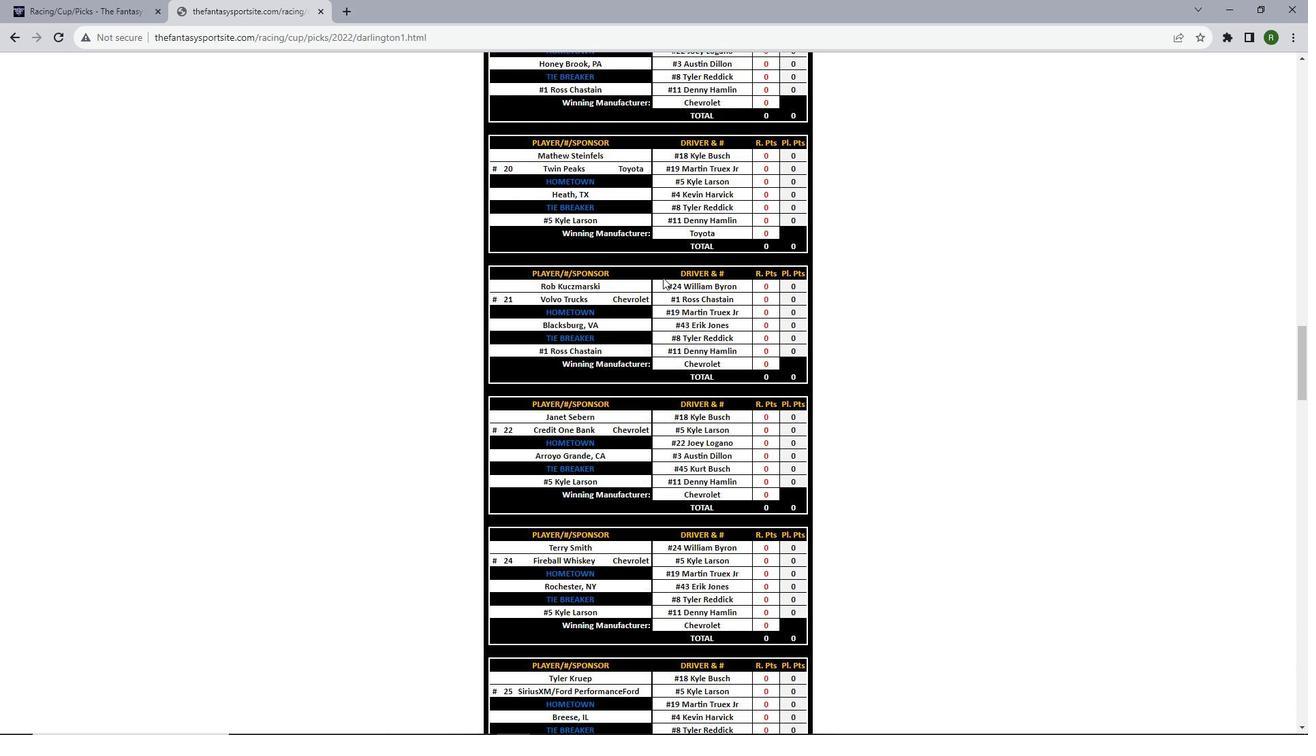 
Action: Mouse scrolled (662, 277) with delta (0, 0)
Screenshot: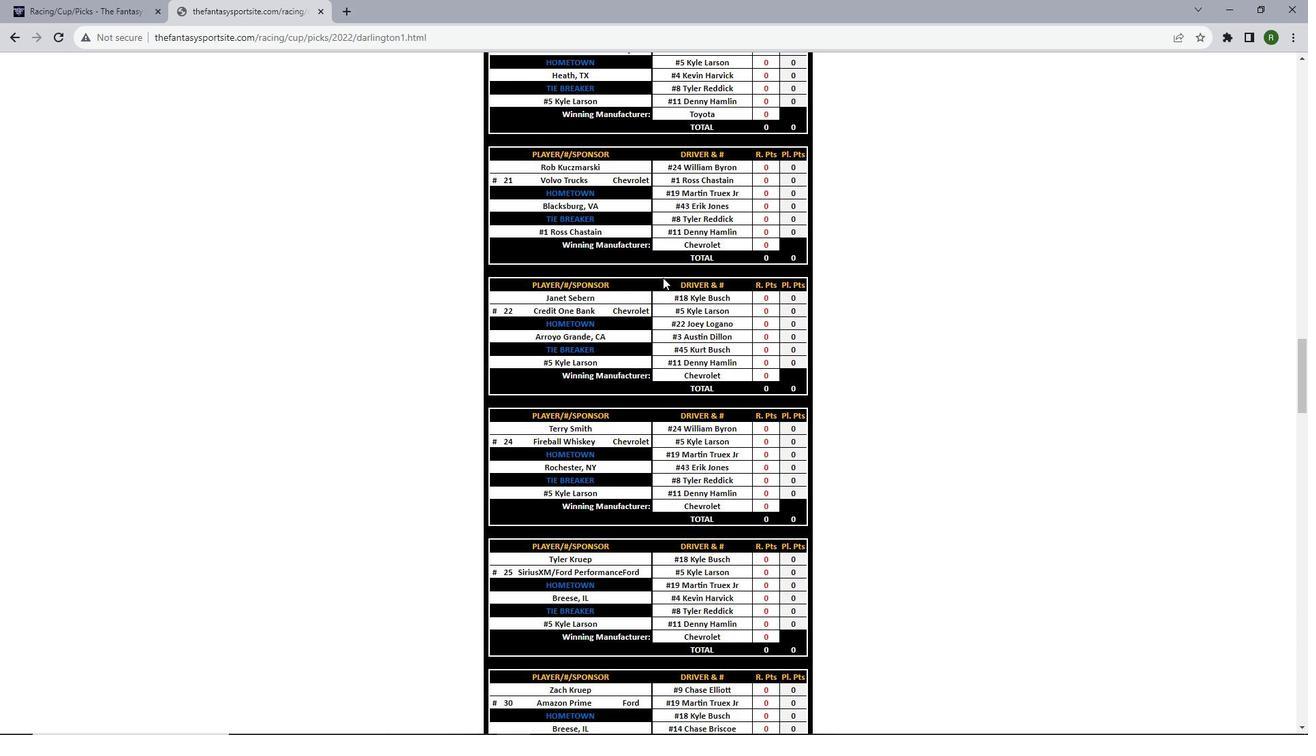 
Action: Mouse scrolled (662, 277) with delta (0, 0)
Screenshot: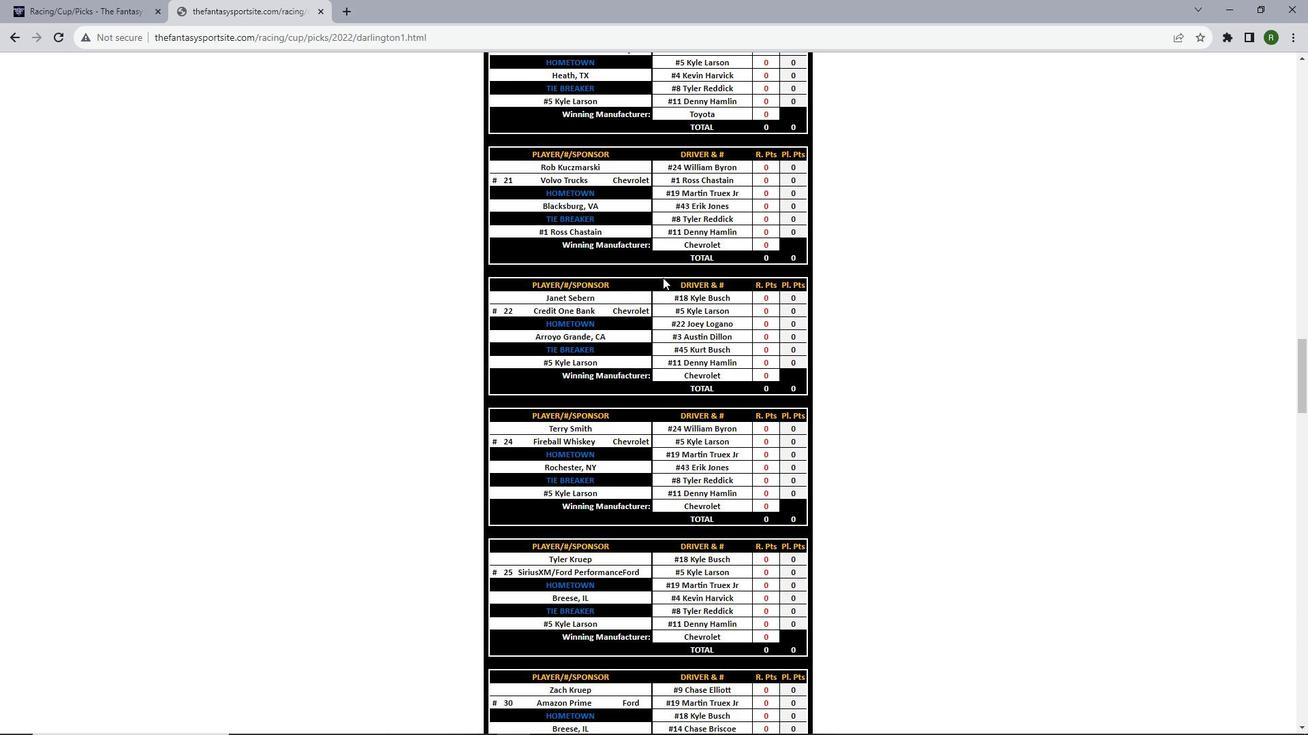 
Action: Mouse scrolled (662, 277) with delta (0, 0)
Screenshot: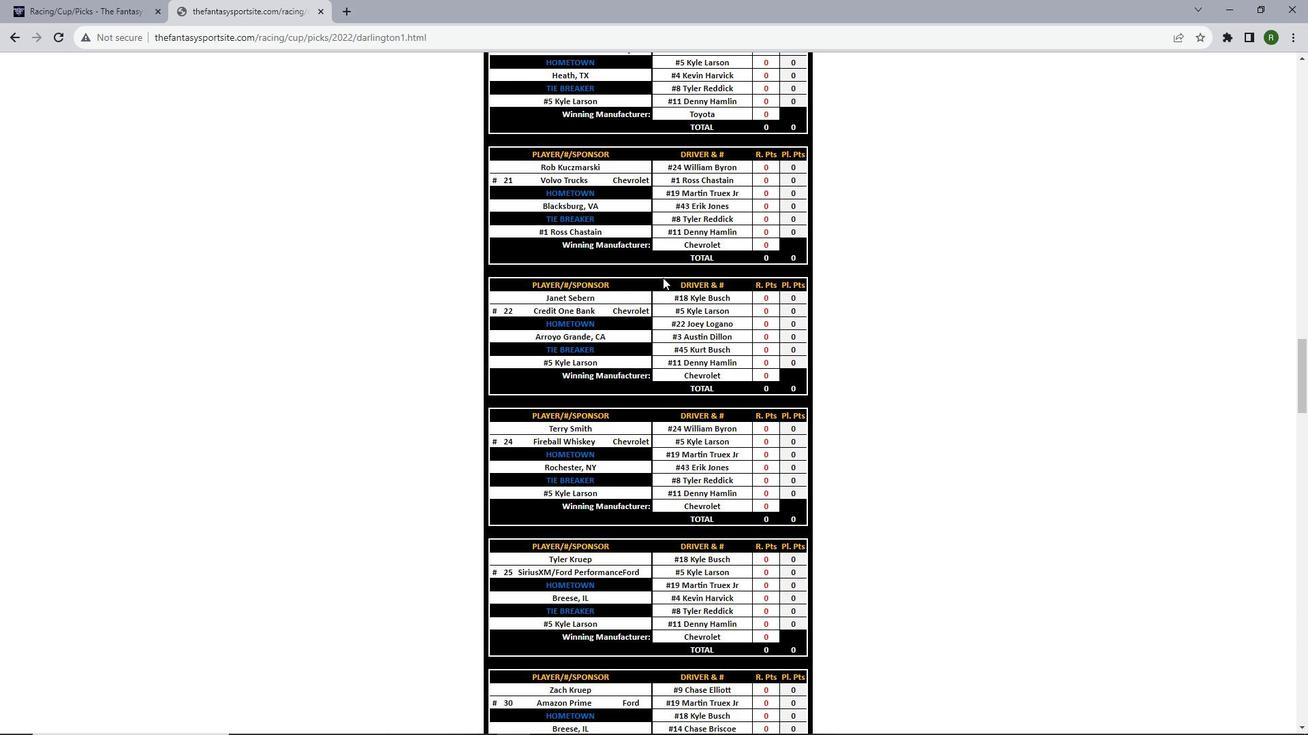 
Action: Mouse scrolled (662, 277) with delta (0, 0)
Screenshot: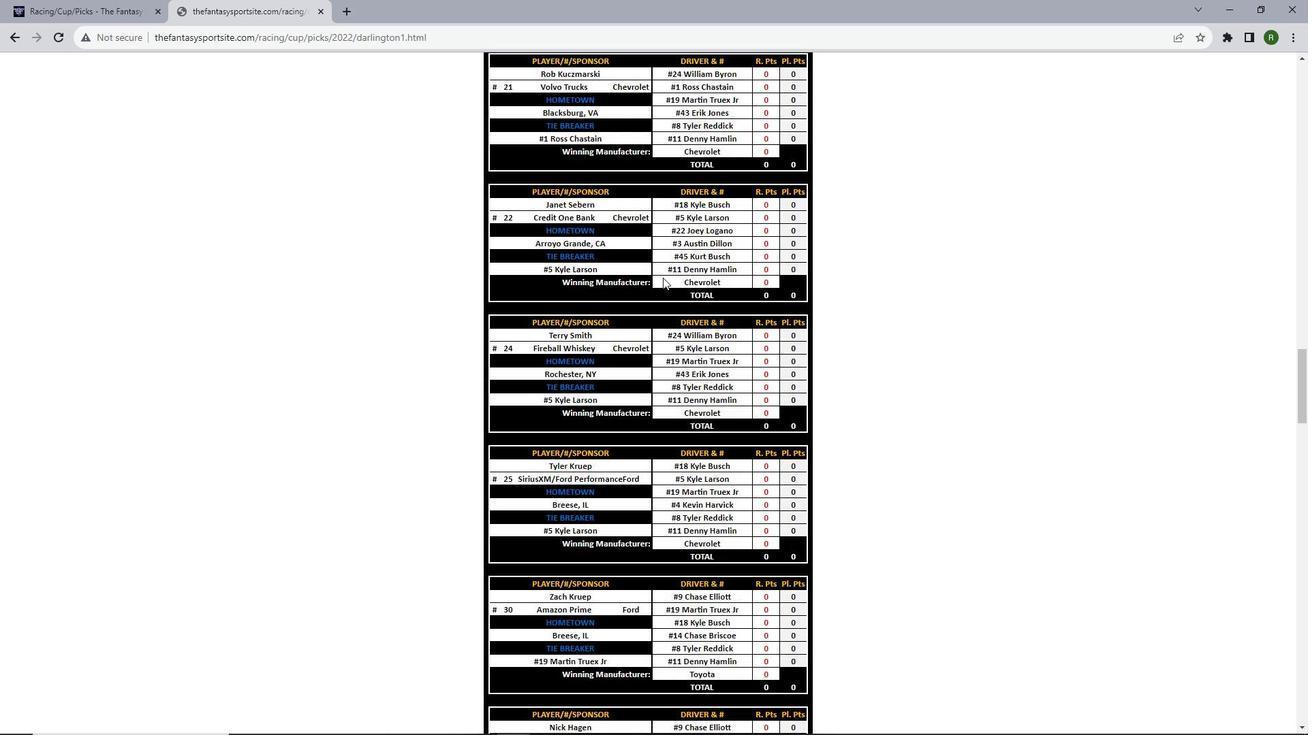 
Action: Mouse scrolled (662, 277) with delta (0, 0)
Screenshot: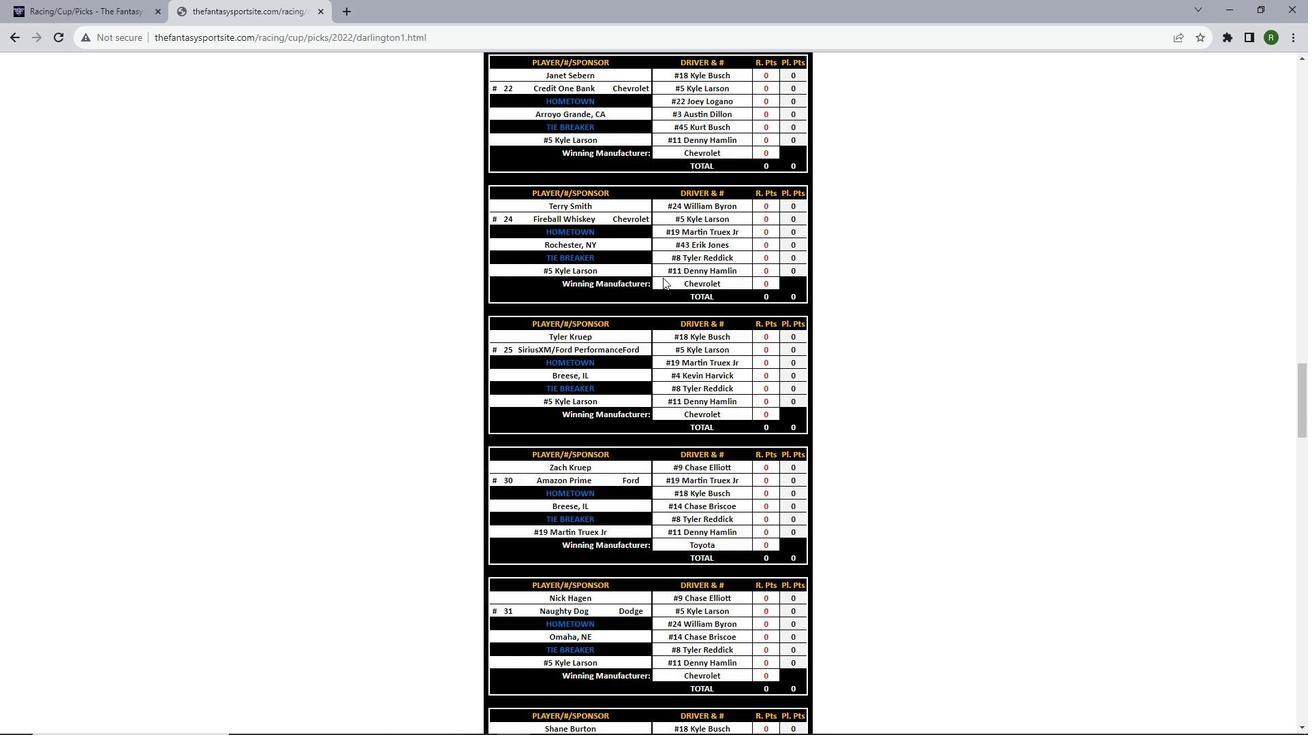 
Action: Mouse scrolled (662, 277) with delta (0, 0)
Screenshot: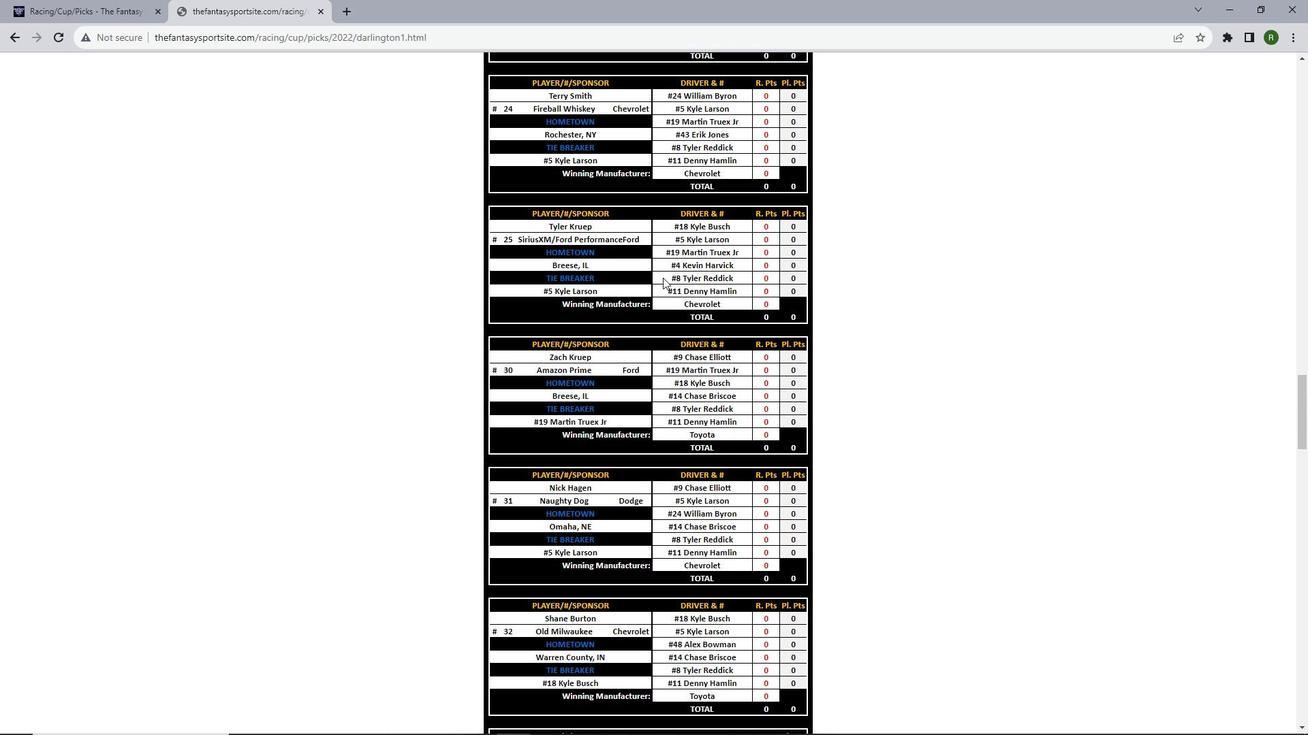 
Action: Mouse scrolled (662, 277) with delta (0, 0)
Screenshot: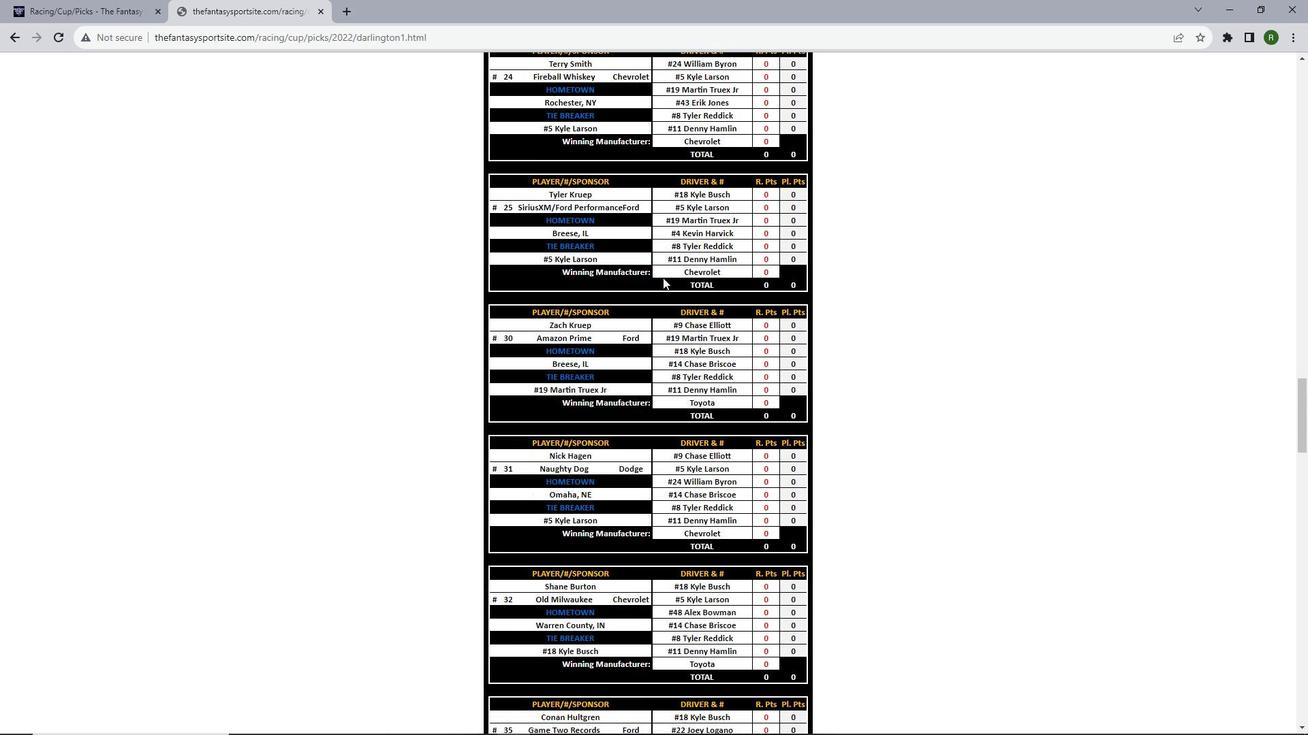 
Action: Mouse scrolled (662, 277) with delta (0, 0)
Screenshot: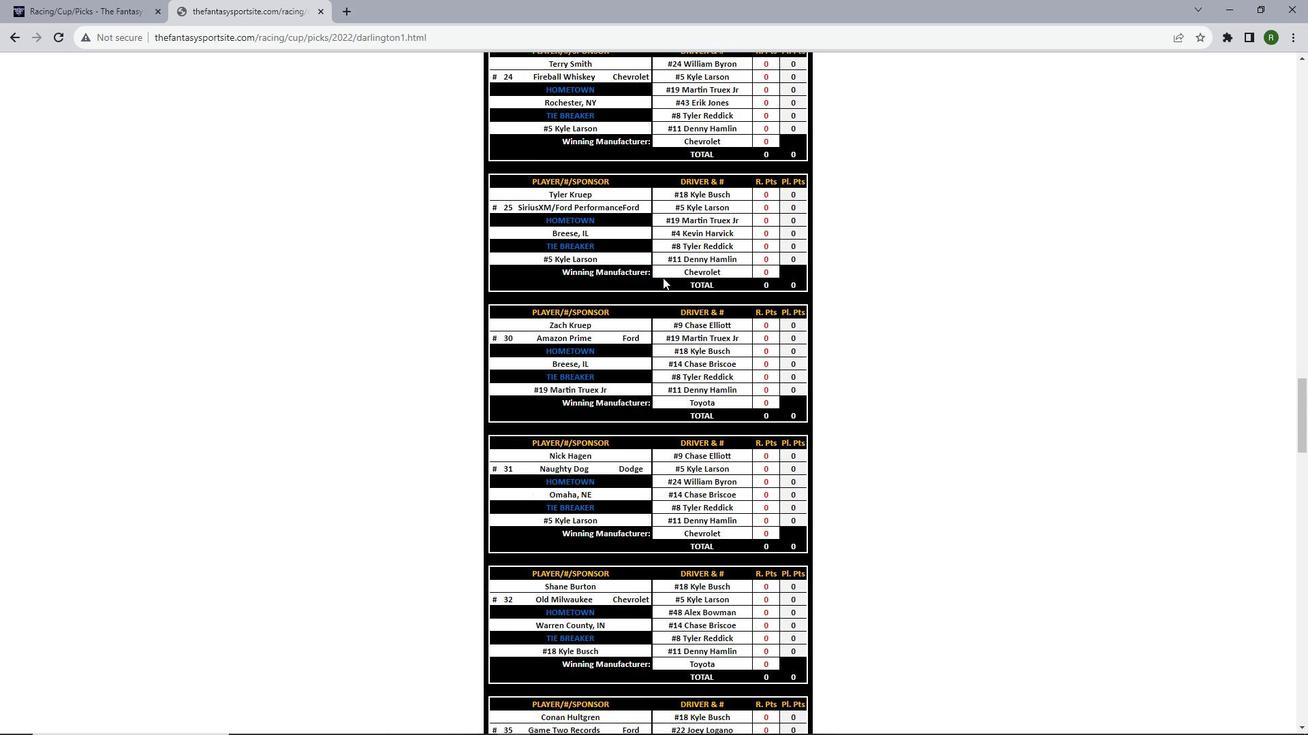 
Action: Mouse scrolled (662, 277) with delta (0, 0)
Screenshot: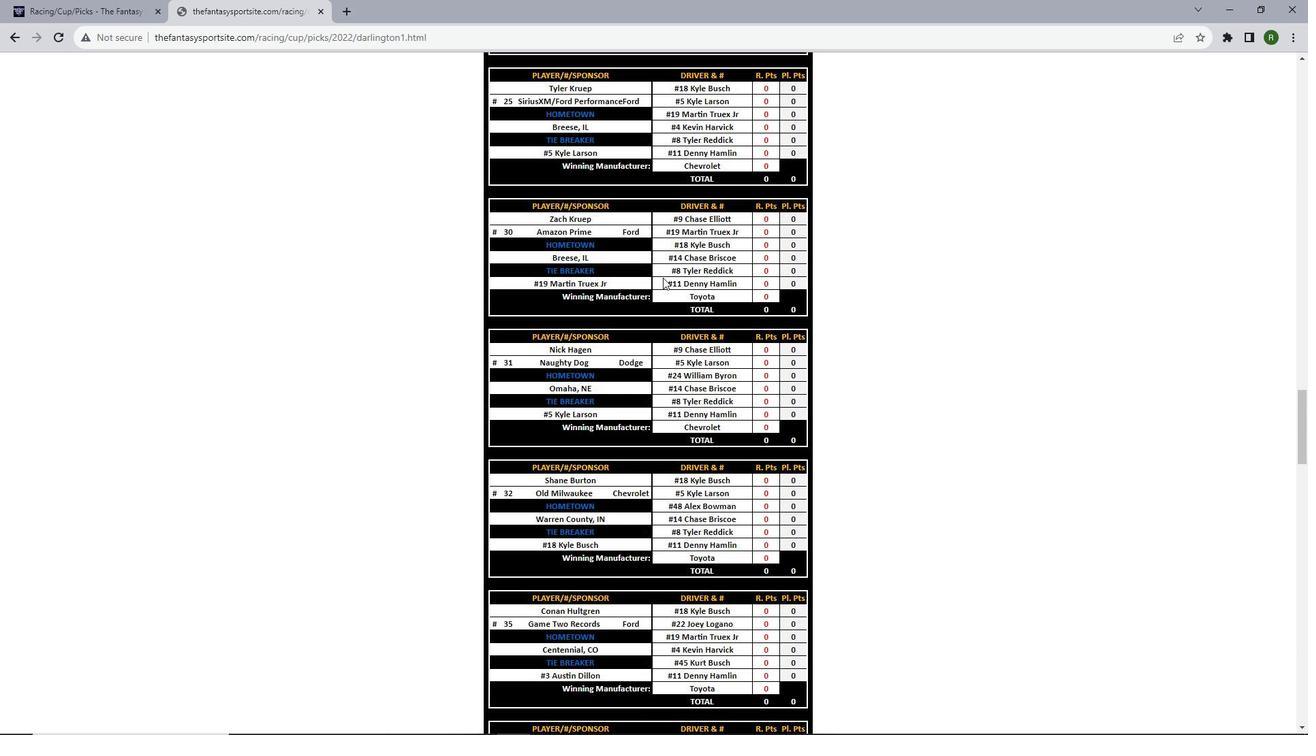 
Action: Mouse scrolled (662, 277) with delta (0, 0)
Screenshot: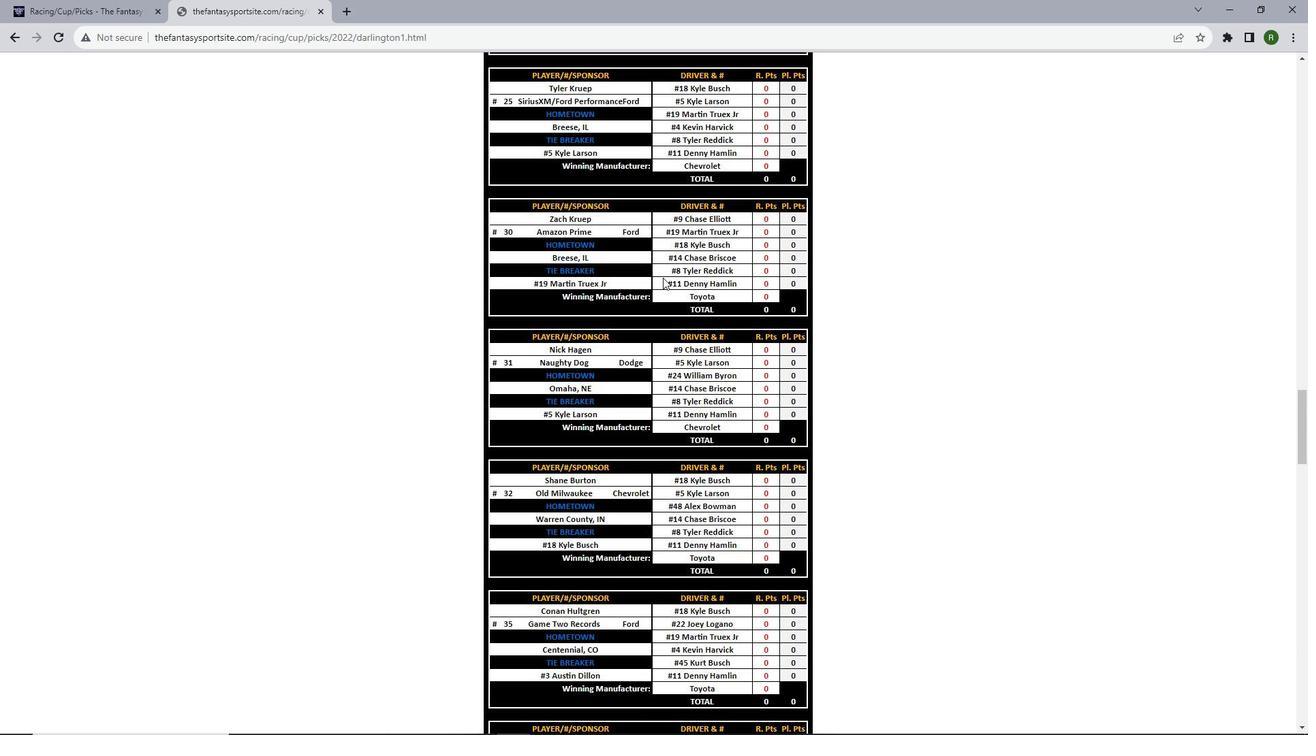 
Action: Mouse scrolled (662, 277) with delta (0, 0)
Screenshot: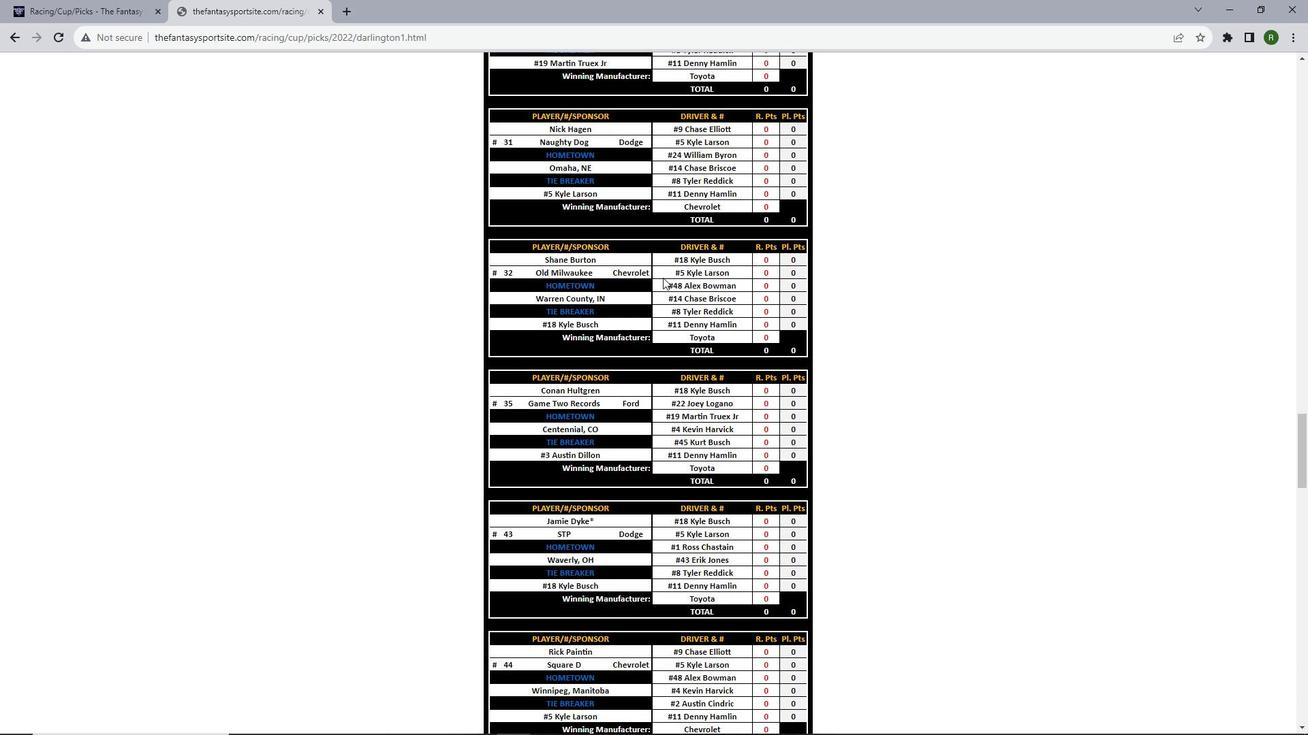 
Action: Mouse scrolled (662, 277) with delta (0, 0)
Screenshot: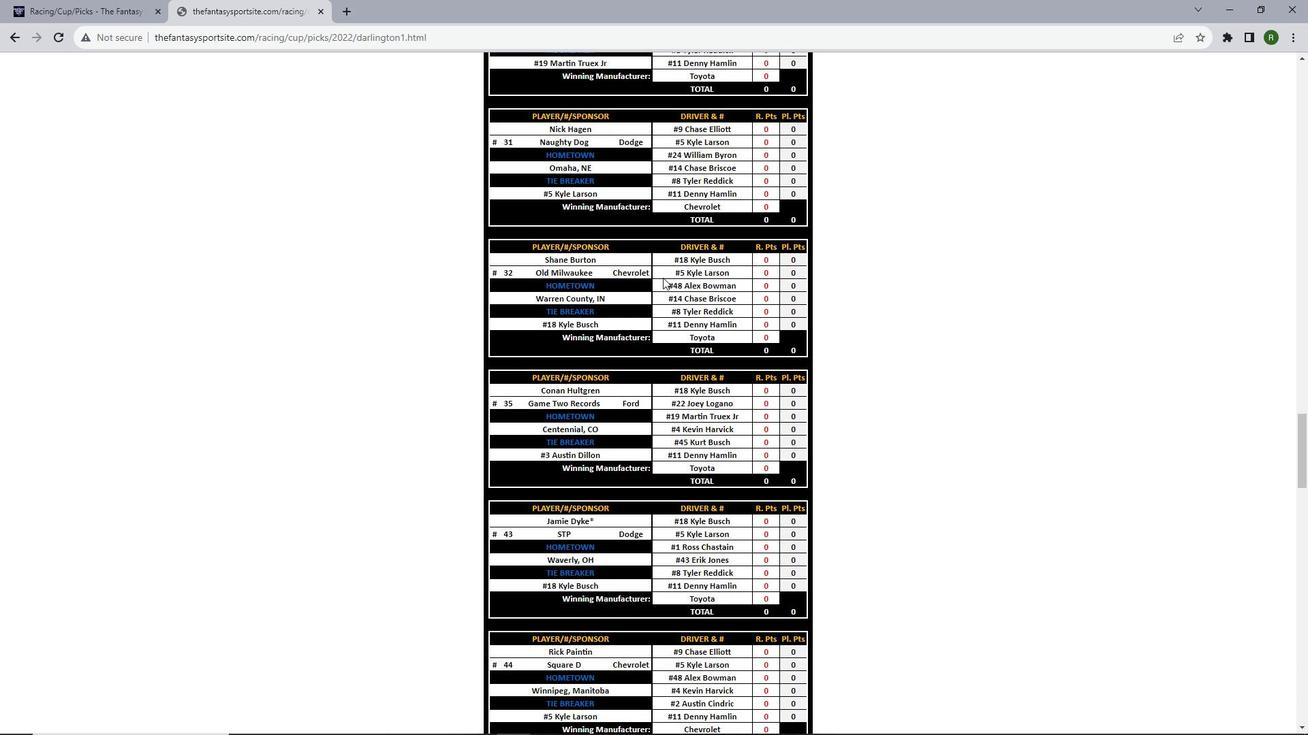 
Action: Mouse scrolled (662, 277) with delta (0, 0)
Screenshot: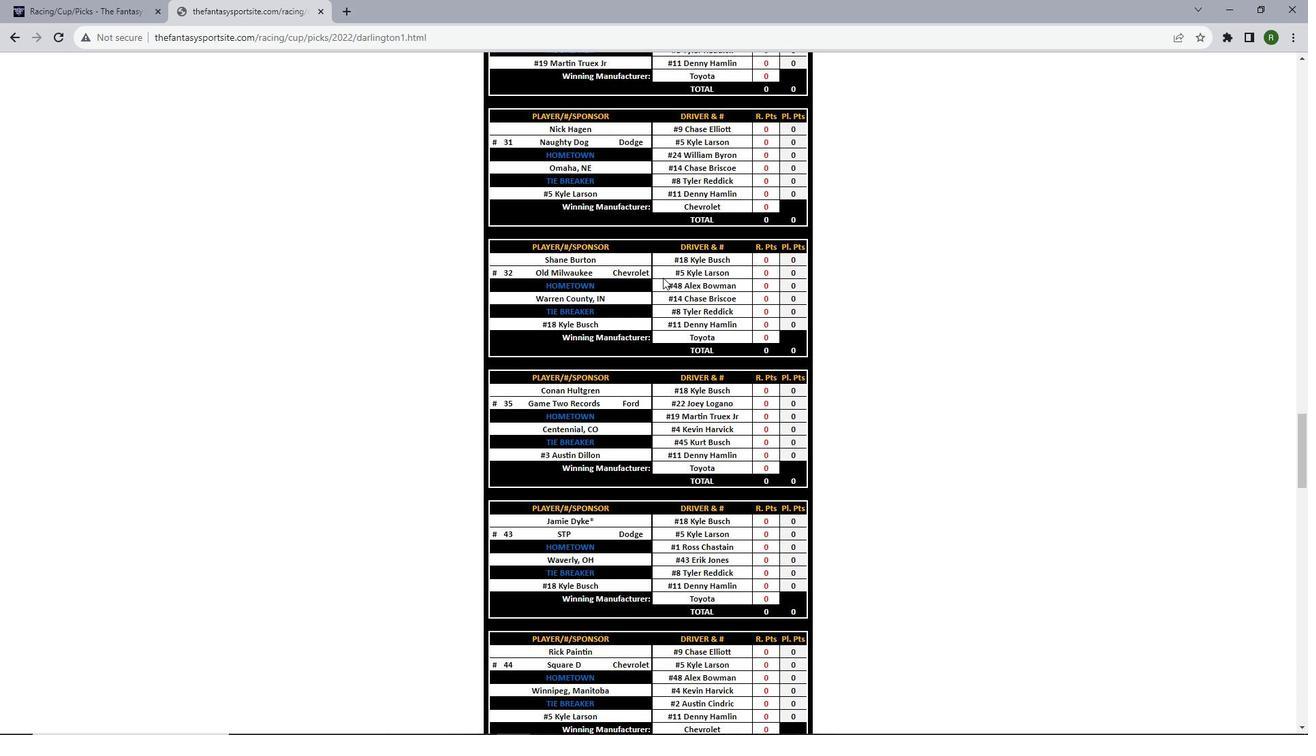 
Action: Mouse scrolled (662, 277) with delta (0, 0)
Screenshot: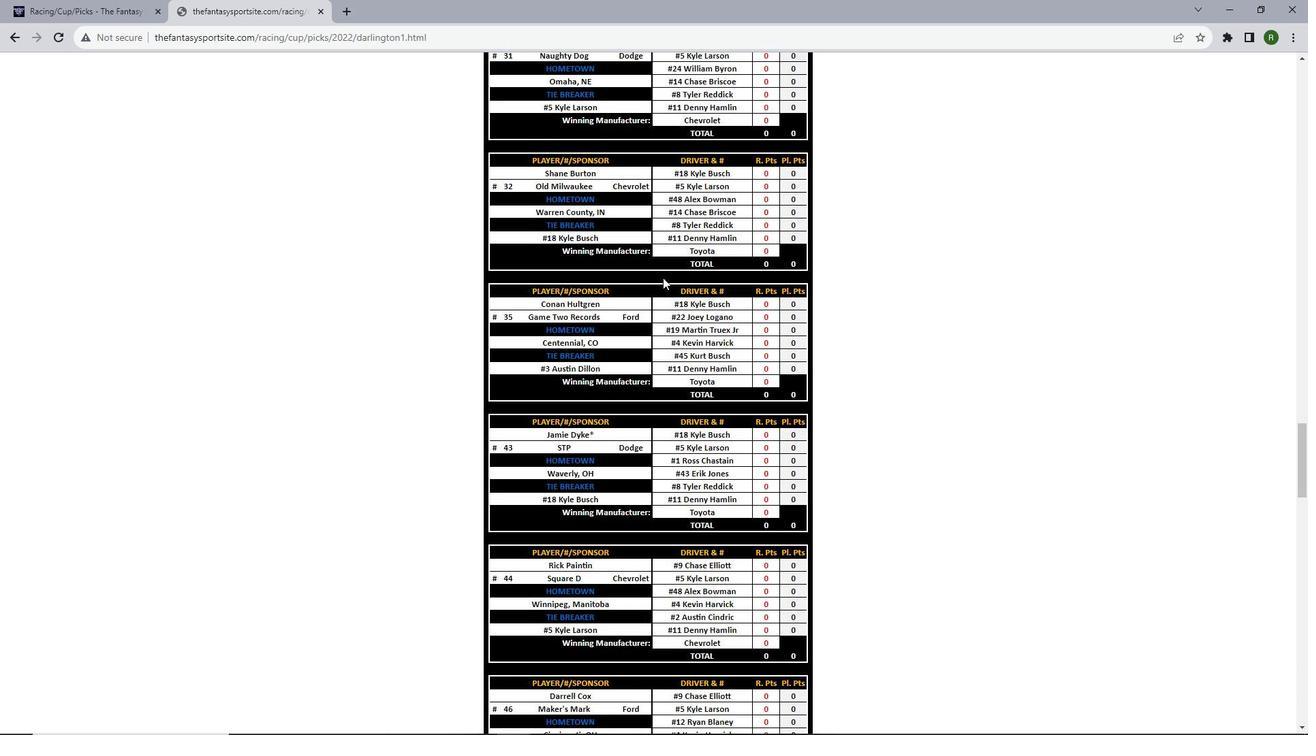 
Action: Mouse scrolled (662, 277) with delta (0, 0)
Screenshot: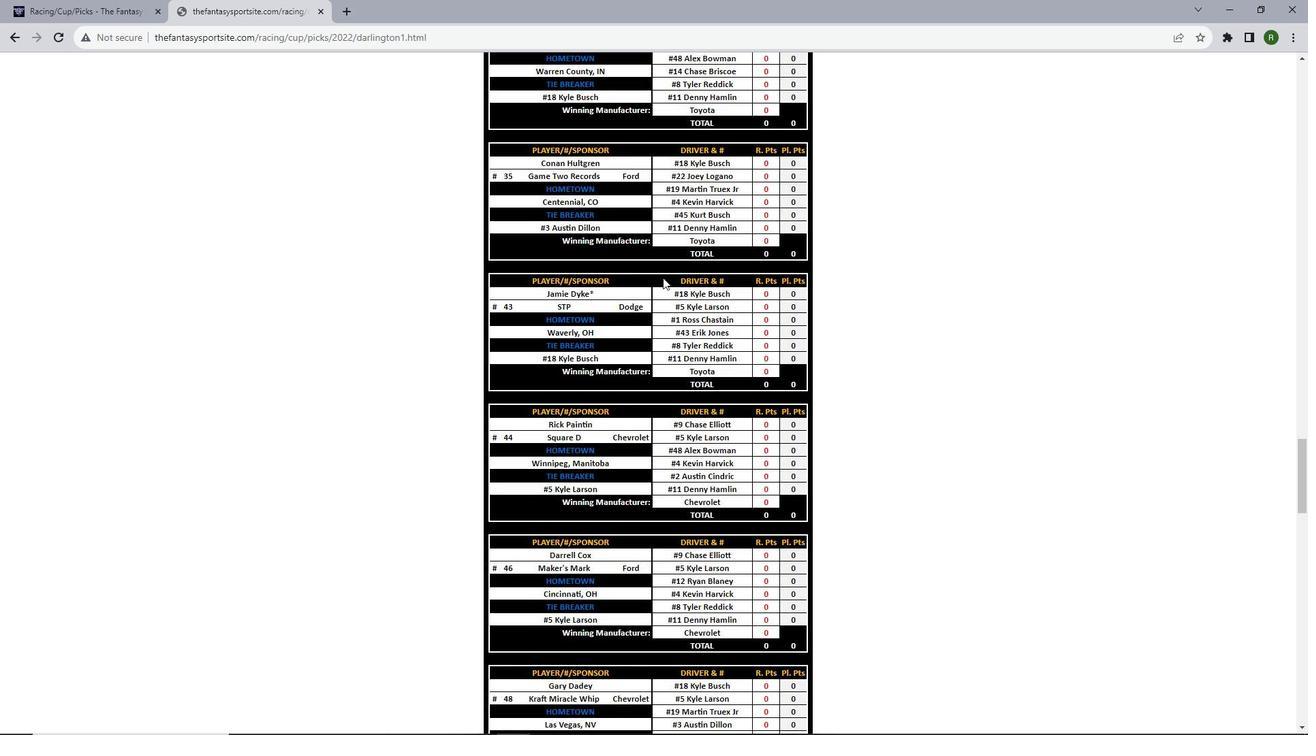 
Action: Mouse scrolled (662, 277) with delta (0, 0)
Screenshot: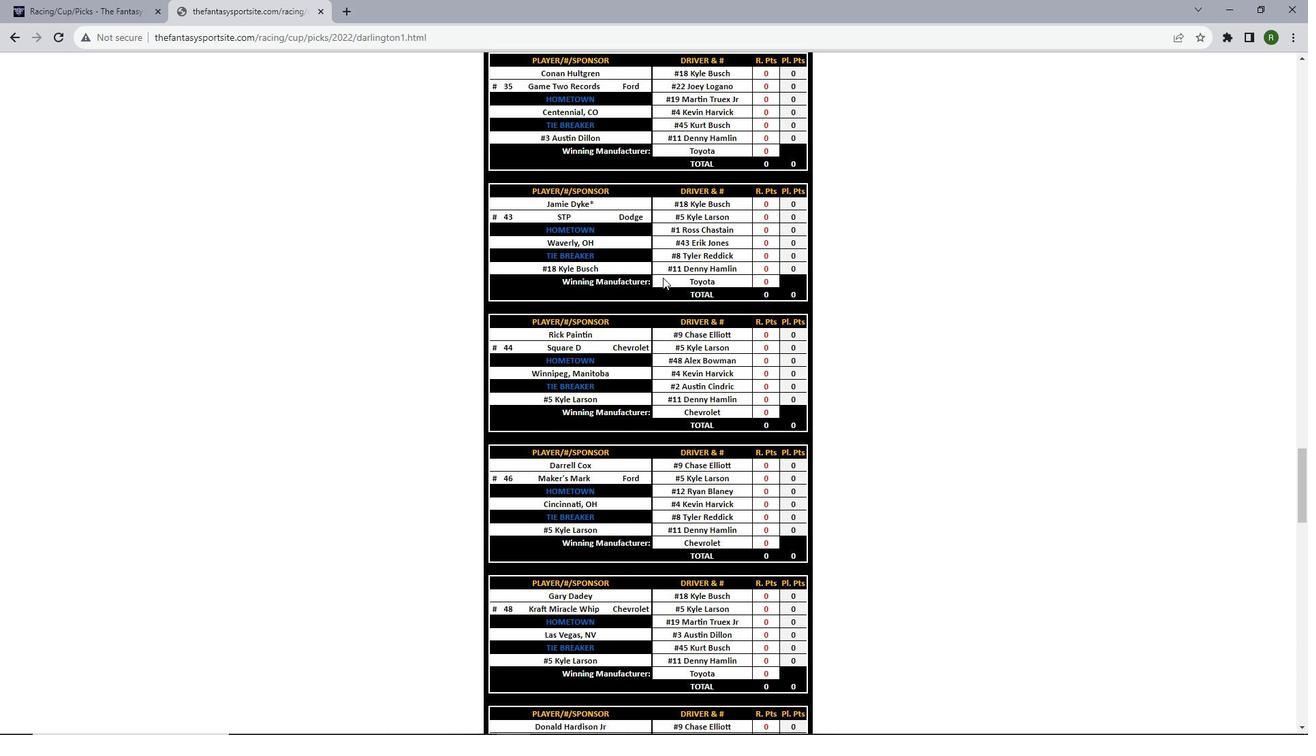 
Action: Mouse scrolled (662, 277) with delta (0, 0)
Screenshot: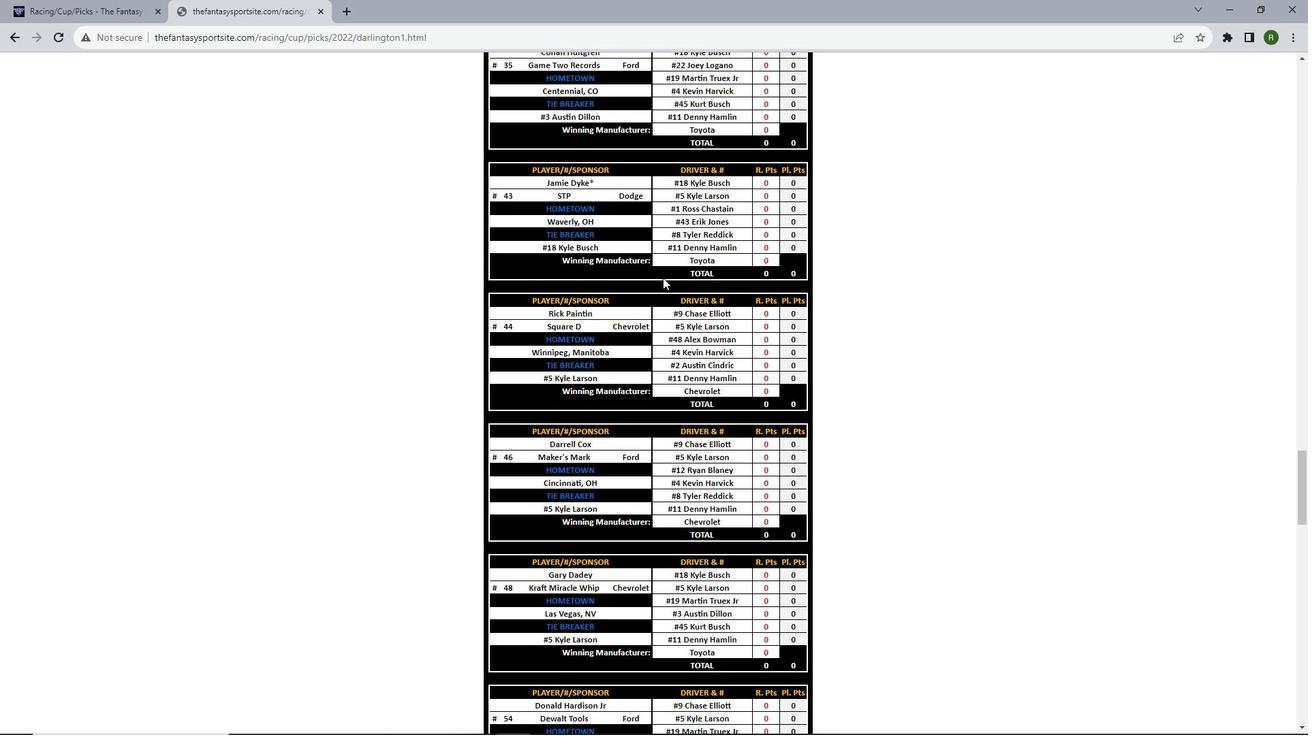 
Action: Mouse scrolled (662, 277) with delta (0, 0)
Screenshot: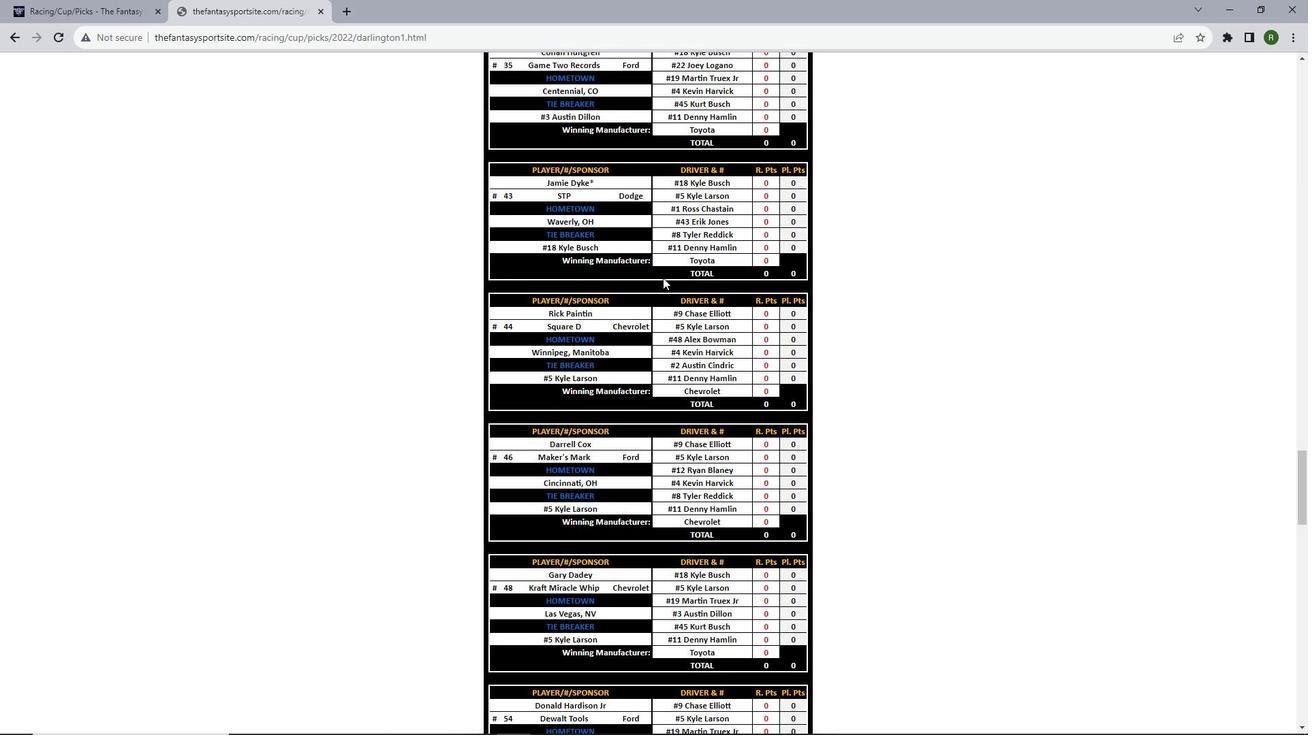 
Action: Mouse scrolled (662, 277) with delta (0, 0)
Screenshot: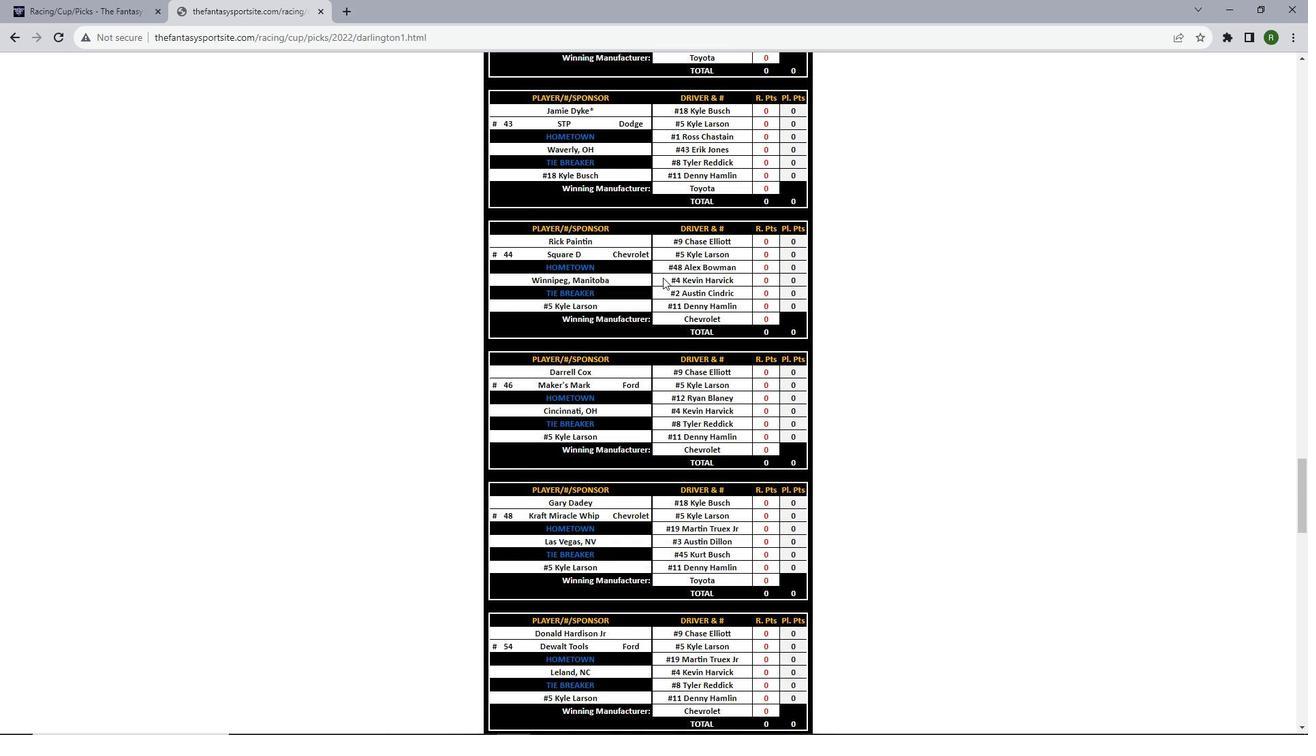 
Action: Mouse scrolled (662, 277) with delta (0, 0)
Screenshot: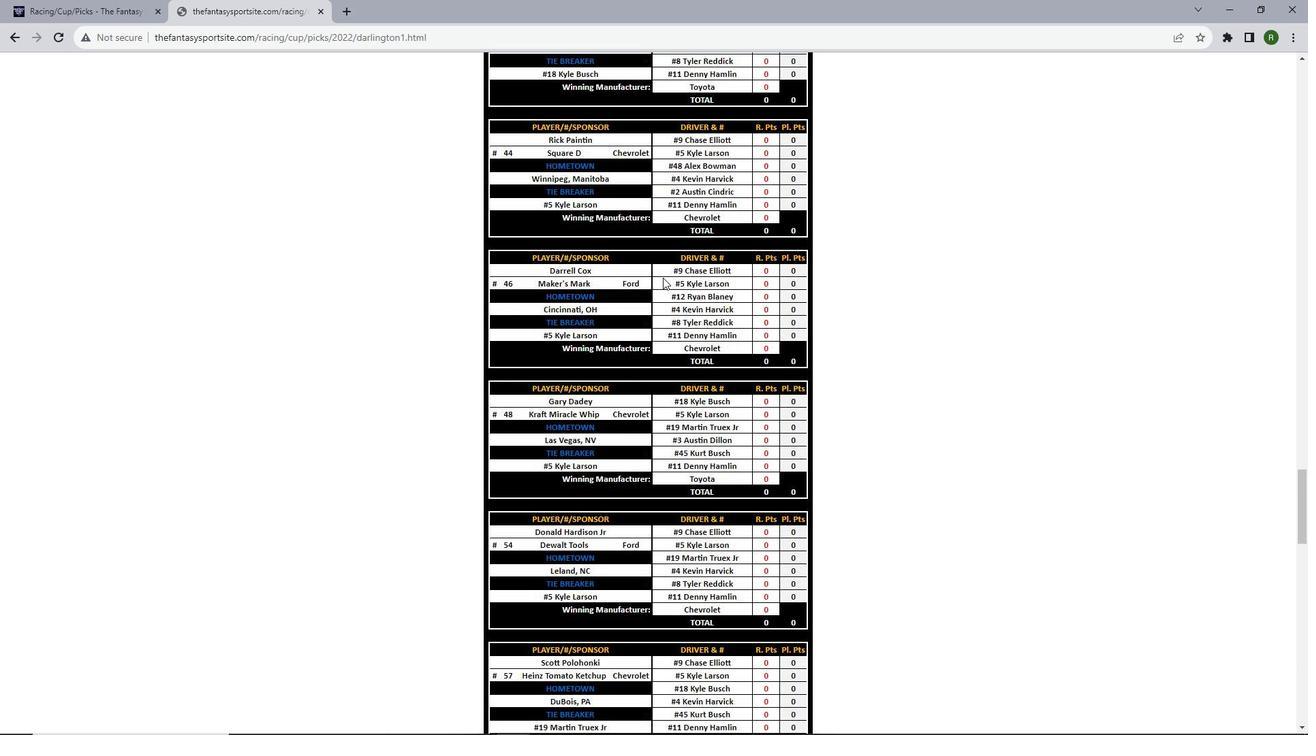 
Action: Mouse scrolled (662, 277) with delta (0, 0)
Screenshot: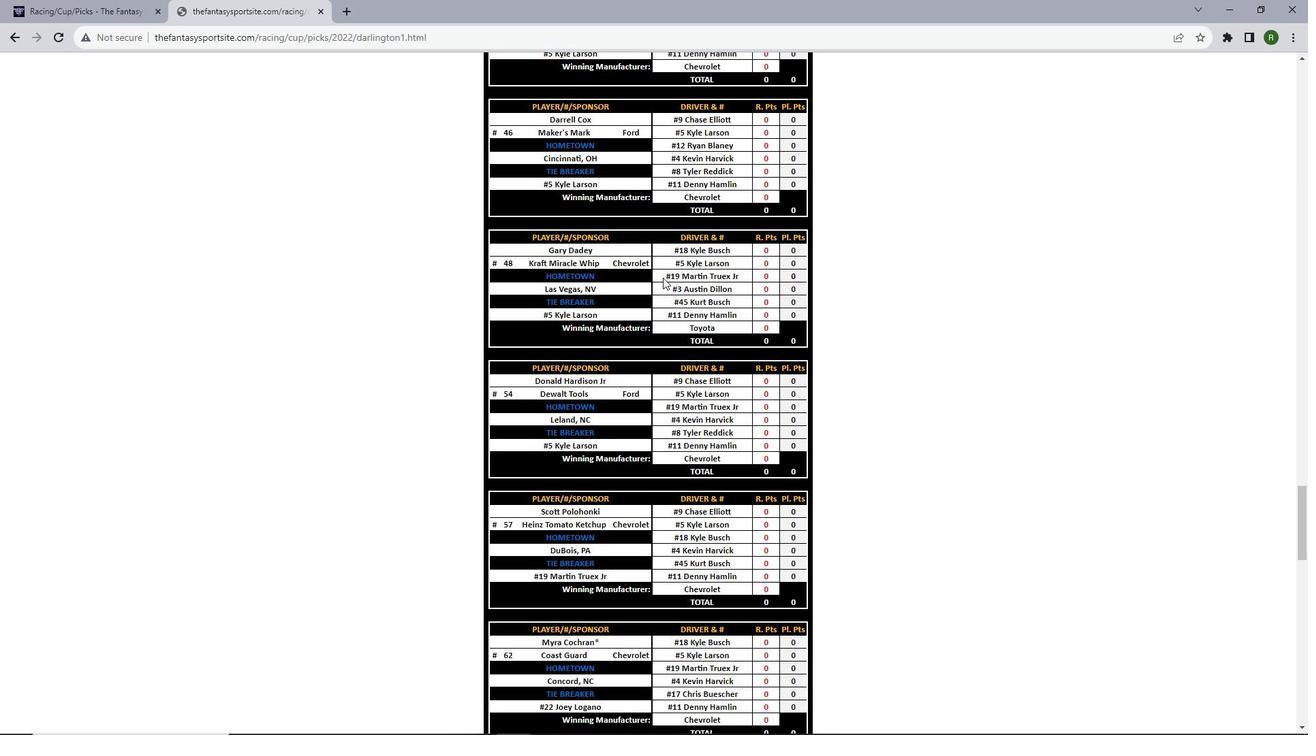 
Action: Mouse scrolled (662, 277) with delta (0, 0)
Screenshot: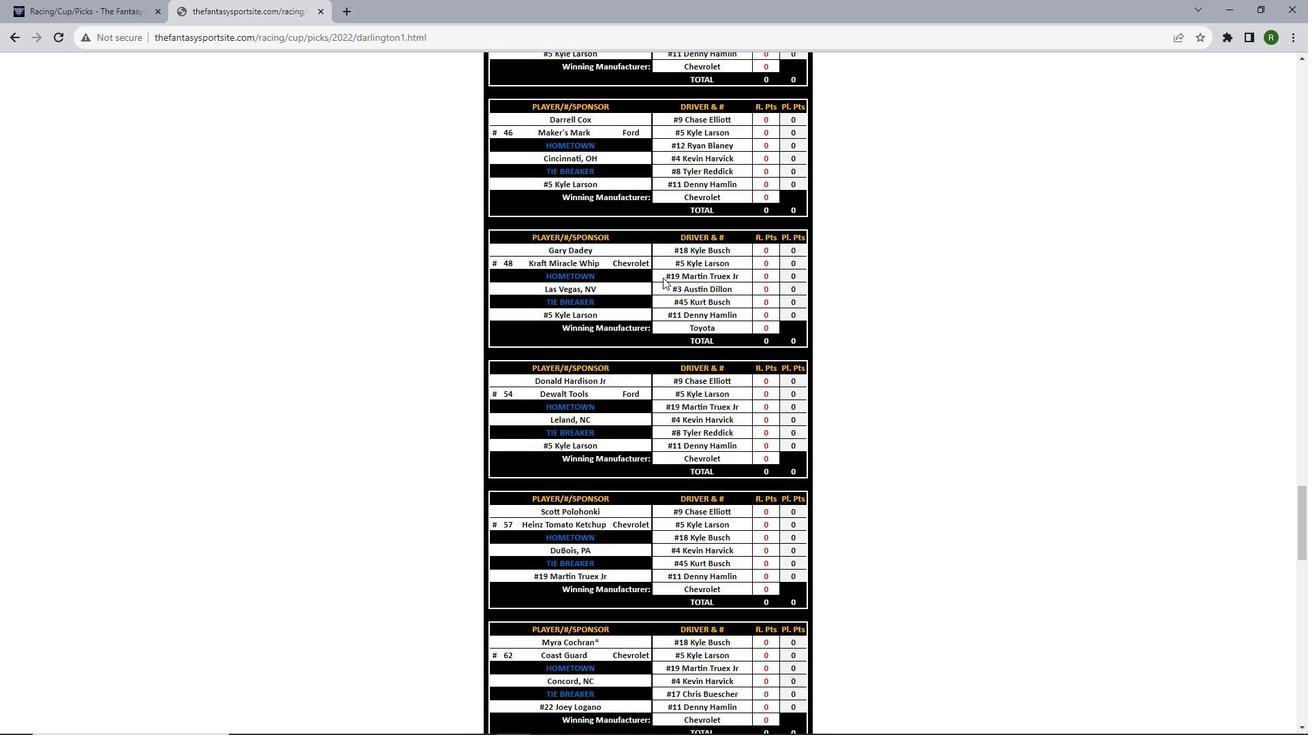 
Action: Mouse scrolled (662, 277) with delta (0, 0)
Screenshot: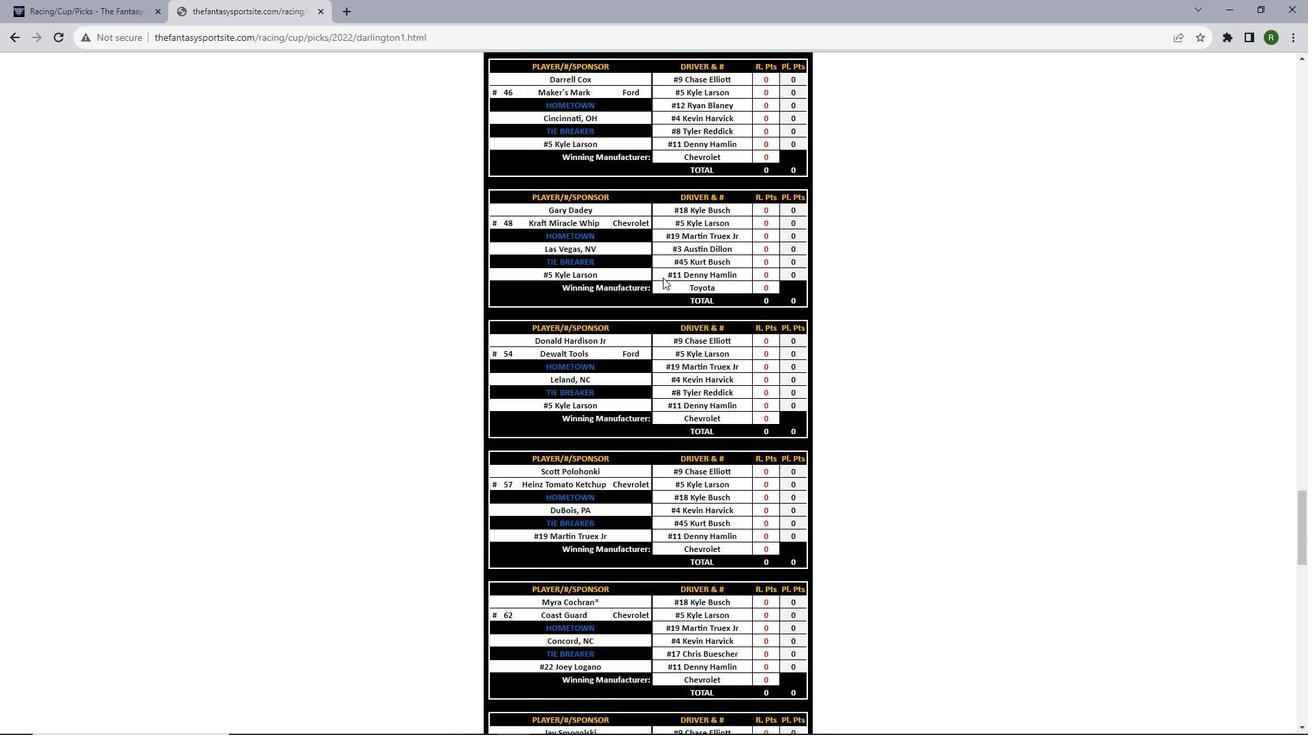 
Action: Mouse scrolled (662, 277) with delta (0, 0)
Screenshot: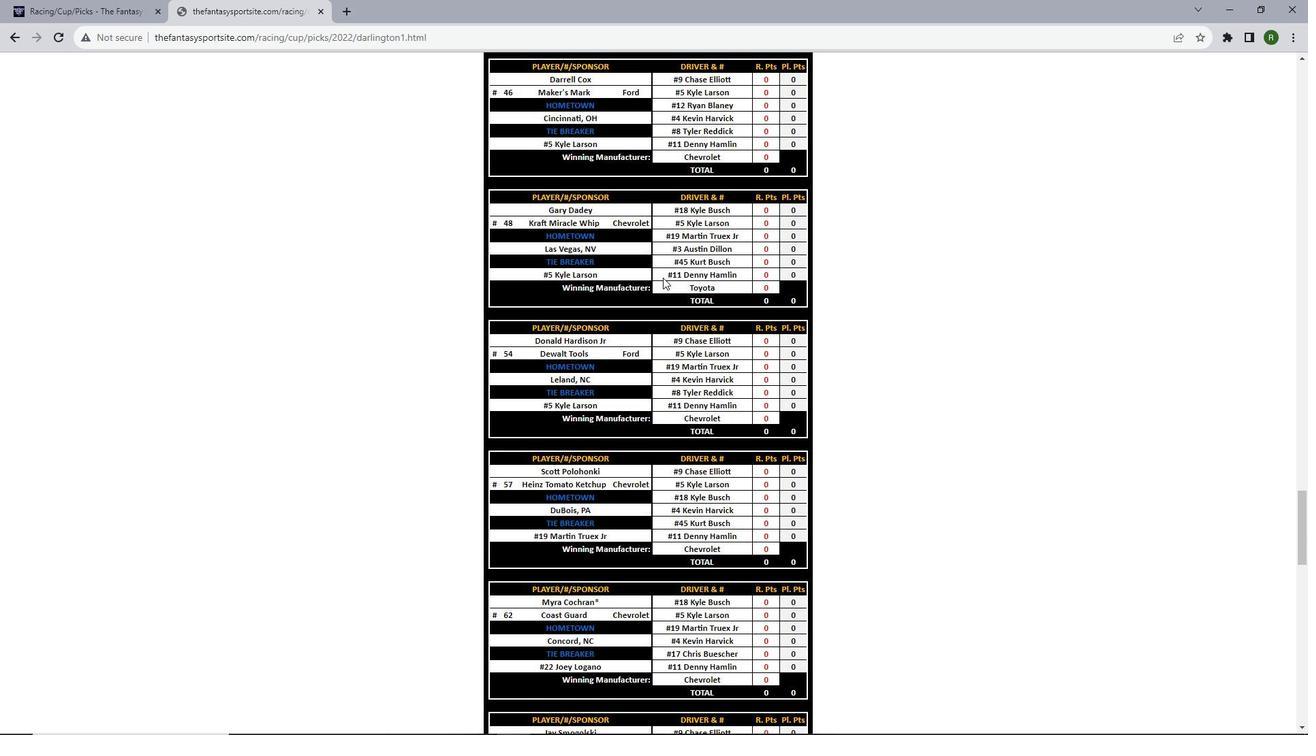 
Action: Mouse scrolled (662, 277) with delta (0, 0)
Screenshot: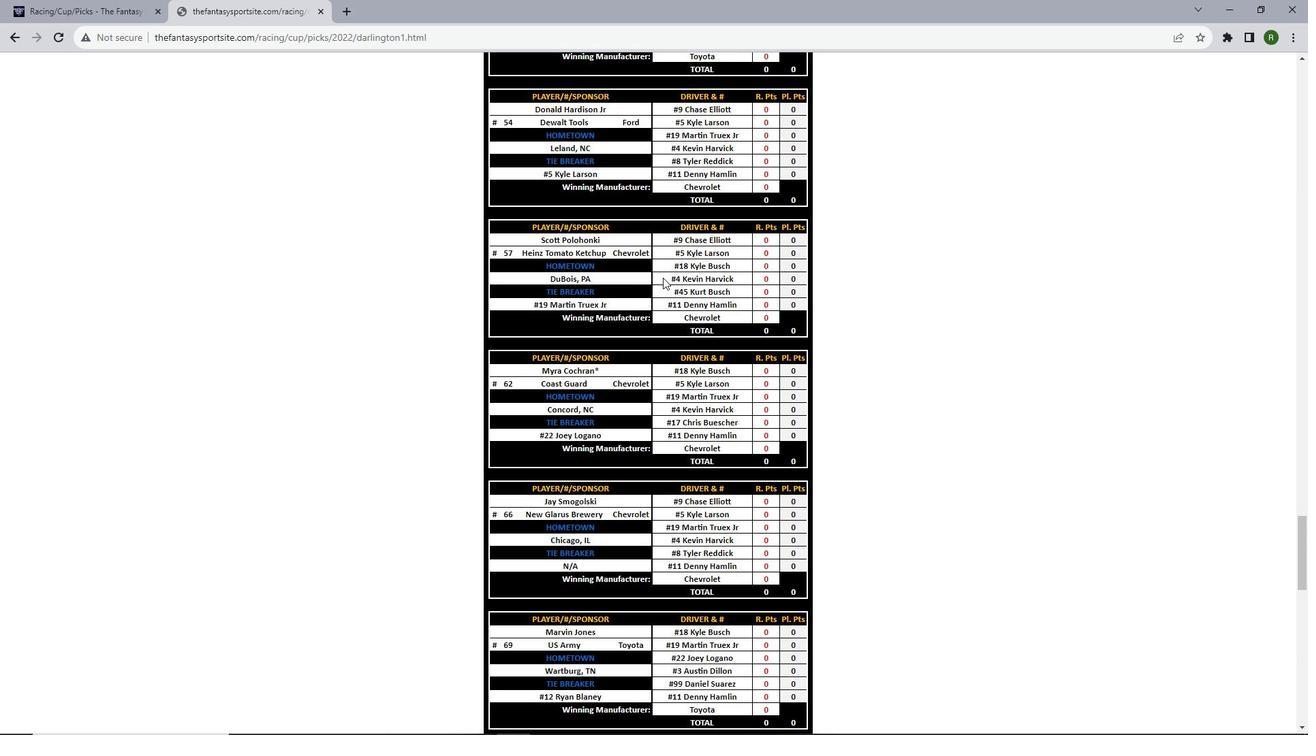 
Action: Mouse scrolled (662, 277) with delta (0, 0)
Screenshot: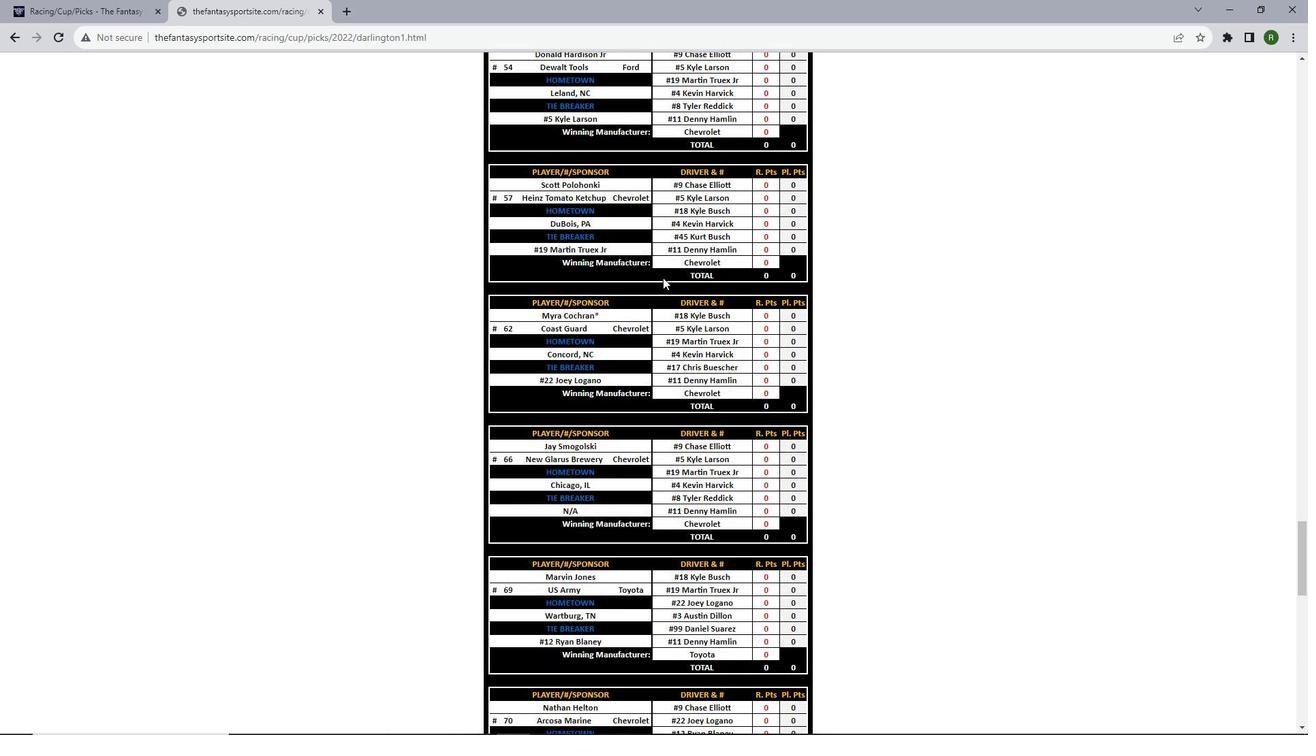 
Action: Mouse scrolled (662, 277) with delta (0, 0)
Screenshot: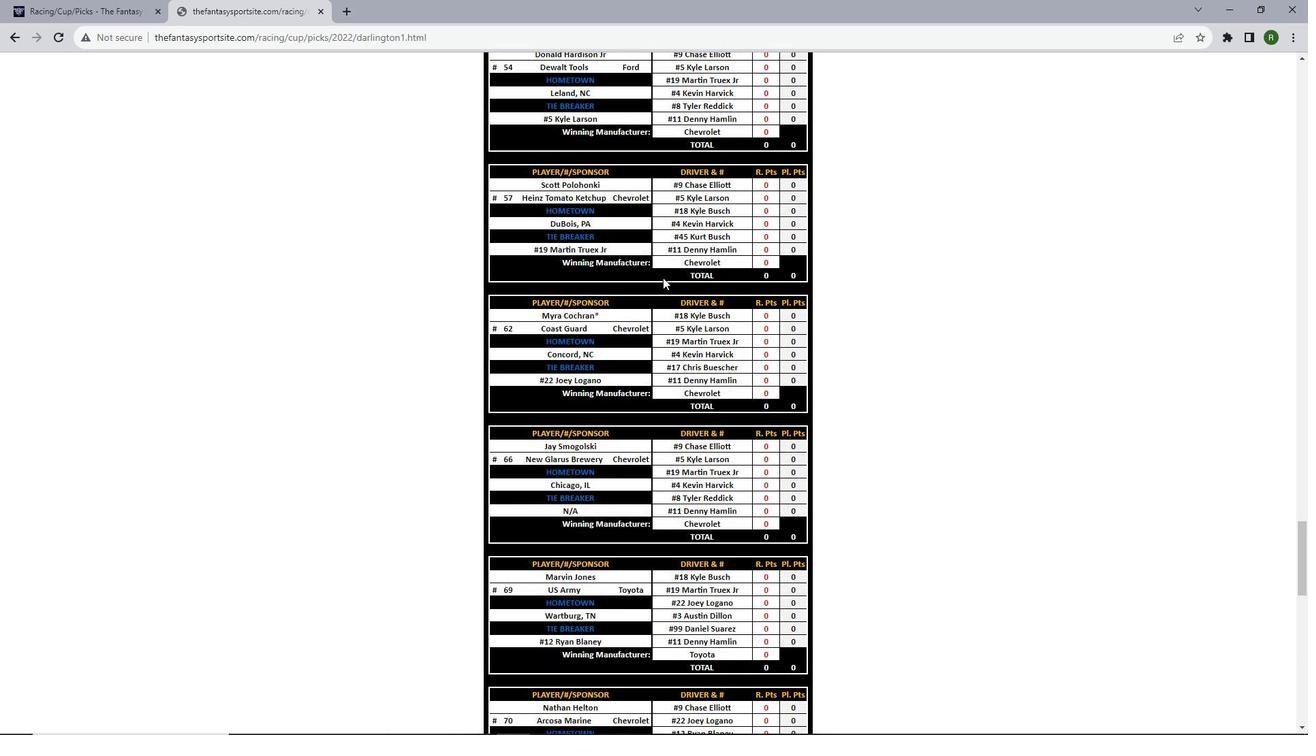 
Action: Mouse scrolled (662, 277) with delta (0, 0)
Screenshot: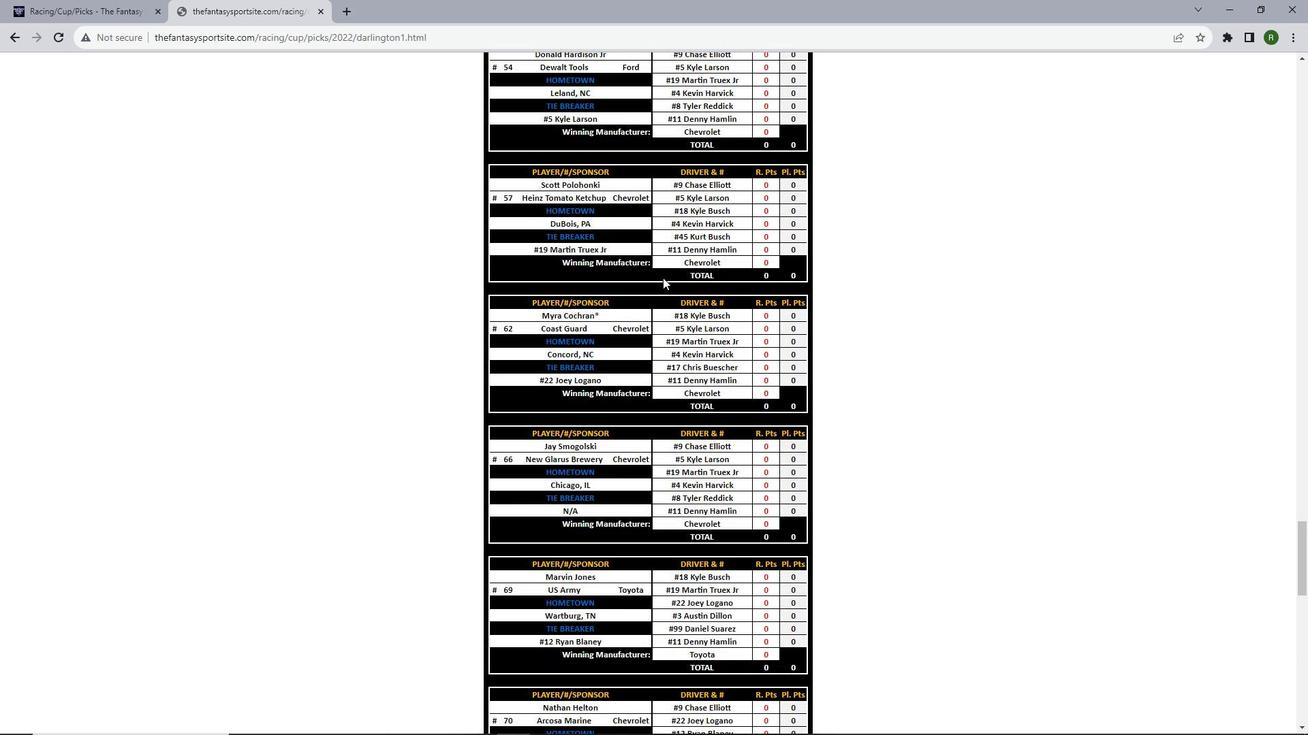 
Action: Mouse scrolled (662, 277) with delta (0, 0)
Screenshot: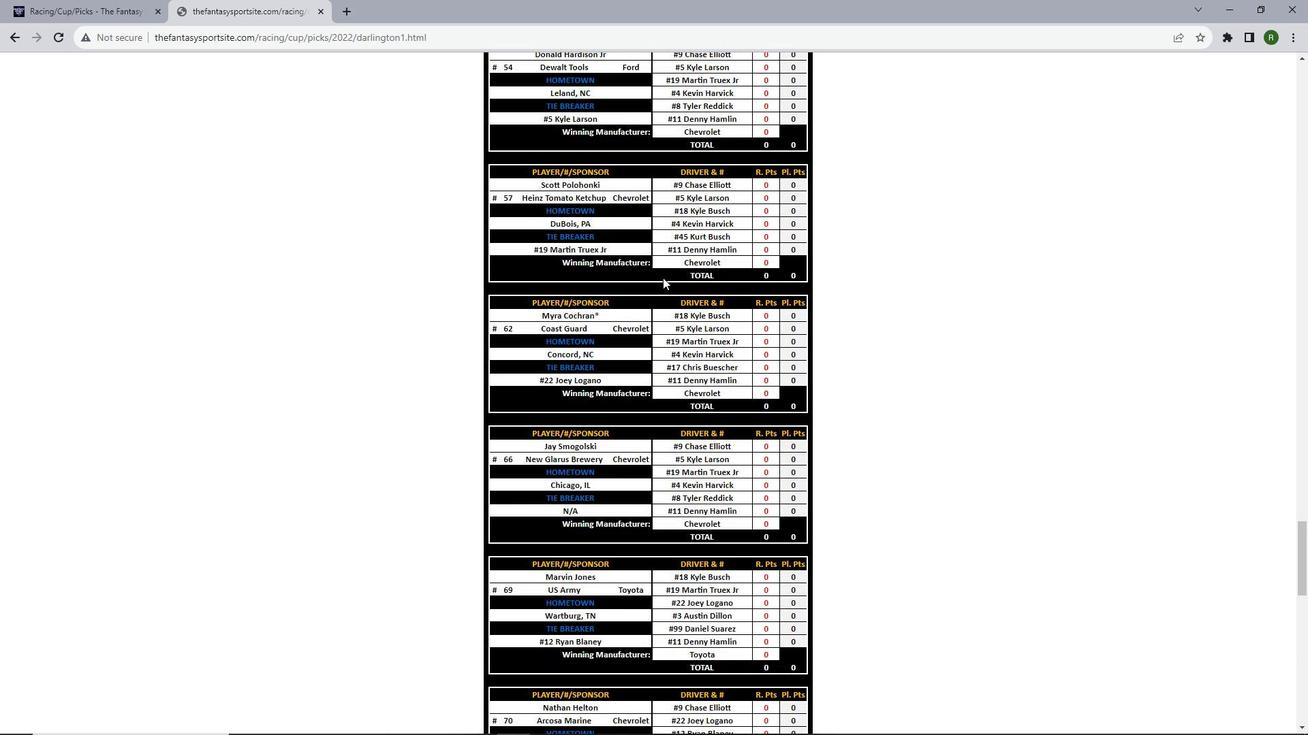 
Action: Mouse scrolled (662, 277) with delta (0, 0)
Screenshot: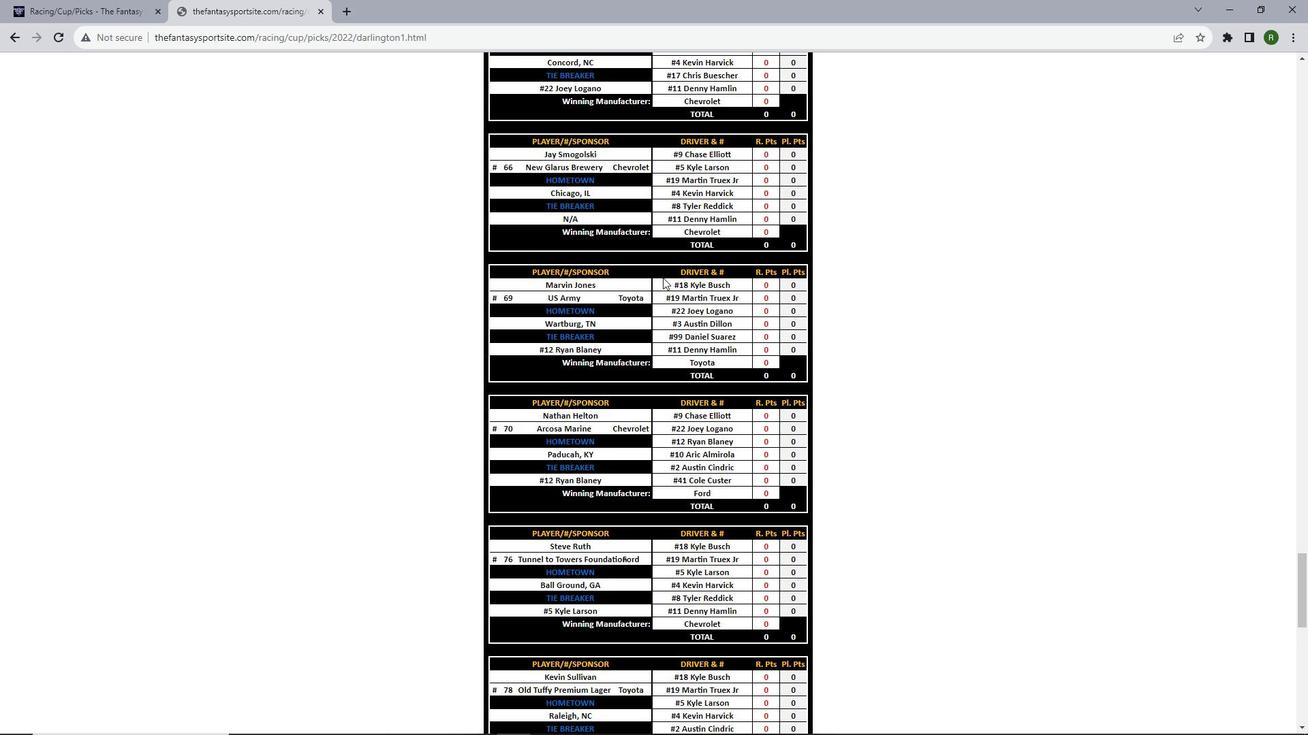 
Action: Mouse scrolled (662, 277) with delta (0, 0)
Screenshot: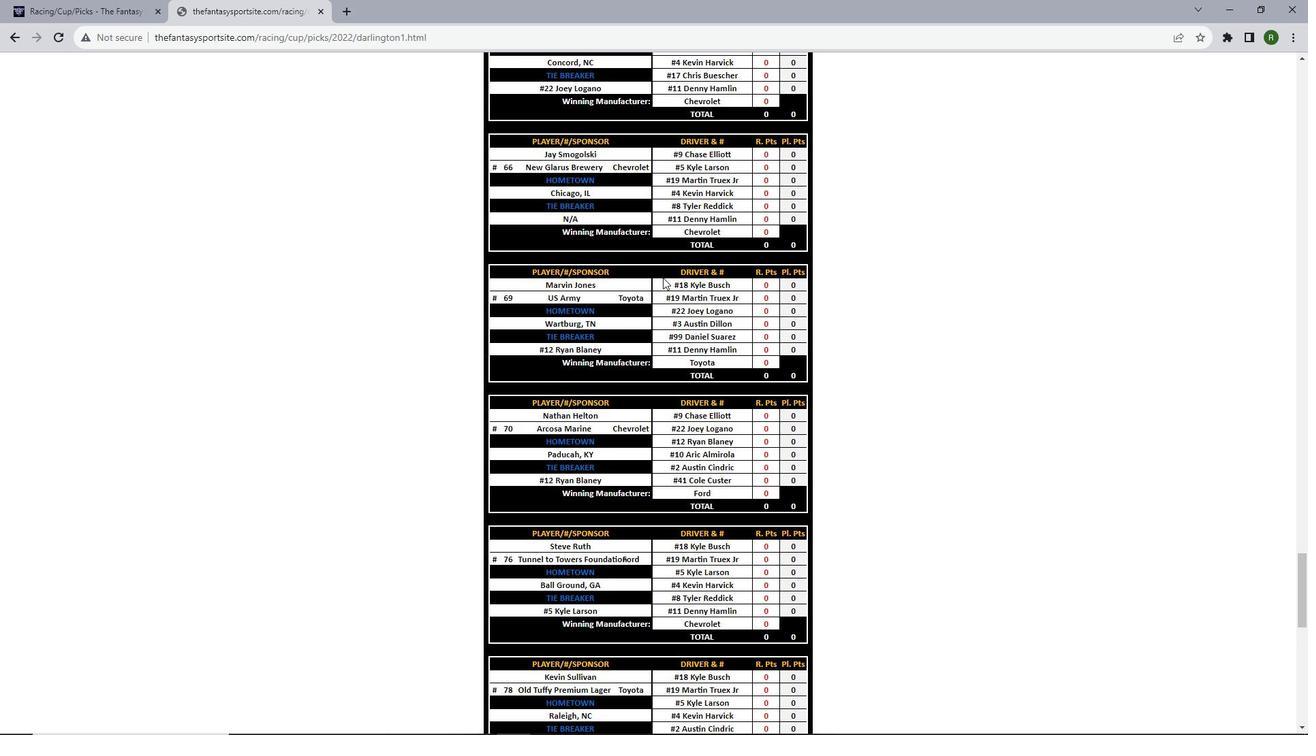 
Action: Mouse scrolled (662, 277) with delta (0, 0)
Screenshot: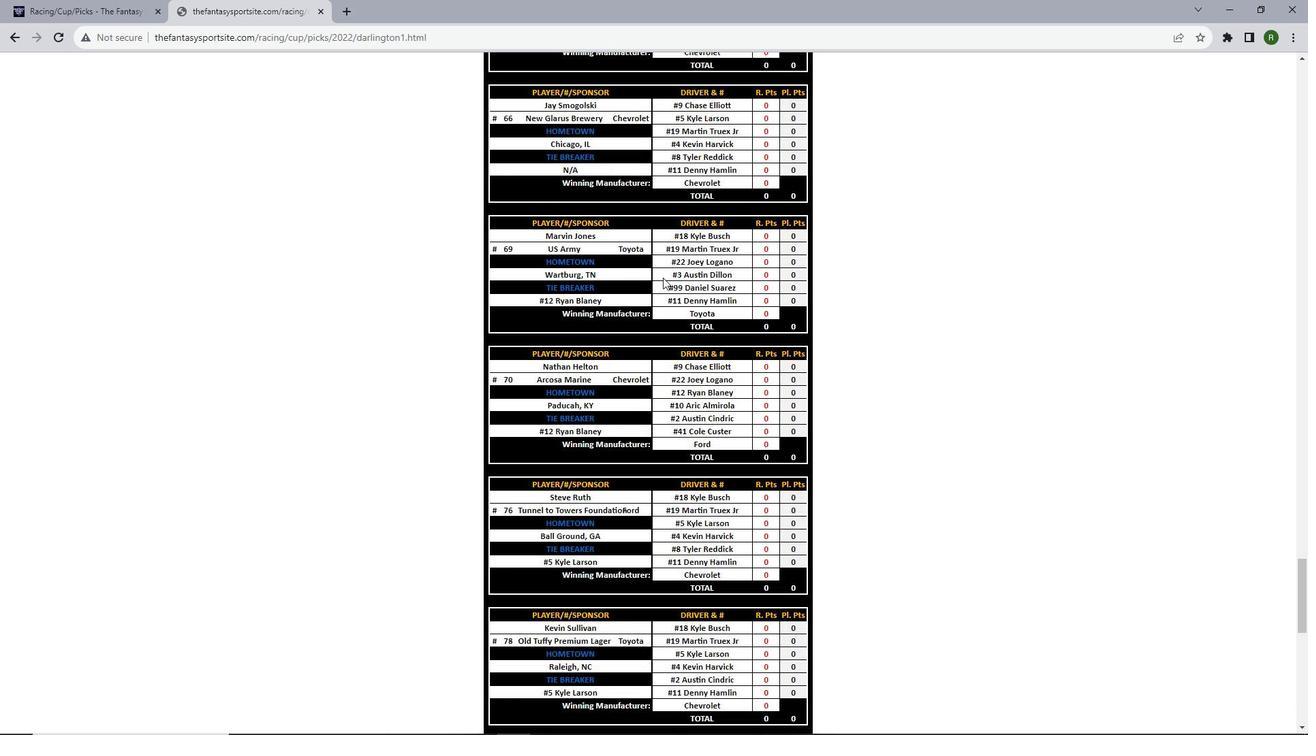 
Action: Mouse scrolled (662, 277) with delta (0, 0)
Screenshot: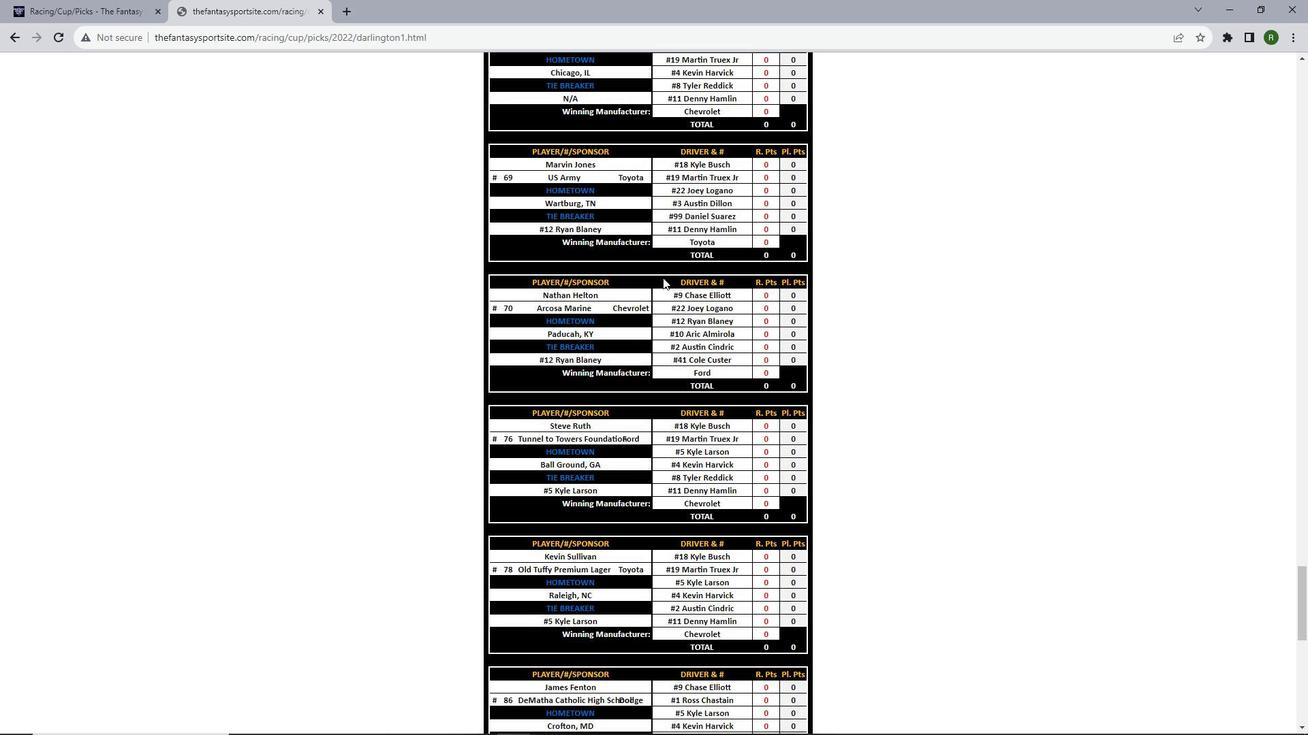 
Action: Mouse scrolled (662, 277) with delta (0, 0)
Screenshot: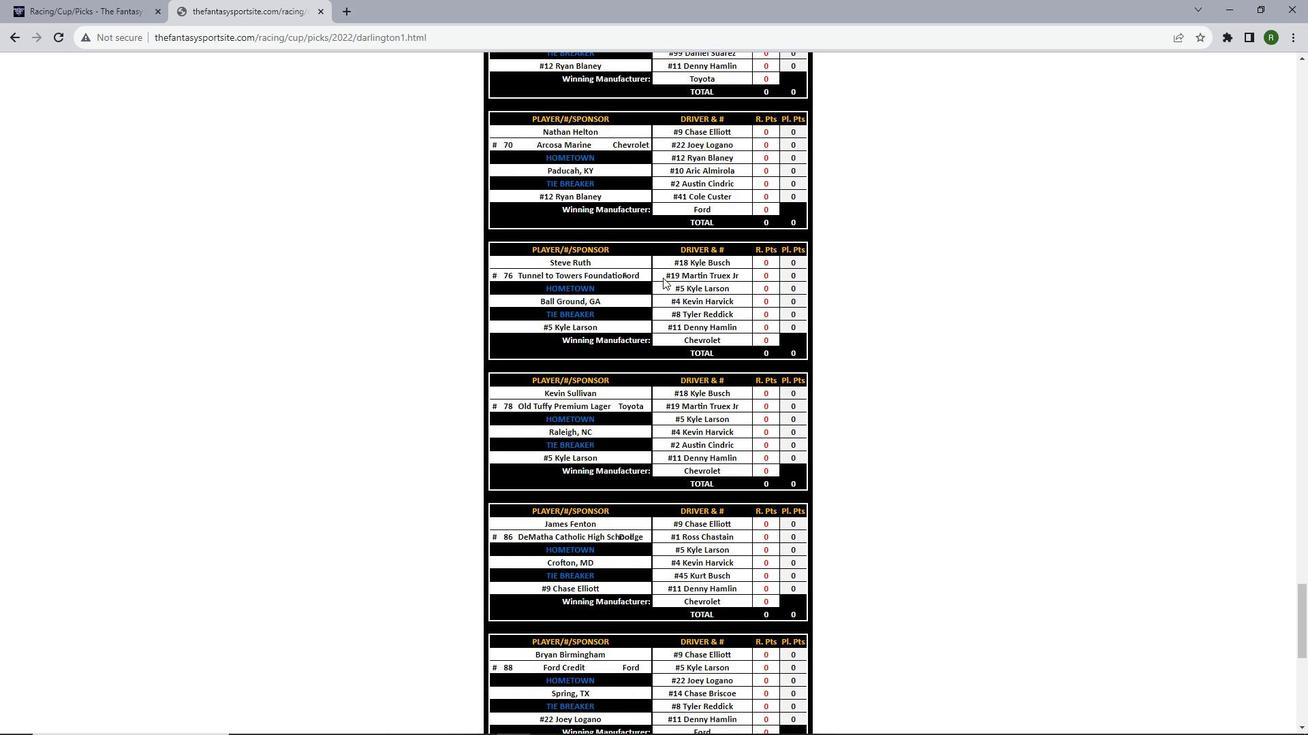 
Action: Mouse scrolled (662, 277) with delta (0, 0)
Screenshot: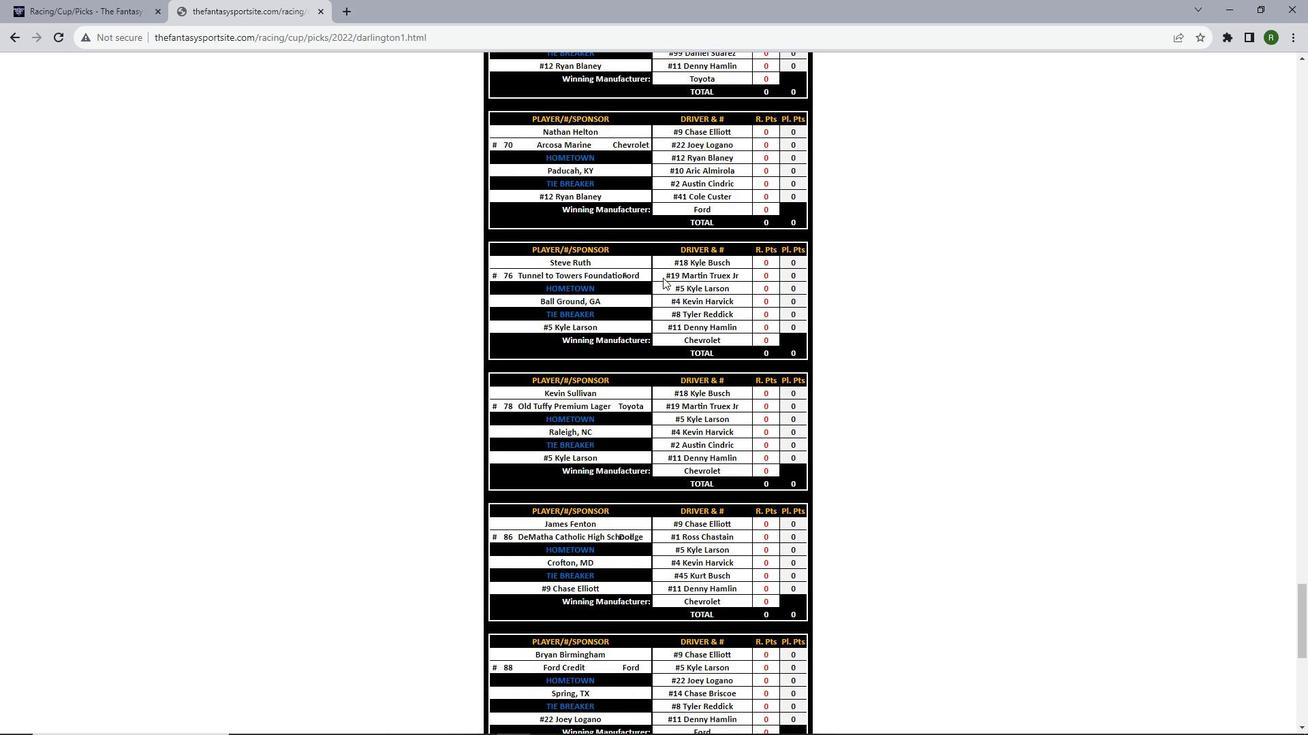 
Action: Mouse scrolled (662, 277) with delta (0, 0)
Screenshot: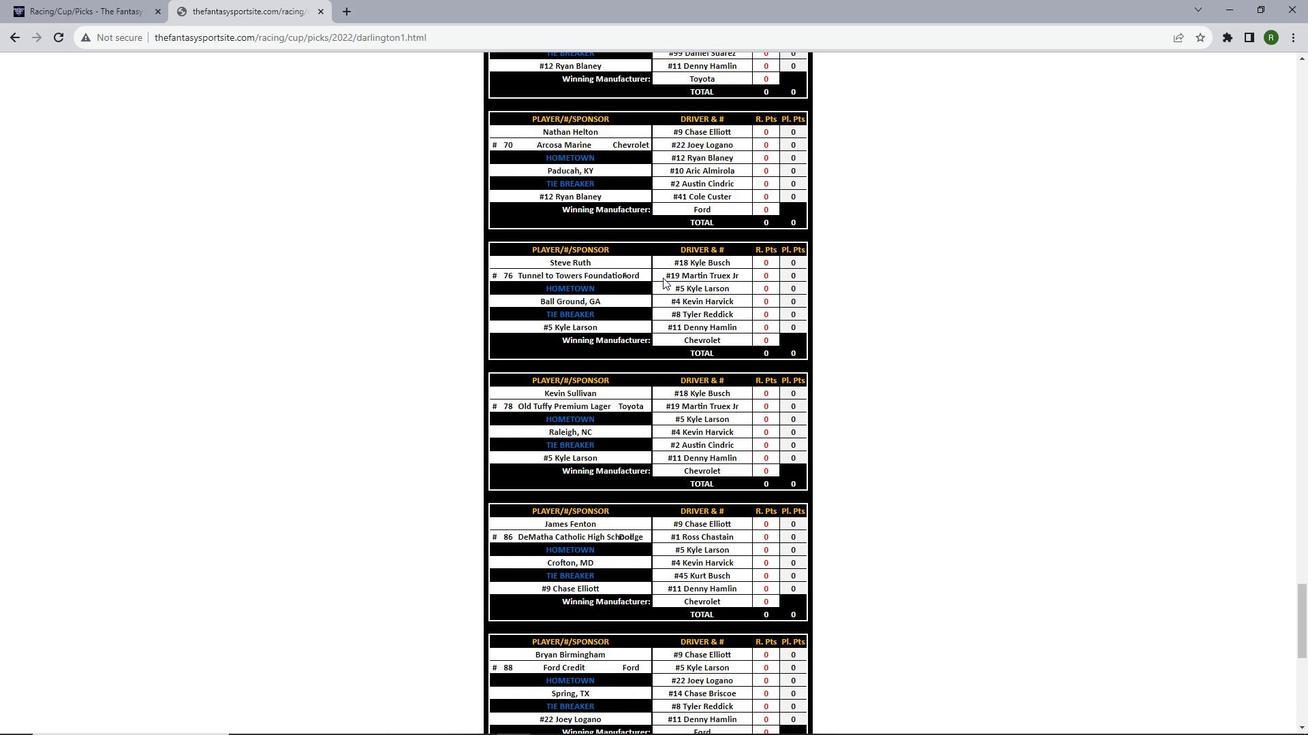 
Action: Mouse scrolled (662, 277) with delta (0, 0)
Screenshot: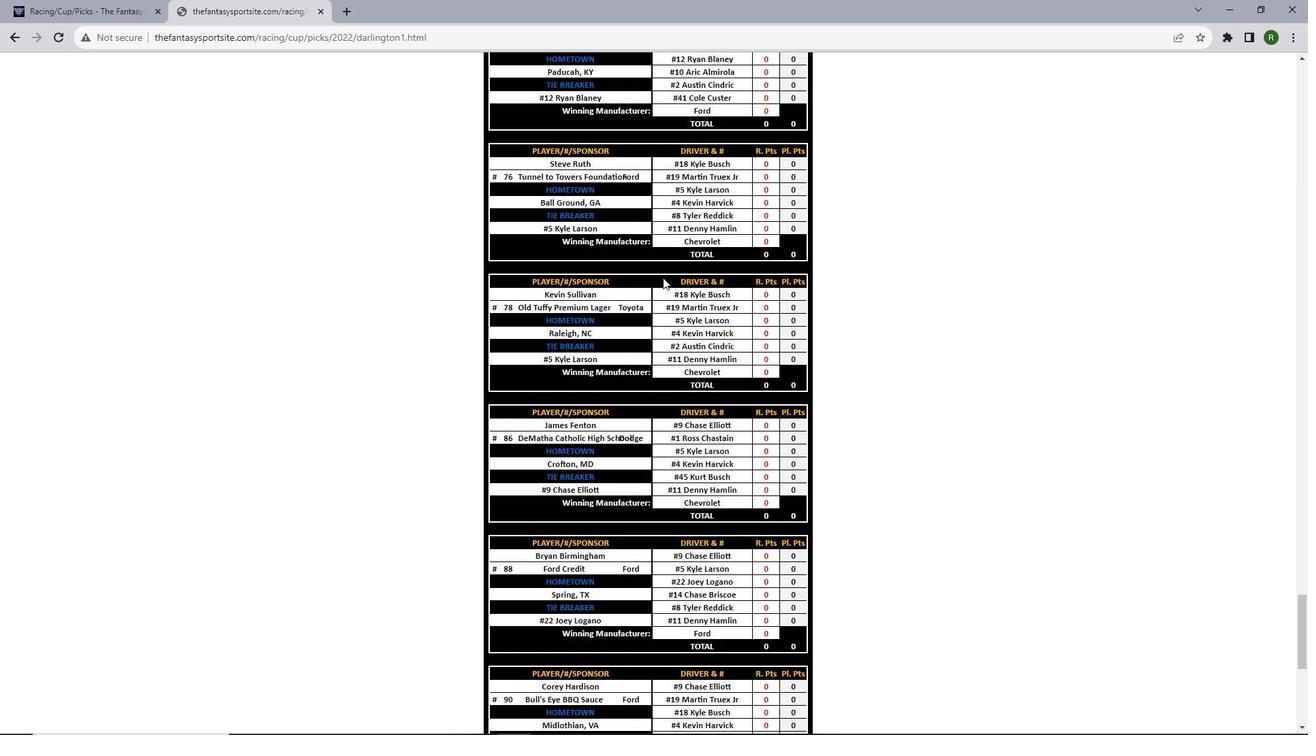 
Action: Mouse scrolled (662, 277) with delta (0, 0)
Screenshot: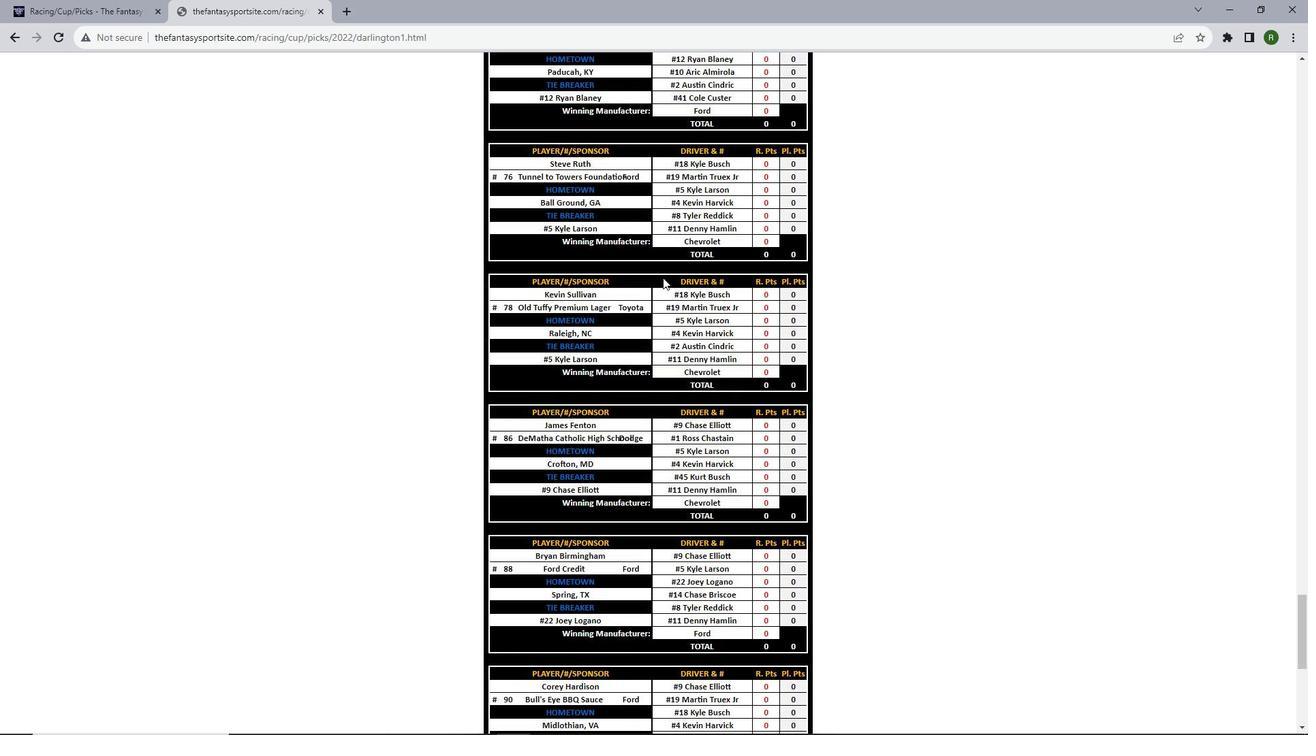 
Action: Mouse scrolled (662, 277) with delta (0, 0)
Screenshot: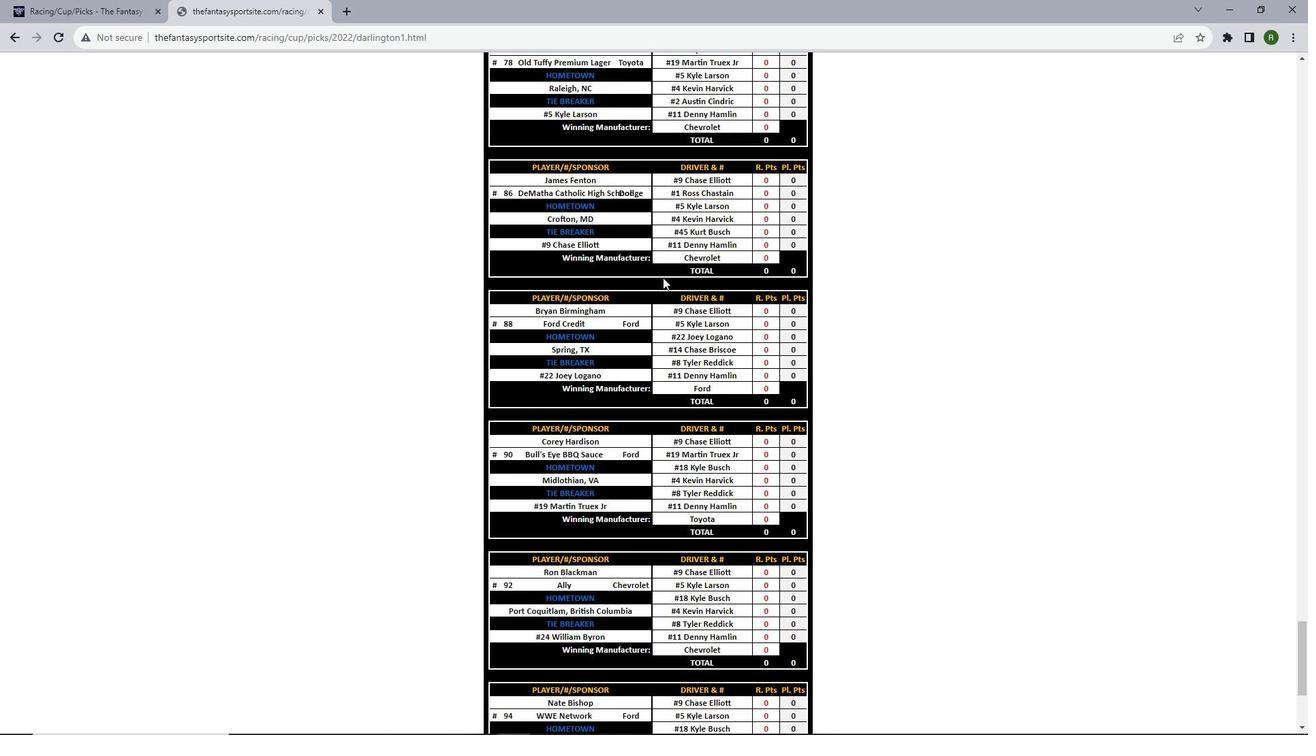 
Action: Mouse scrolled (662, 277) with delta (0, 0)
Screenshot: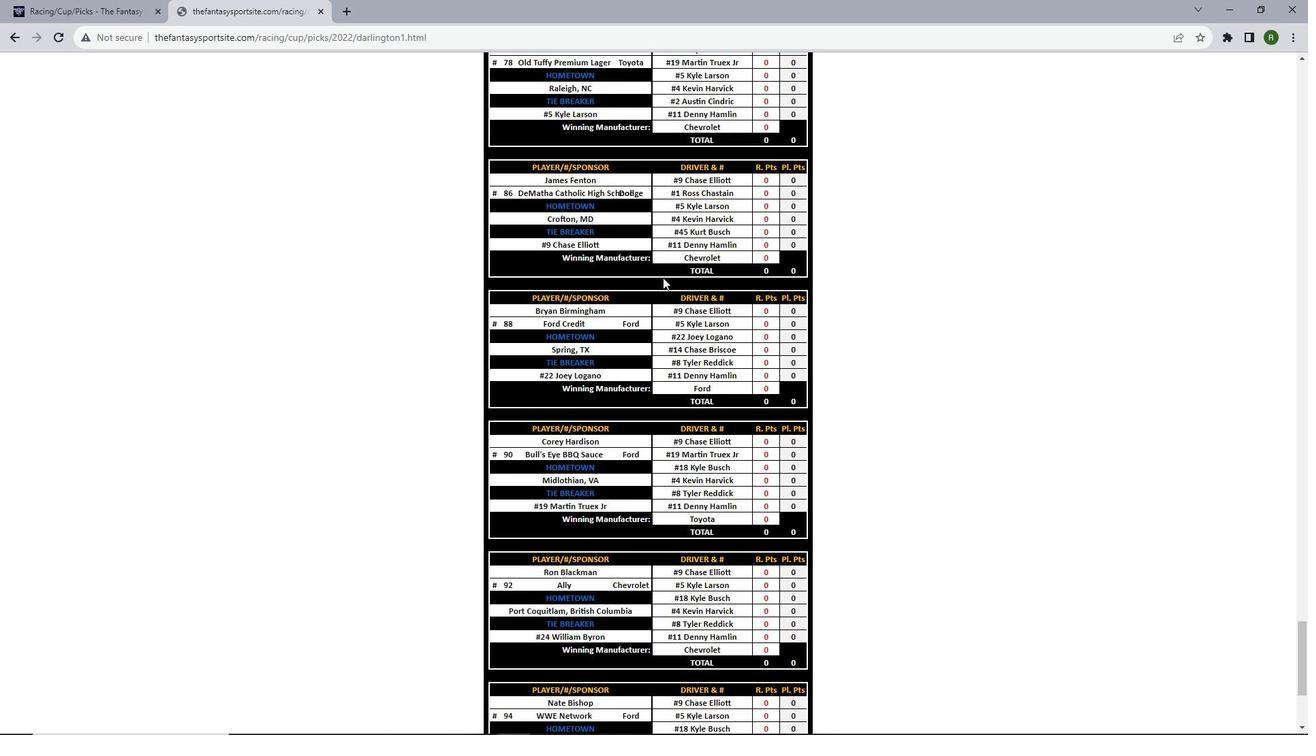
Action: Mouse scrolled (662, 277) with delta (0, 0)
Screenshot: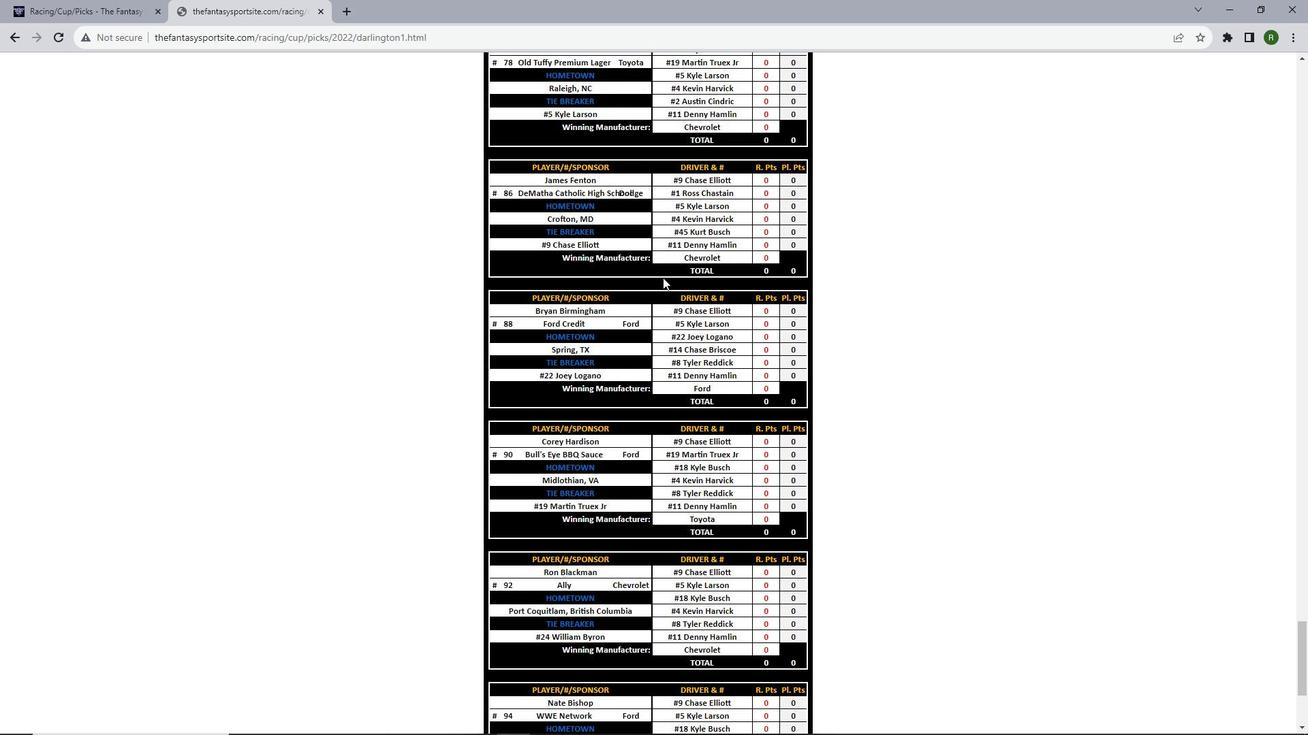 
Action: Mouse scrolled (662, 277) with delta (0, 0)
Screenshot: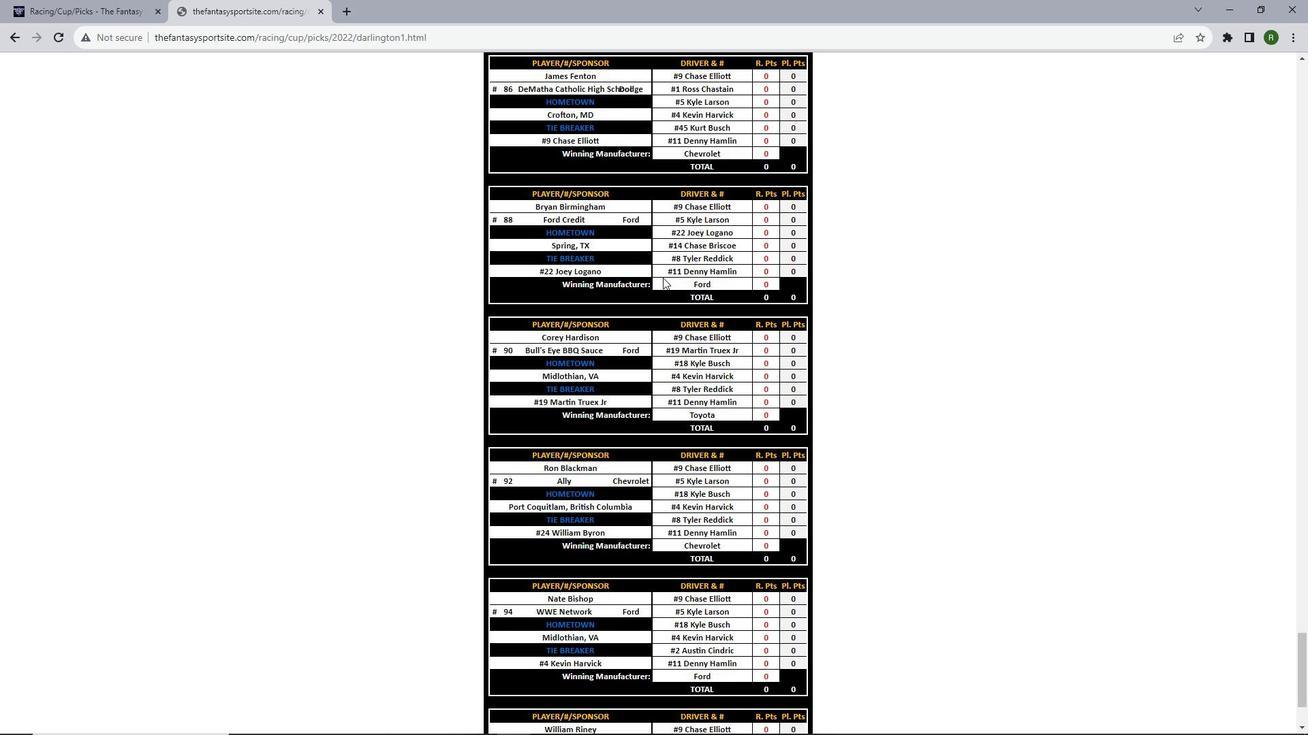 
Action: Mouse scrolled (662, 277) with delta (0, 0)
Screenshot: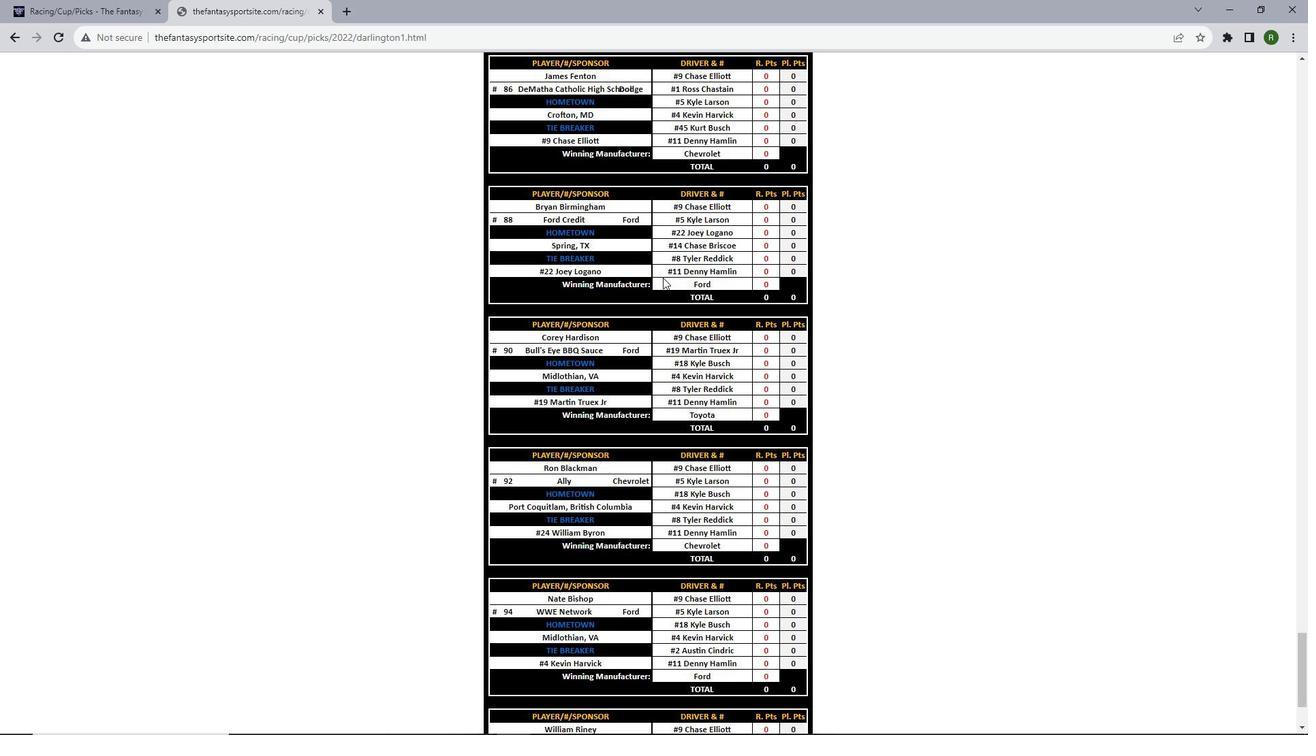 
Action: Mouse scrolled (662, 277) with delta (0, 0)
Screenshot: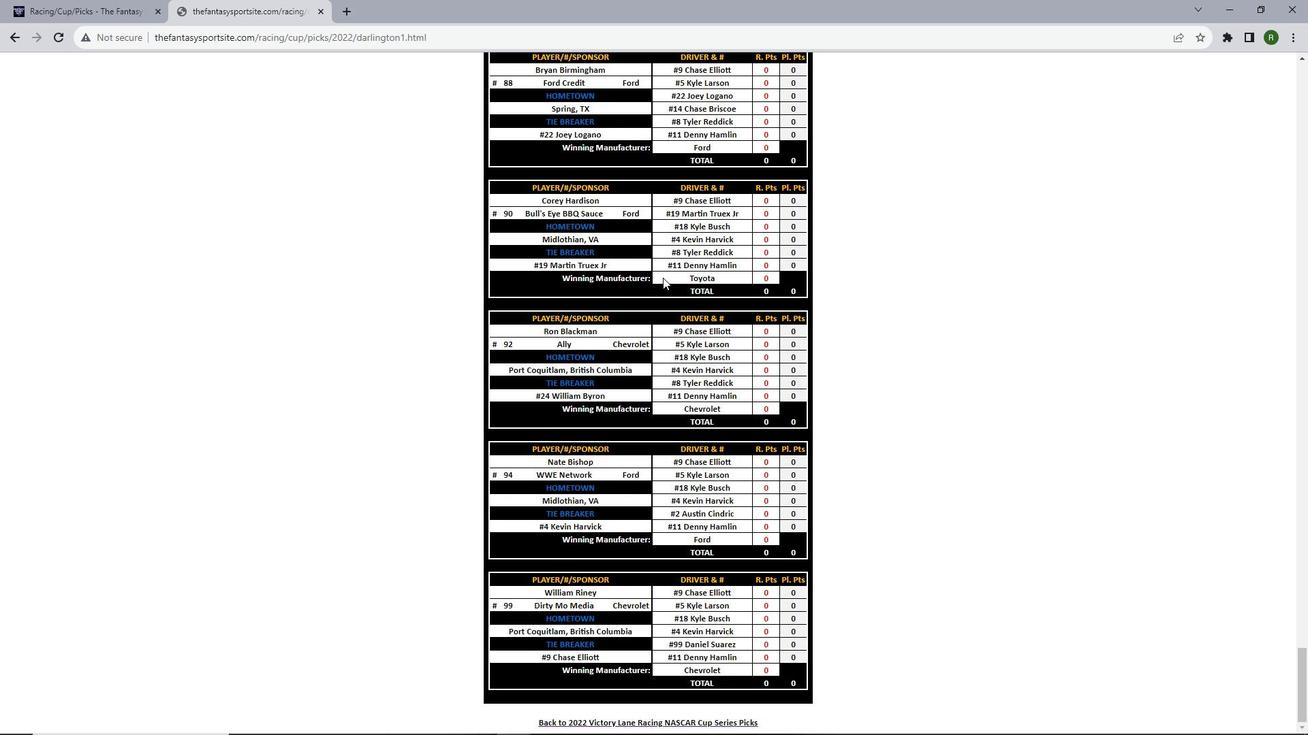 
Action: Mouse scrolled (662, 277) with delta (0, 0)
Screenshot: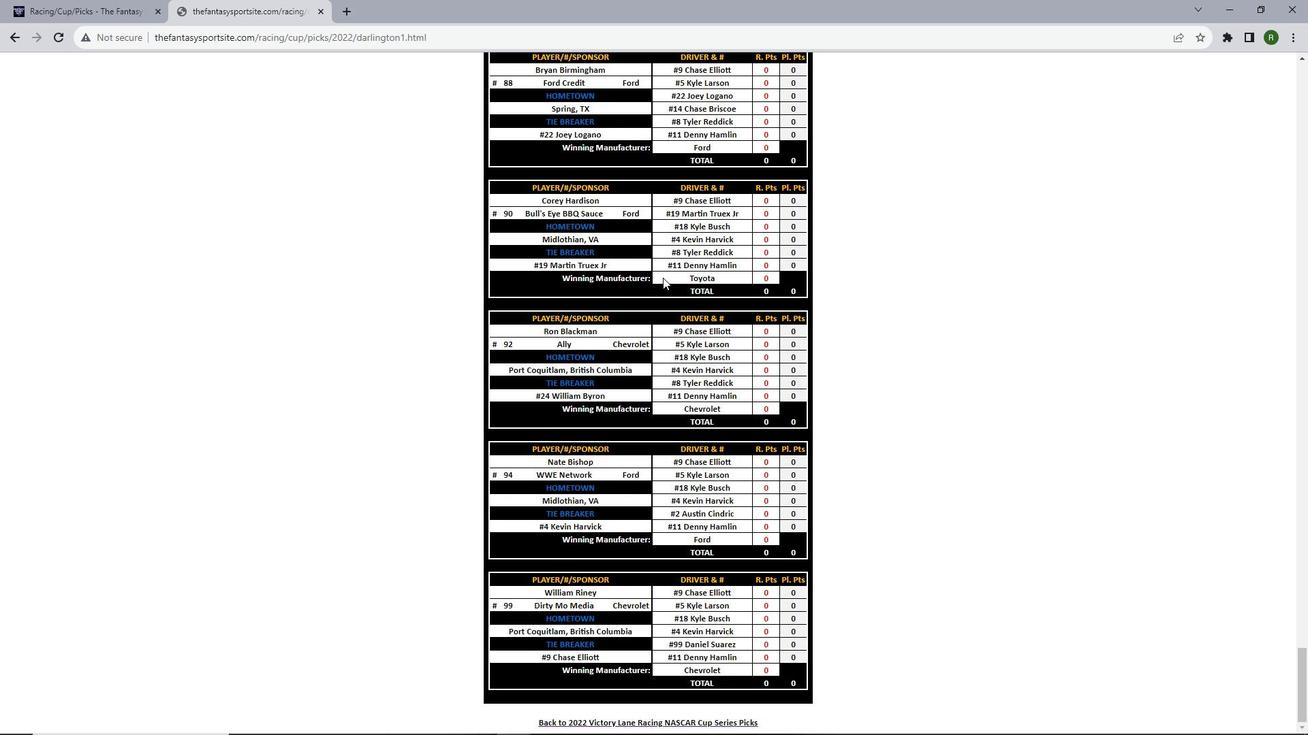 
Action: Mouse scrolled (662, 277) with delta (0, 0)
Screenshot: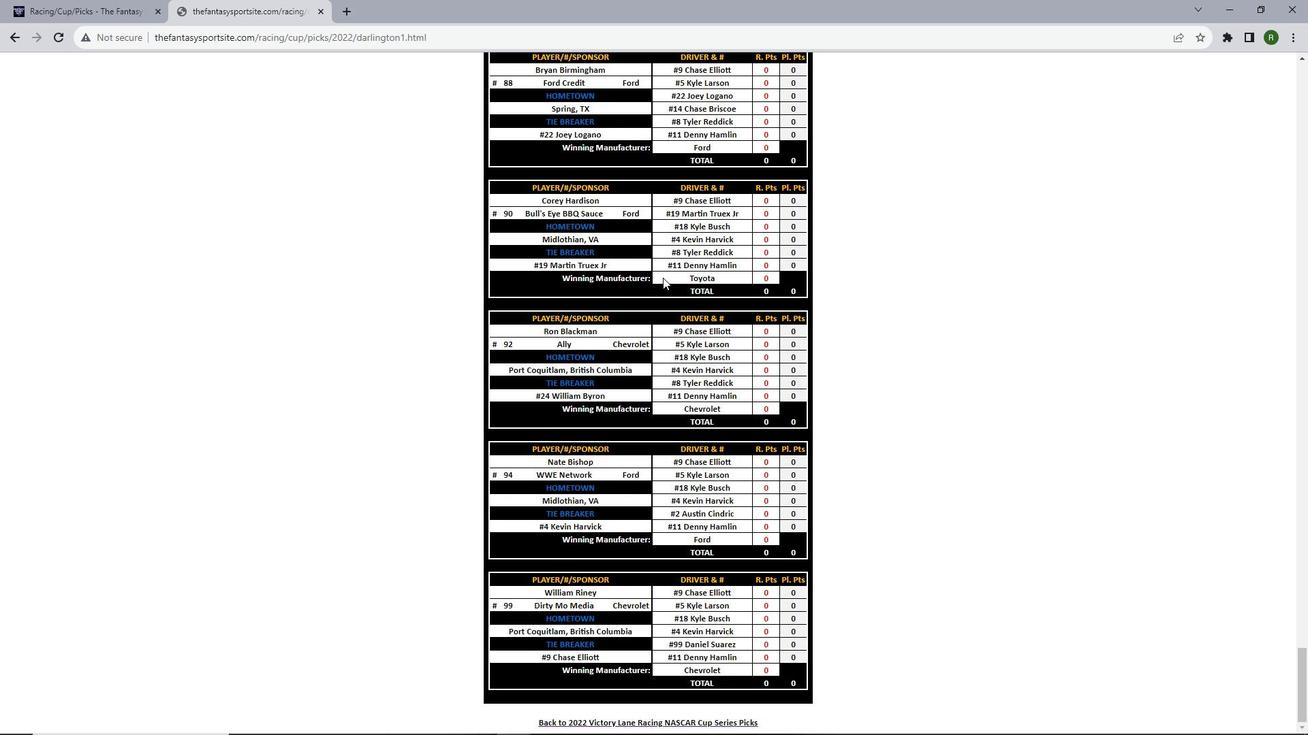 
Action: Mouse scrolled (662, 277) with delta (0, 0)
Screenshot: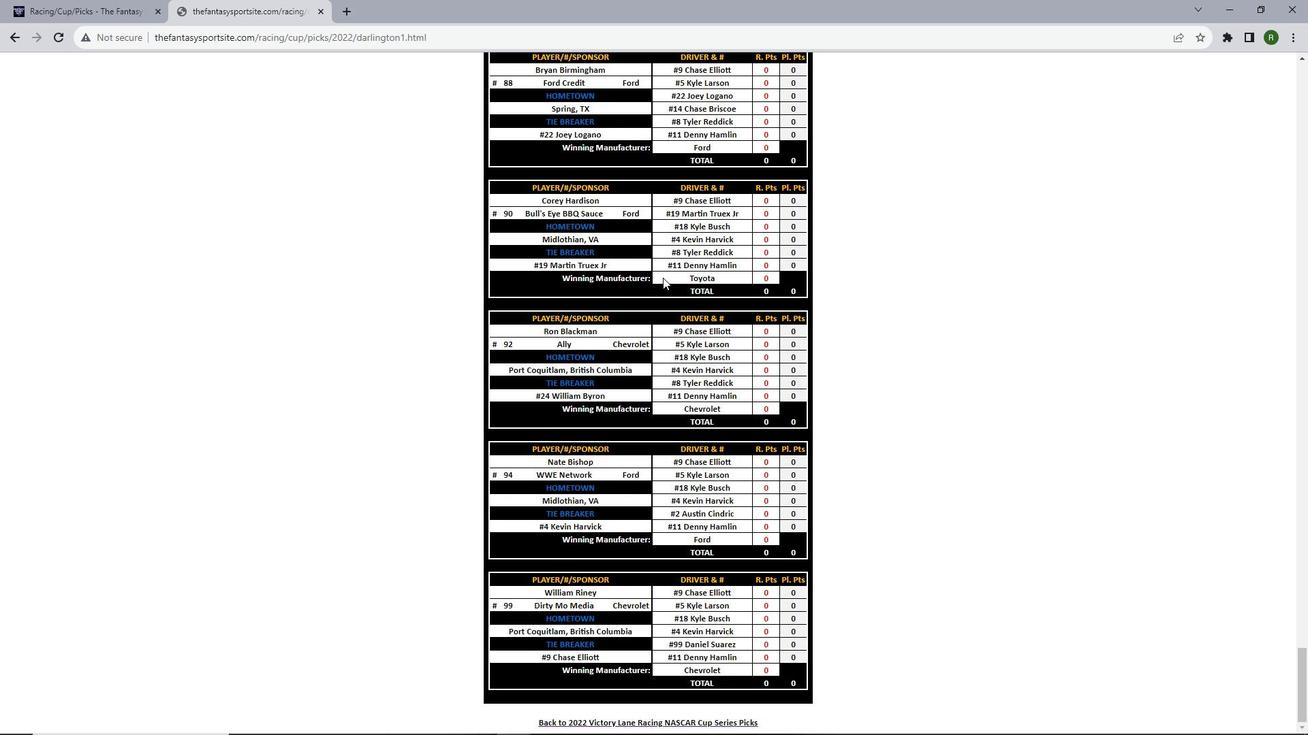 
